Task: Find a hotel in Ratangarh, India for 8 guests from 12 Aug to 16 Aug with a price range of ₹10,000 to ₹16,000, including Wifi, Free parking, TV, Gym, Breakfast, and Self check-in.
Action: Mouse pressed left at (511, 137)
Screenshot: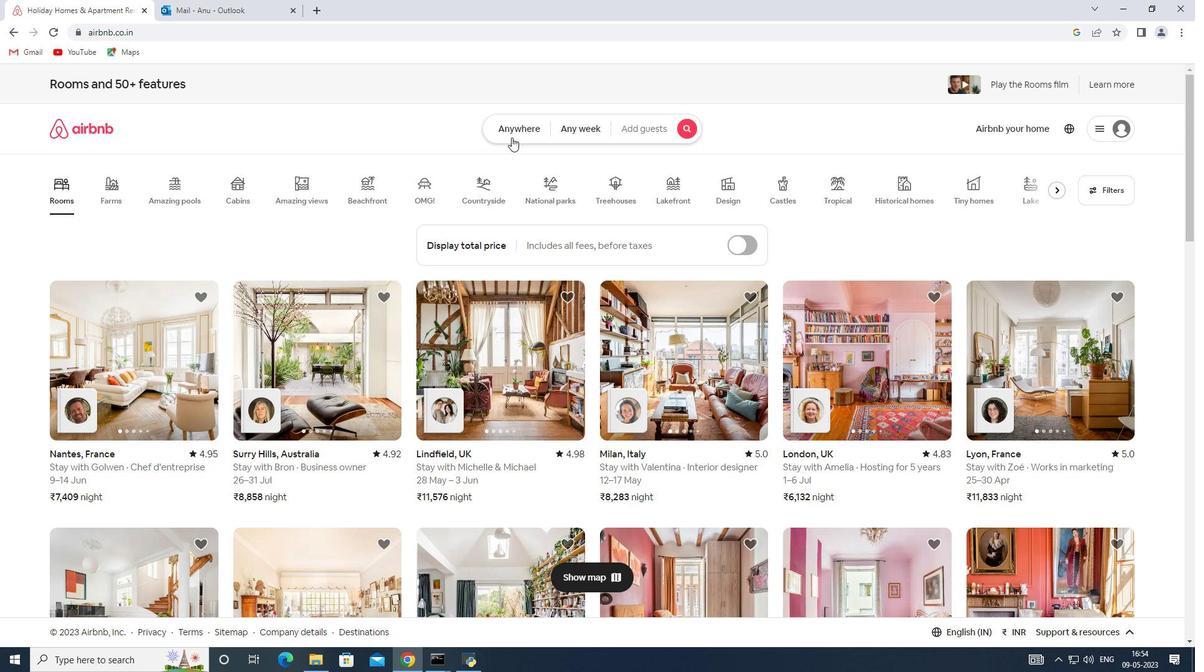 
Action: Mouse moved to (394, 187)
Screenshot: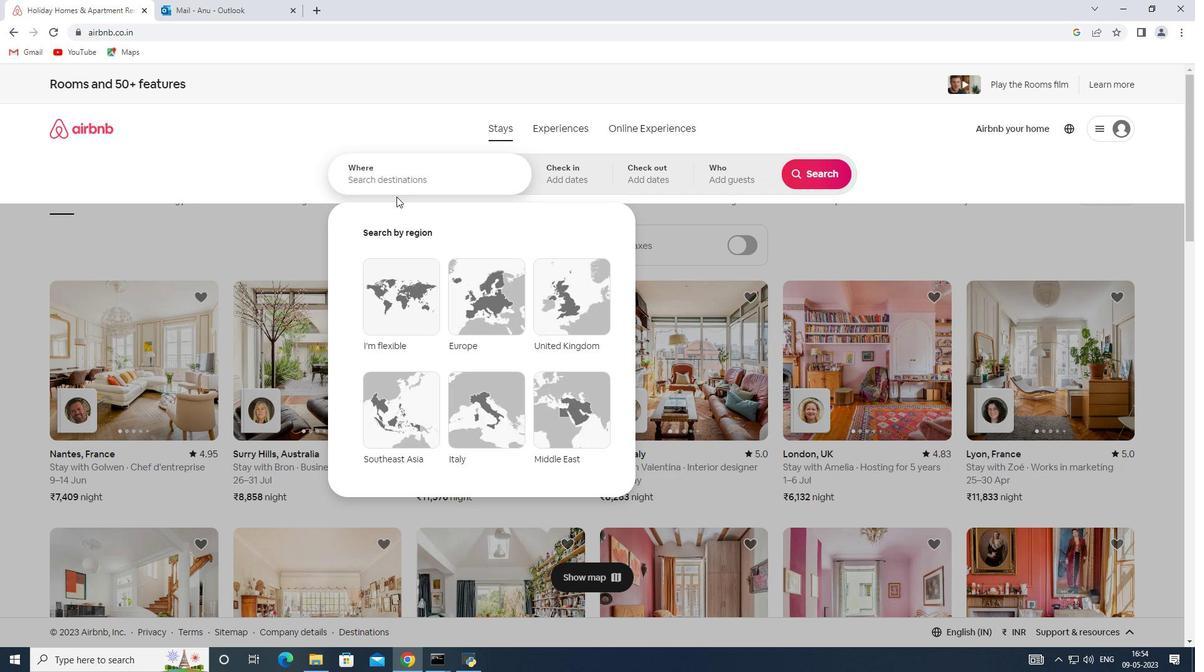 
Action: Mouse pressed left at (394, 187)
Screenshot: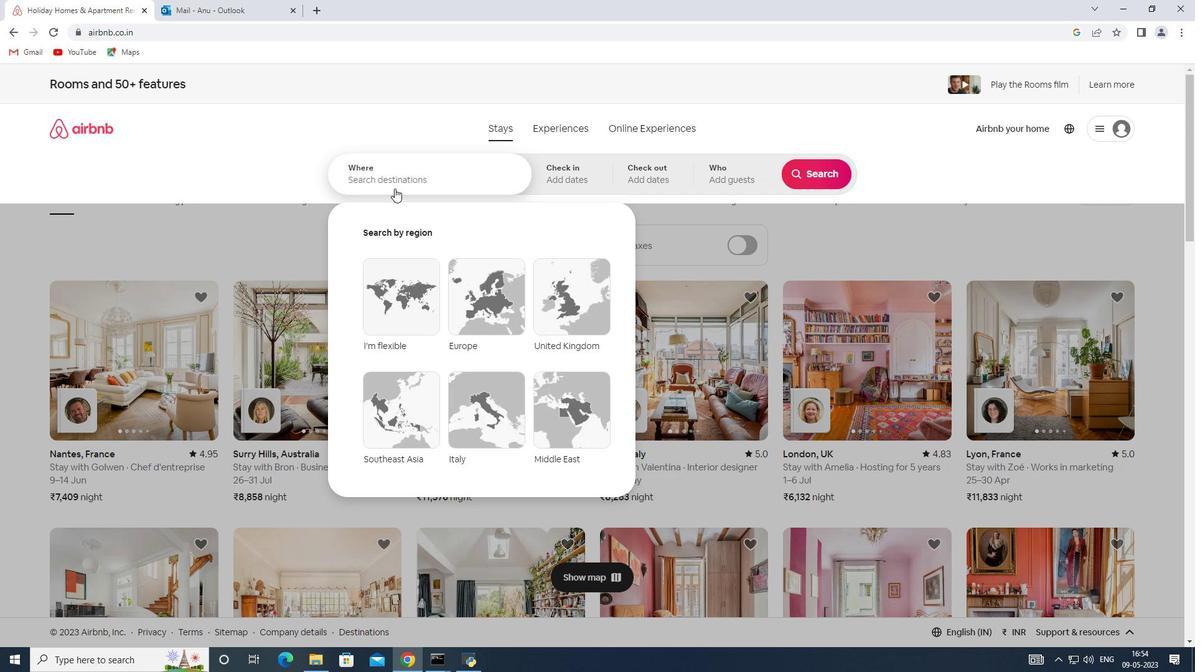 
Action: Key pressed <Key.shift><Key.shift><Key.shift><Key.shift><Key.shift><Key.shift><Key.shift><Key.shift><Key.shift><Key.shift><Key.shift><Key.shift><Key.shift><Key.shift><Key.shift><Key.shift><Key.shift><Key.shift><Key.shift><Key.shift><Key.shift>Ratangarh,<Key.shift>India
Screenshot: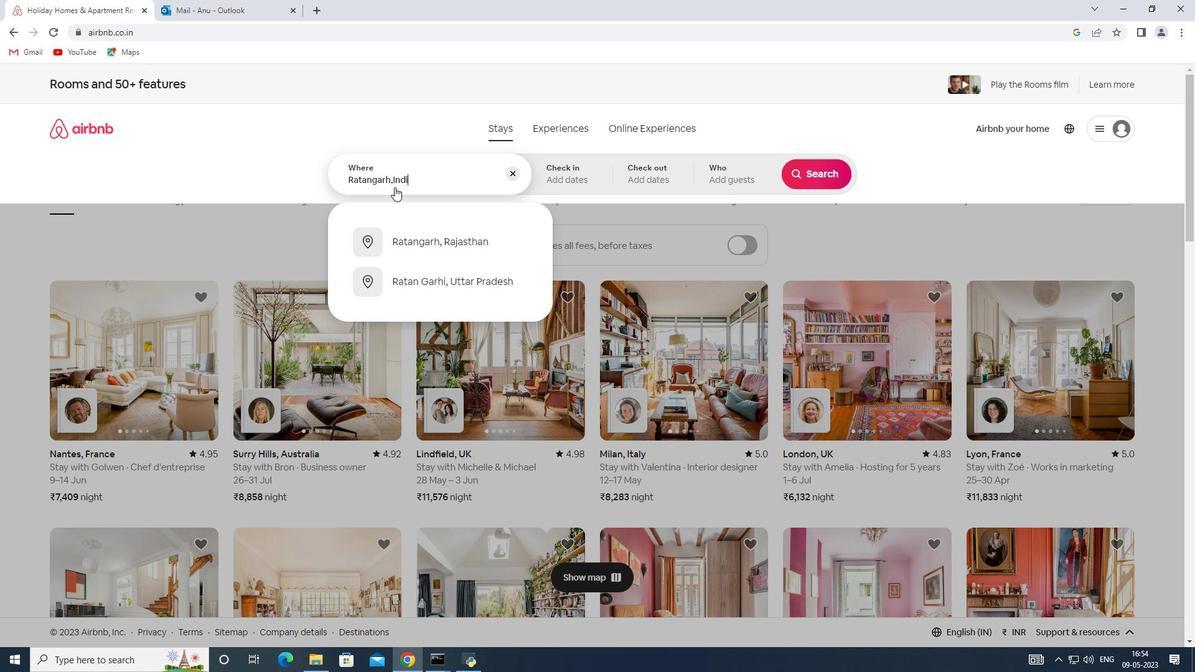 
Action: Mouse moved to (569, 171)
Screenshot: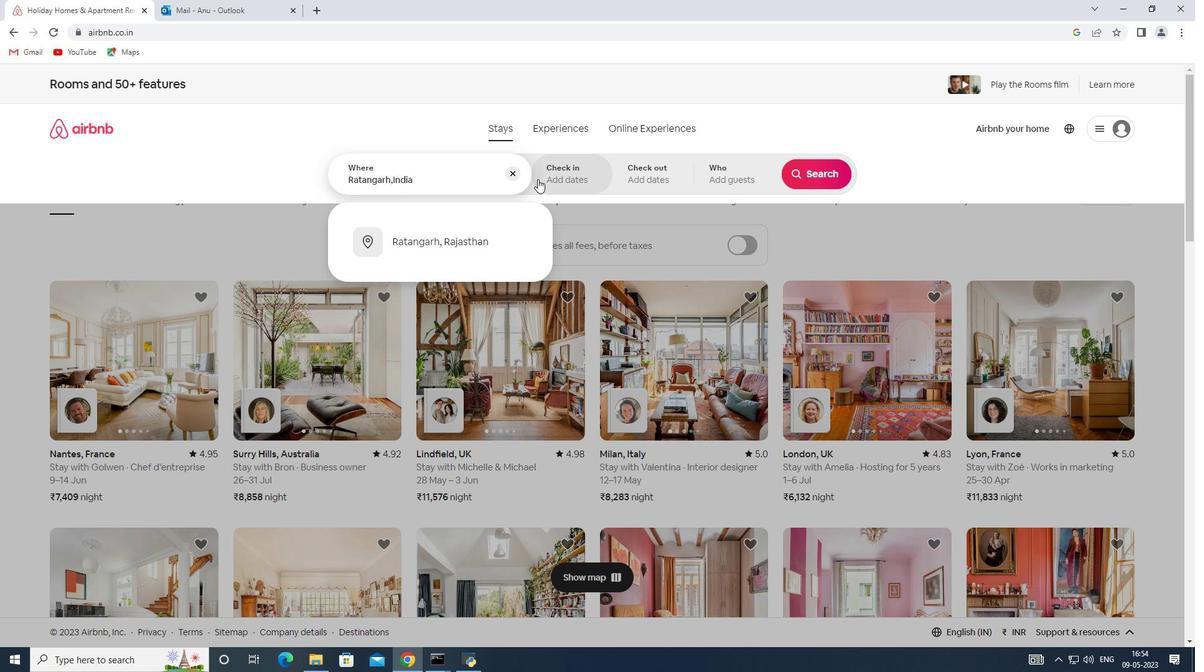 
Action: Mouse pressed left at (569, 171)
Screenshot: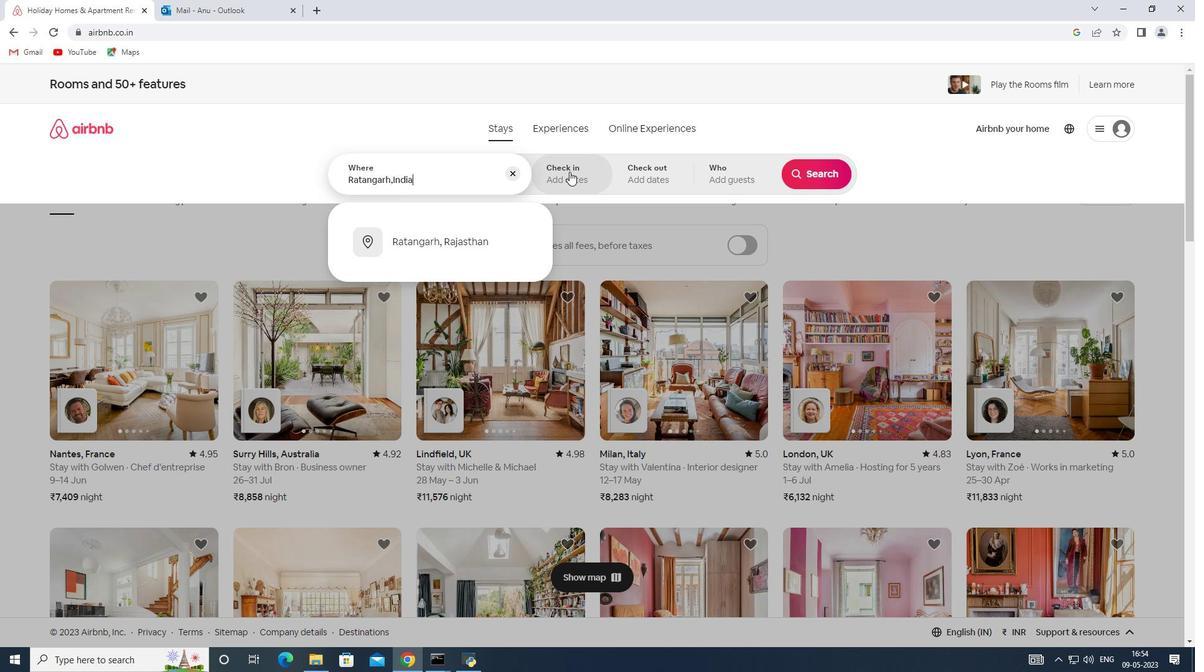
Action: Mouse moved to (805, 269)
Screenshot: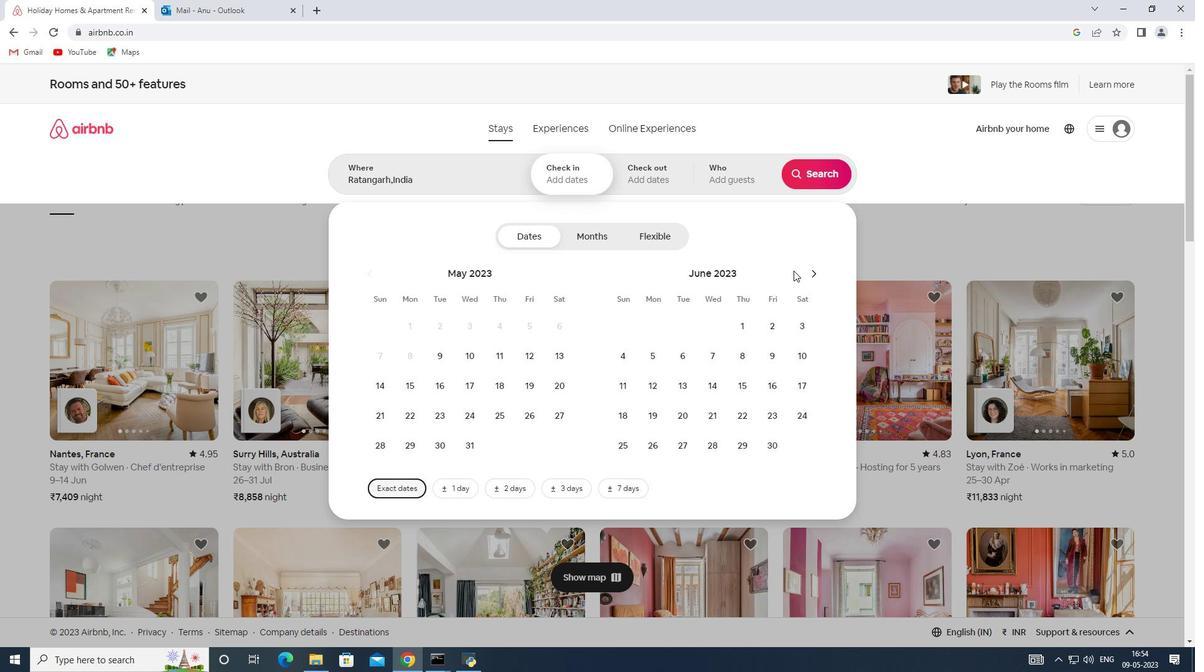 
Action: Mouse pressed left at (805, 269)
Screenshot: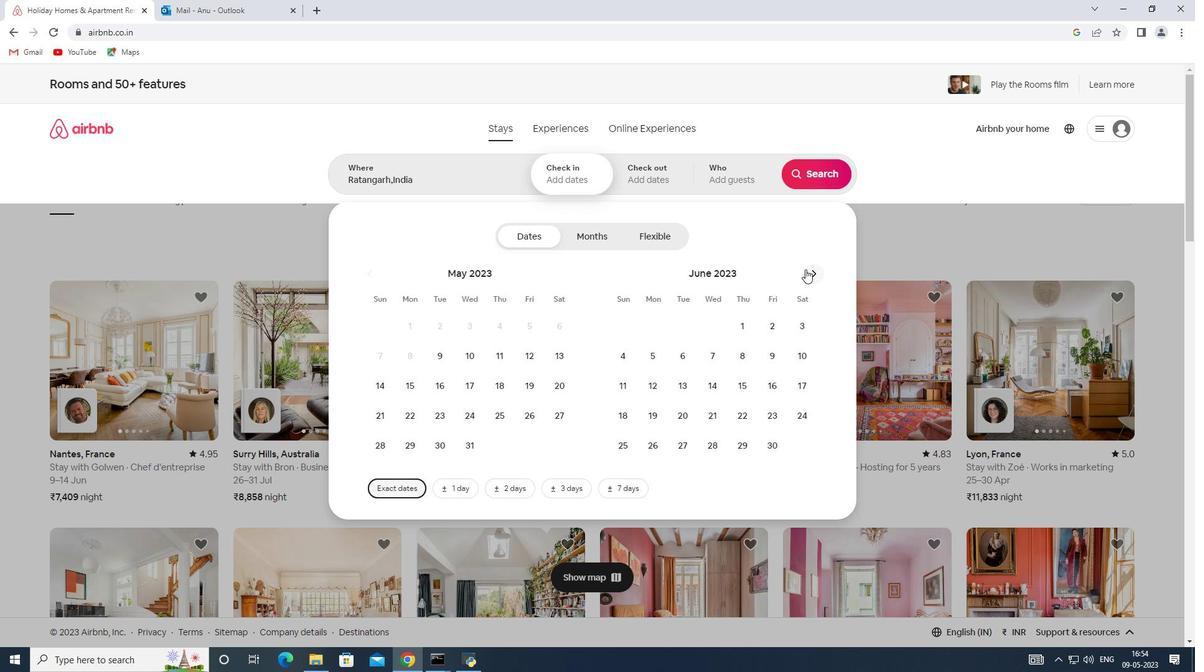 
Action: Mouse pressed left at (805, 269)
Screenshot: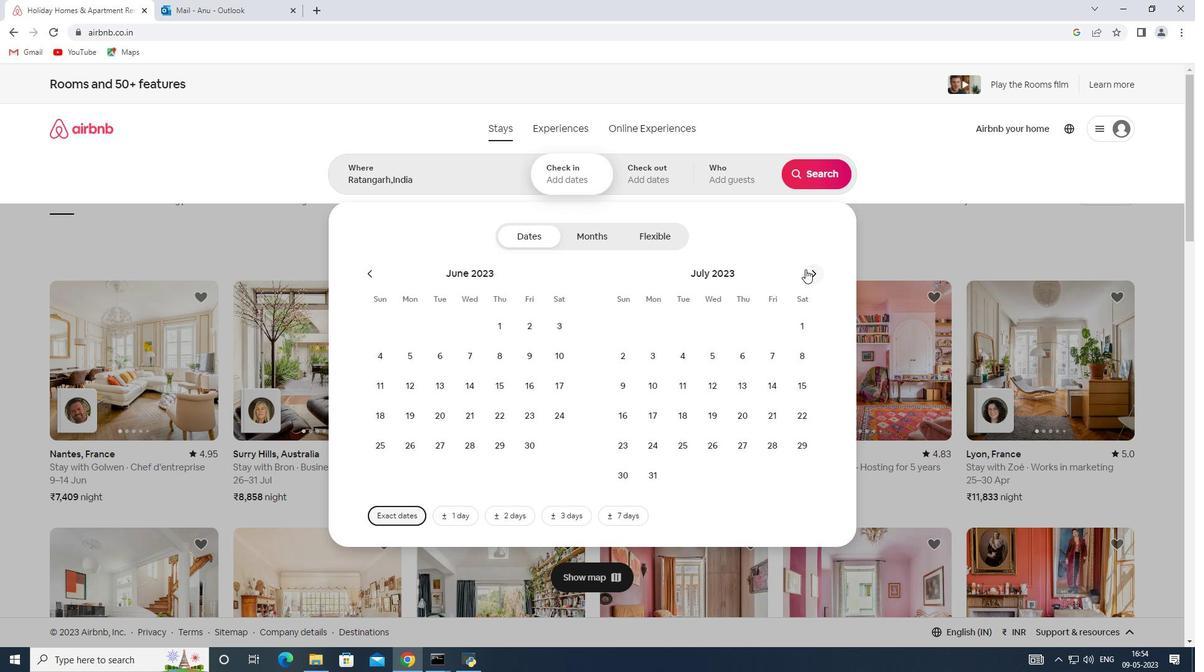 
Action: Mouse moved to (796, 347)
Screenshot: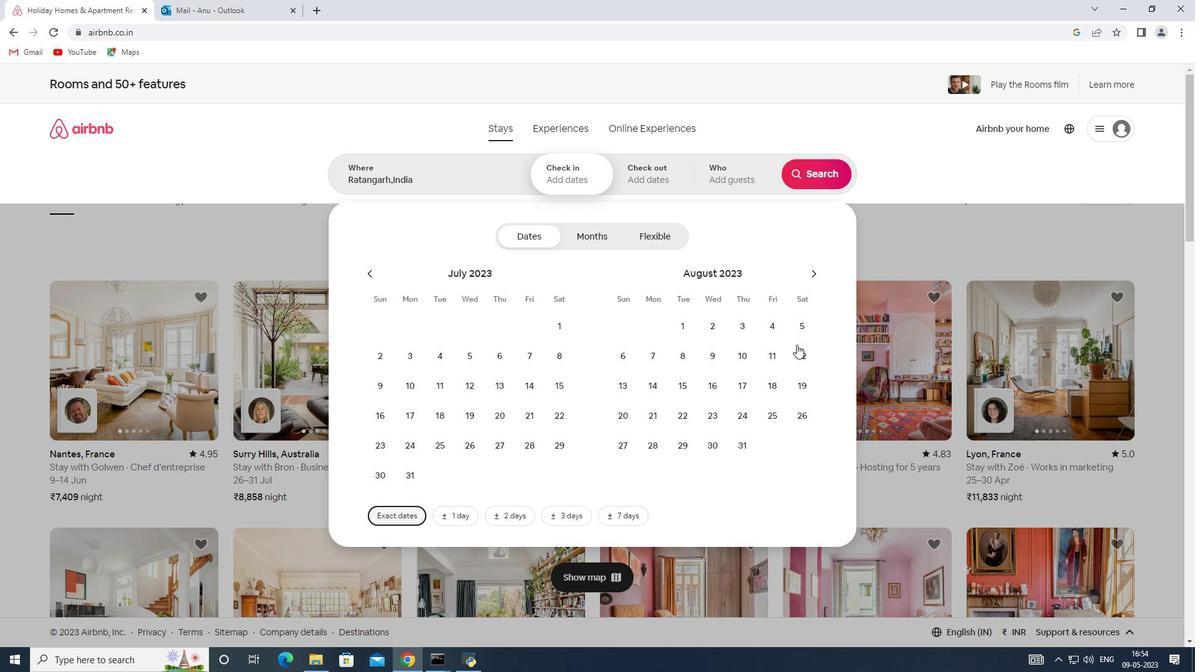 
Action: Mouse pressed left at (796, 347)
Screenshot: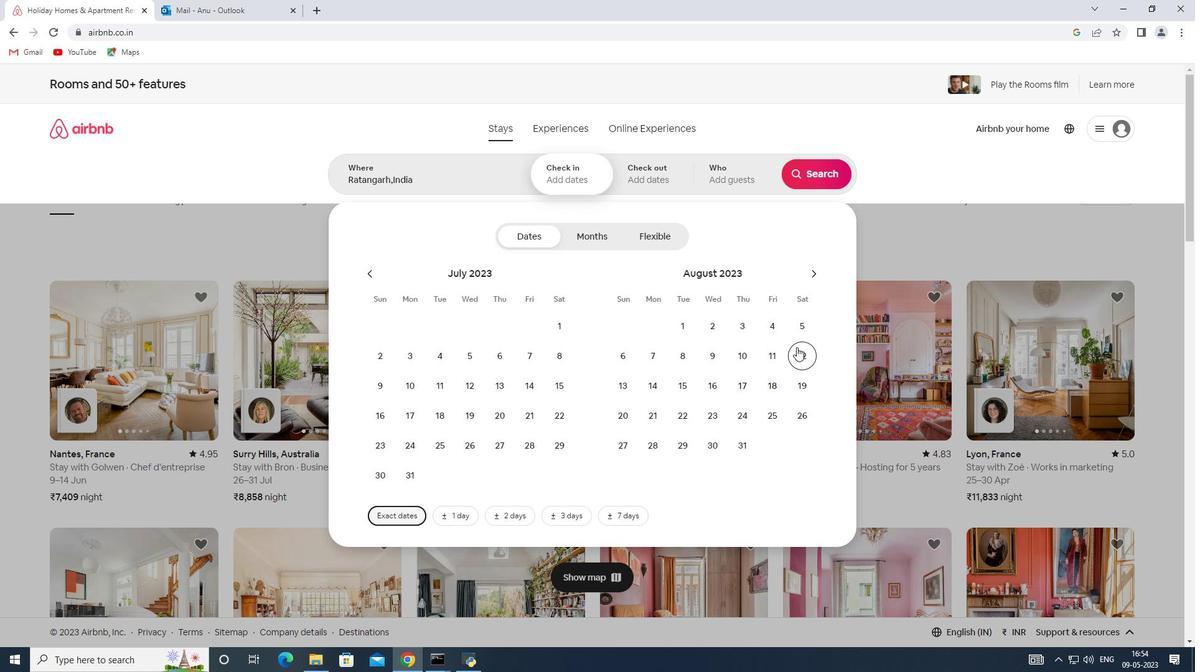 
Action: Mouse moved to (719, 380)
Screenshot: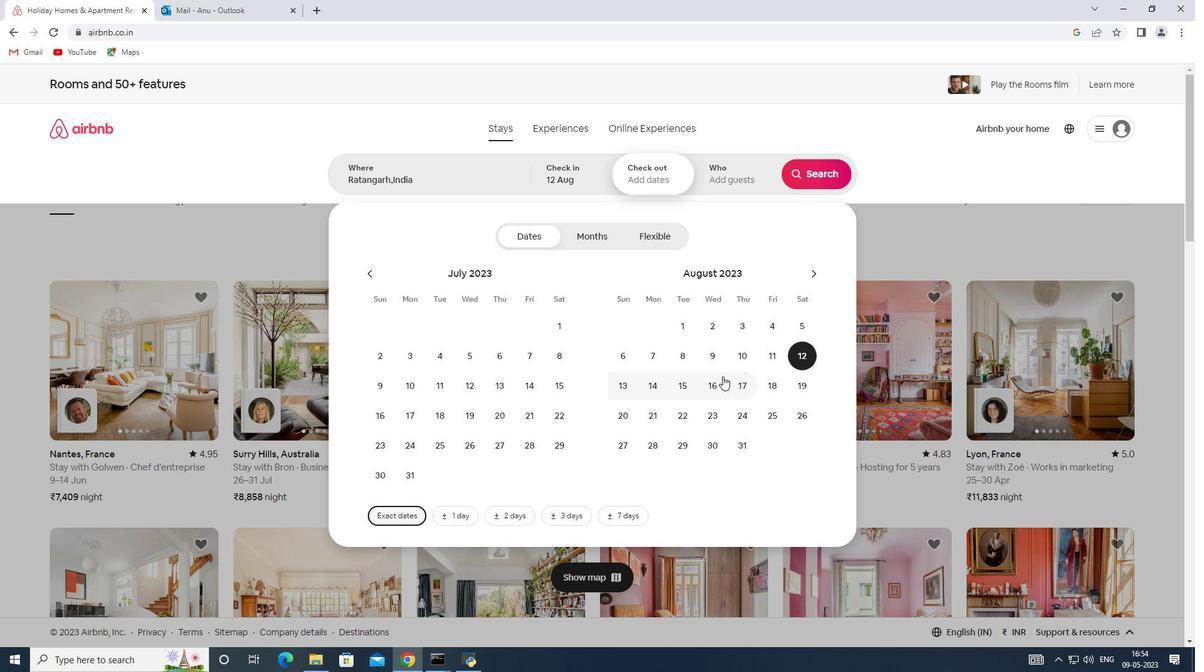 
Action: Mouse pressed left at (719, 380)
Screenshot: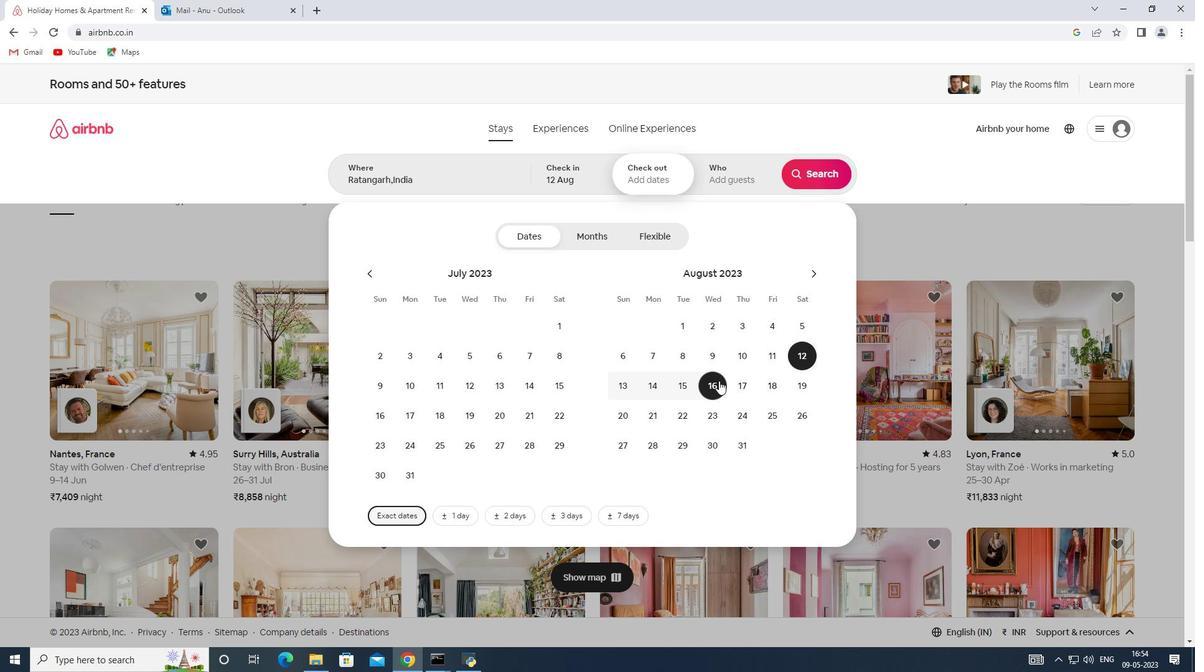 
Action: Mouse moved to (723, 169)
Screenshot: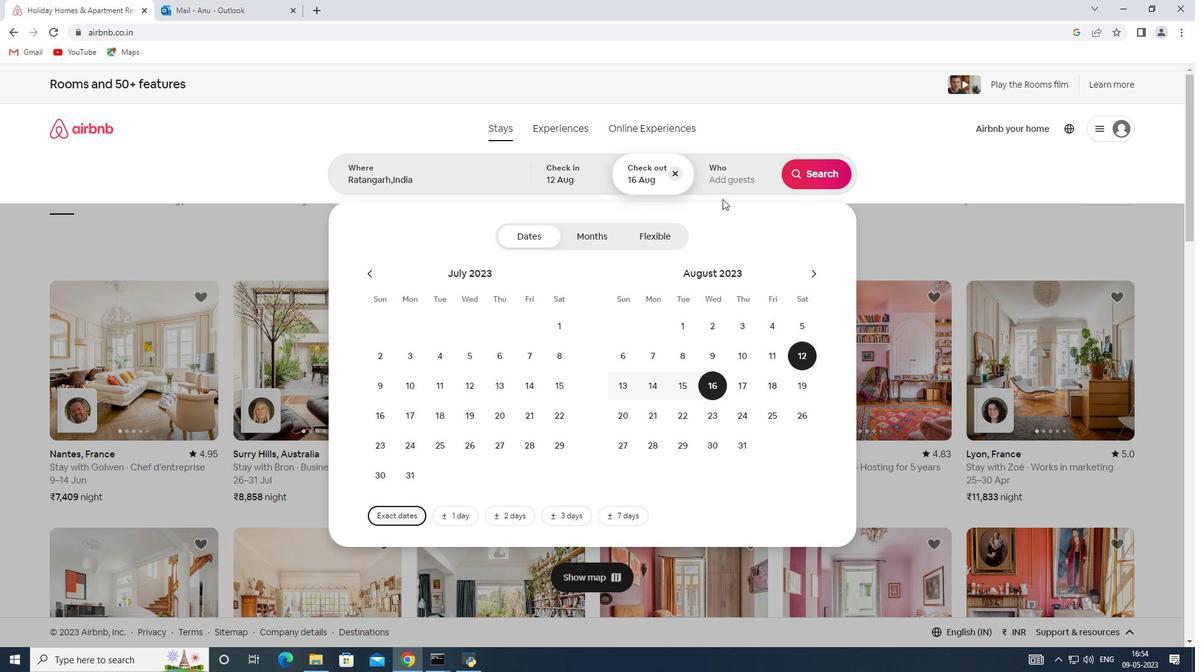 
Action: Mouse pressed left at (723, 169)
Screenshot: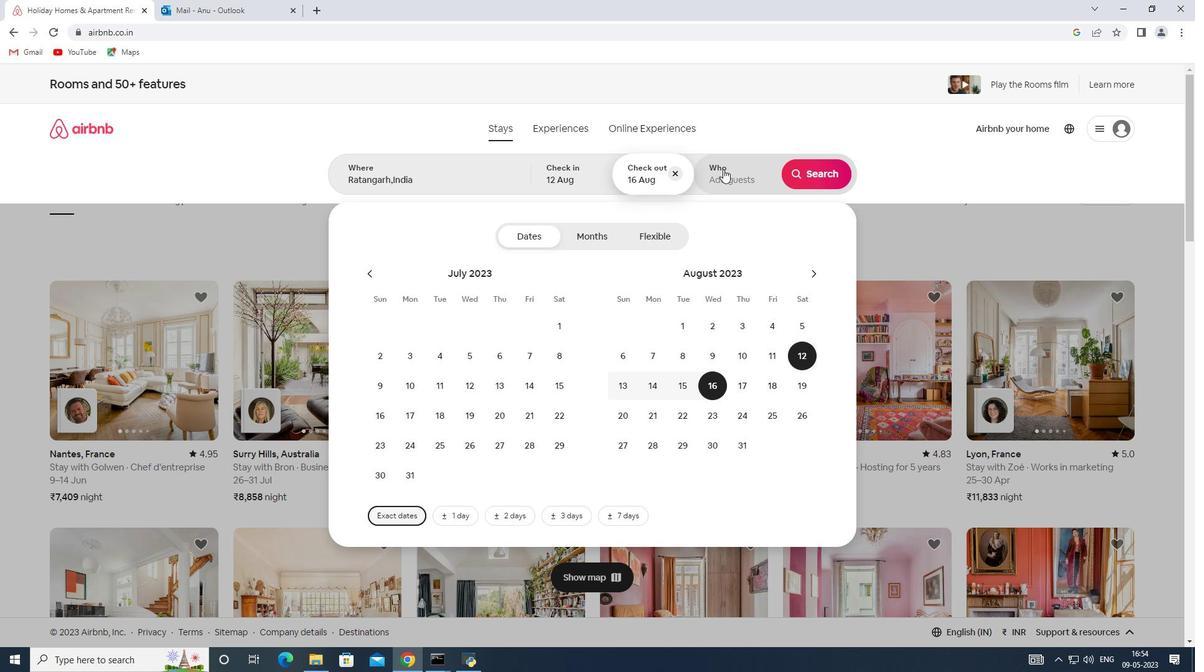 
Action: Mouse moved to (823, 237)
Screenshot: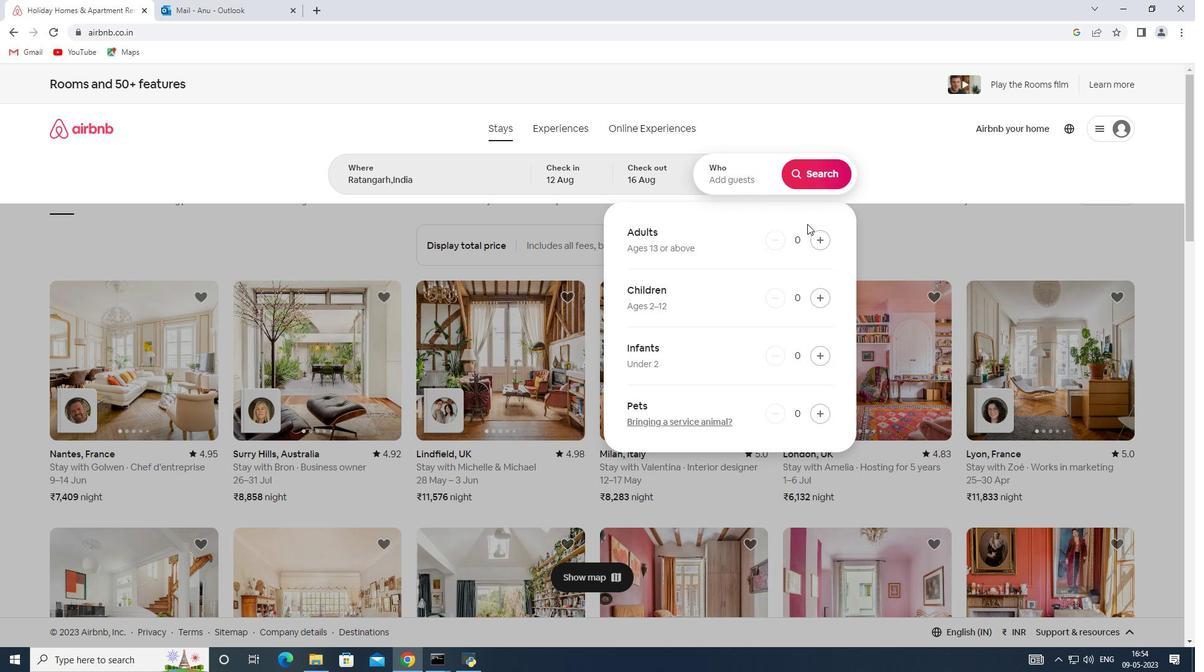 
Action: Mouse pressed left at (823, 237)
Screenshot: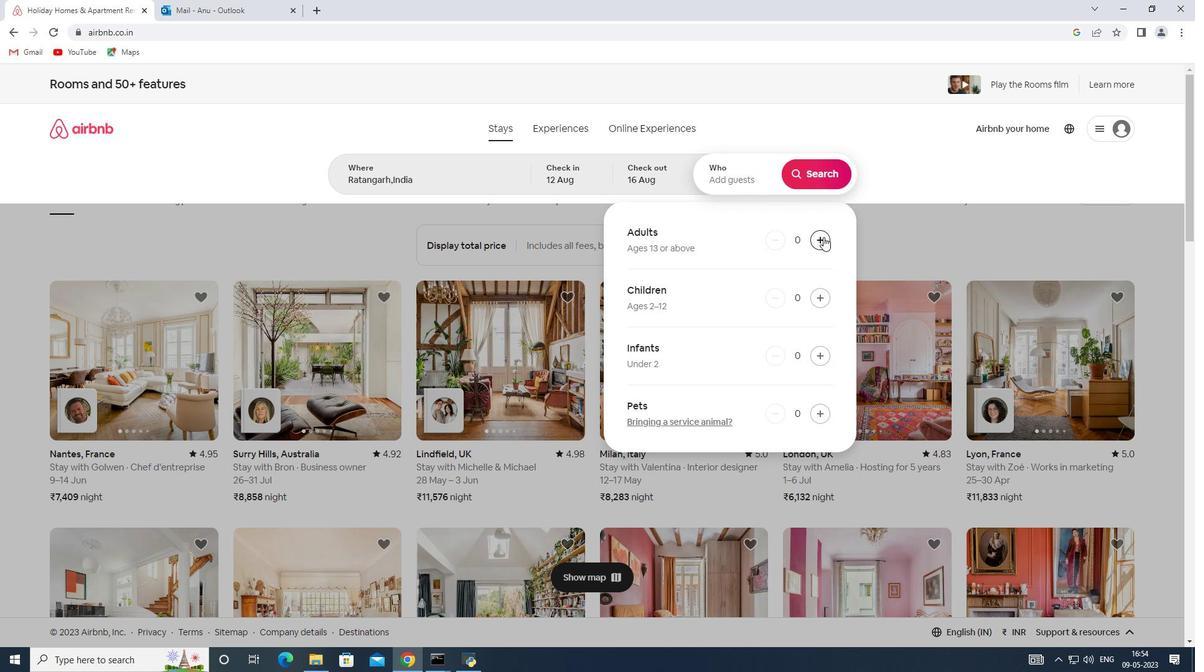 
Action: Mouse pressed left at (823, 237)
Screenshot: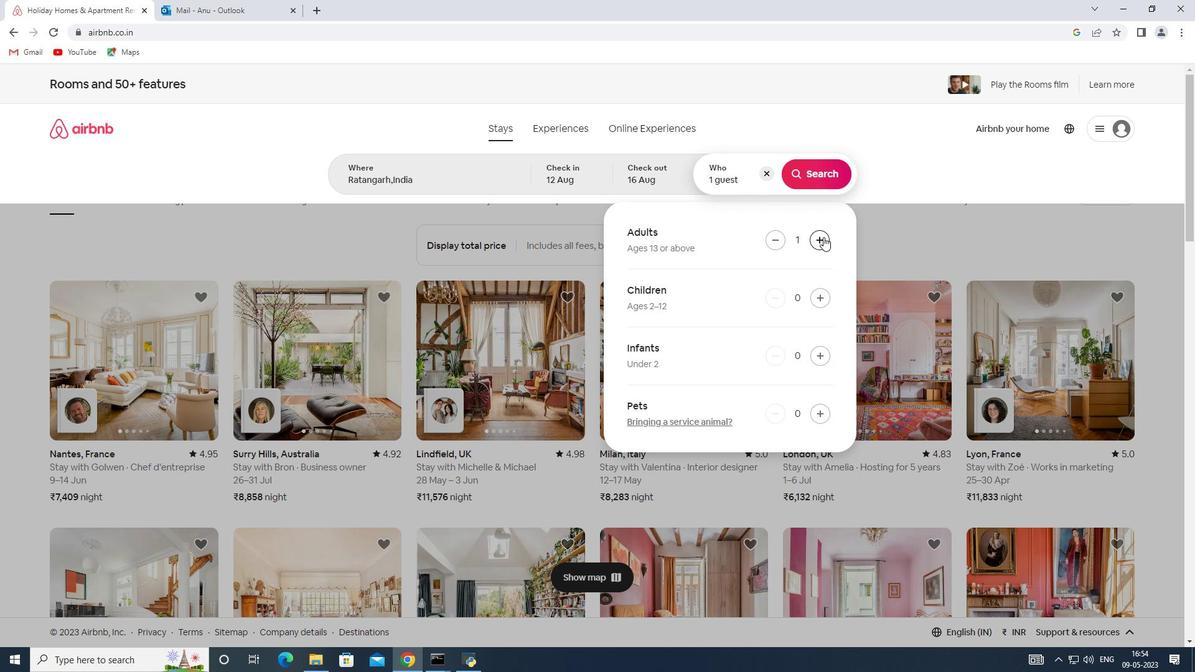 
Action: Mouse pressed left at (823, 237)
Screenshot: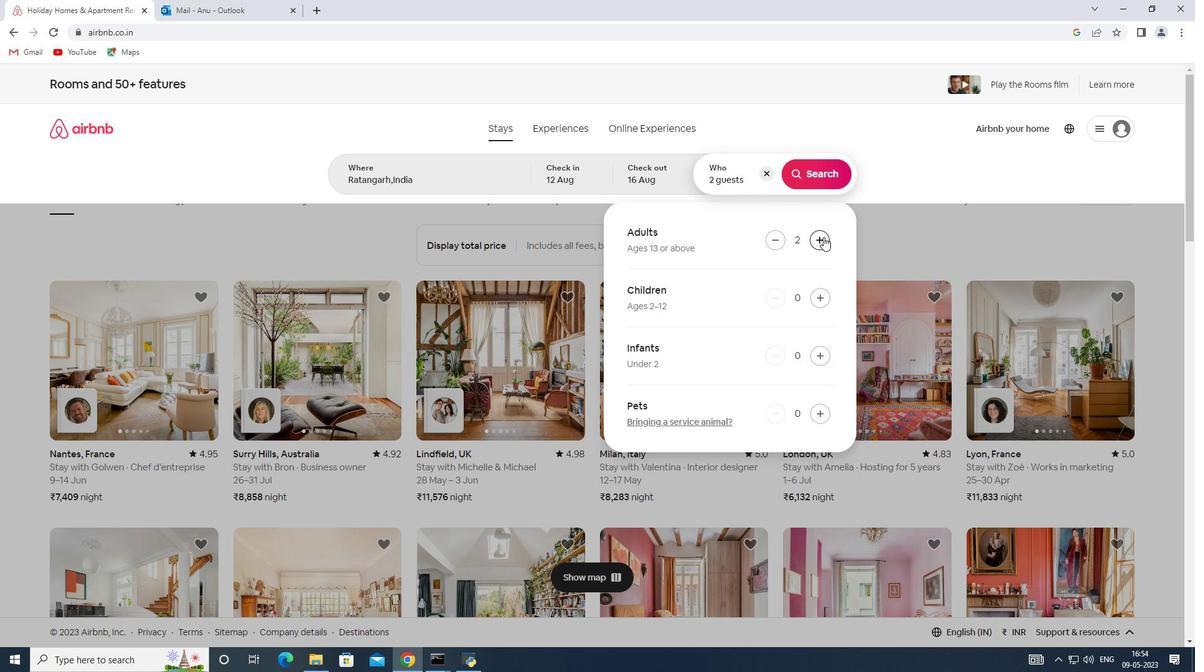 
Action: Mouse pressed left at (823, 237)
Screenshot: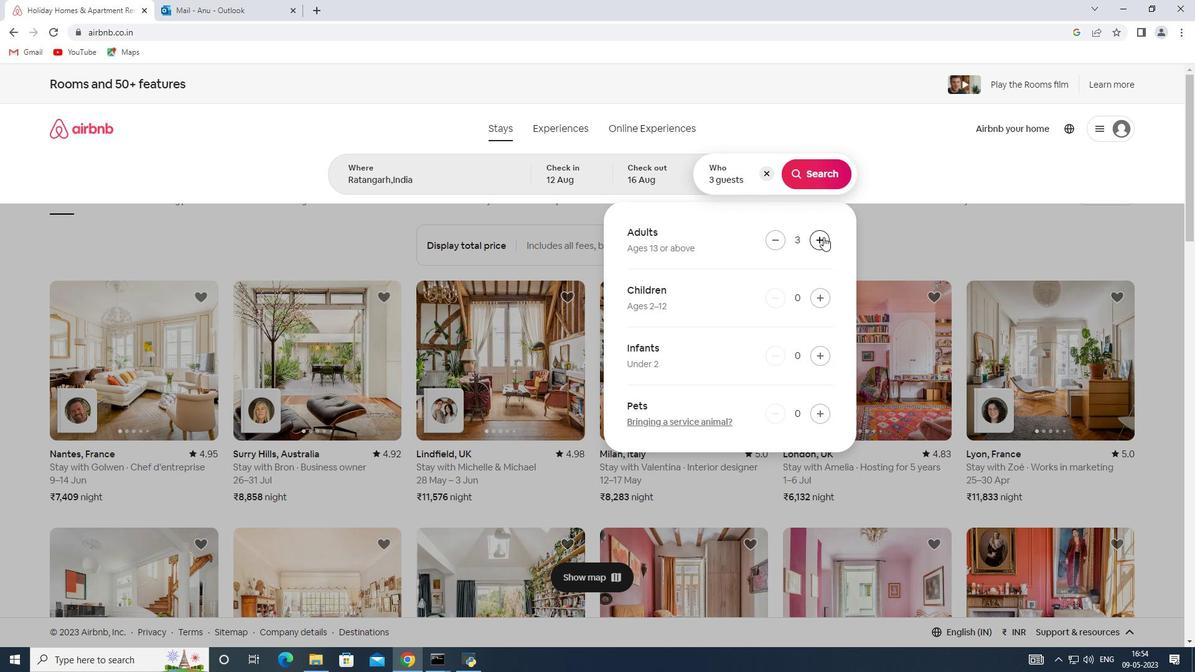 
Action: Mouse pressed left at (823, 237)
Screenshot: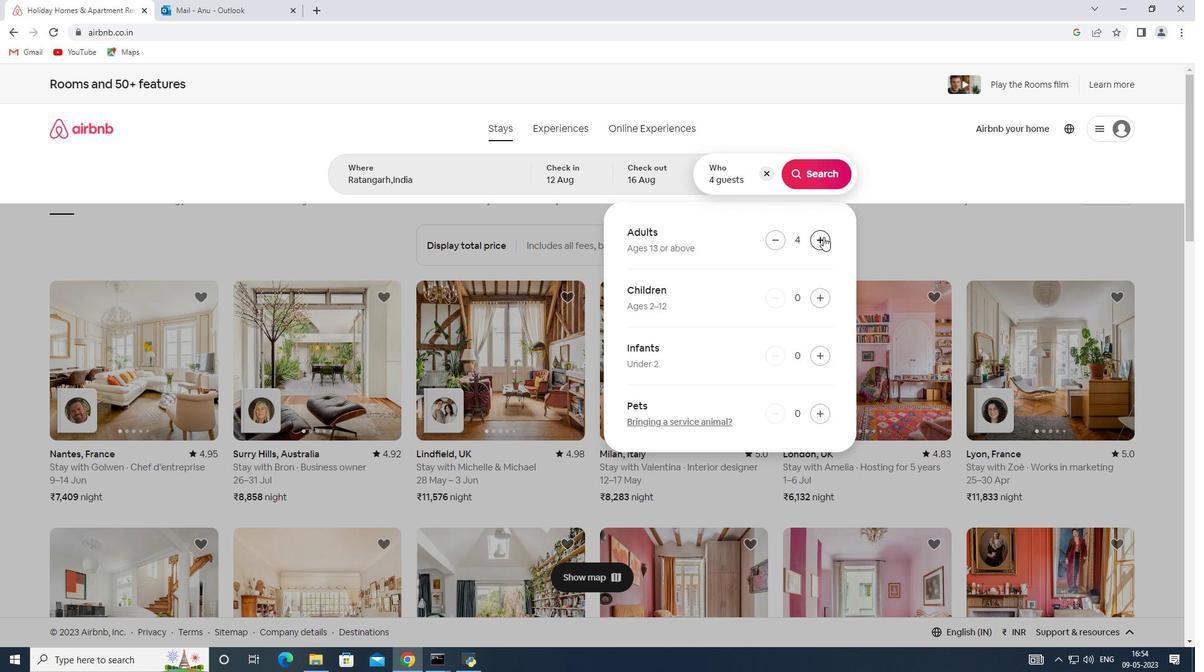 
Action: Mouse pressed left at (823, 237)
Screenshot: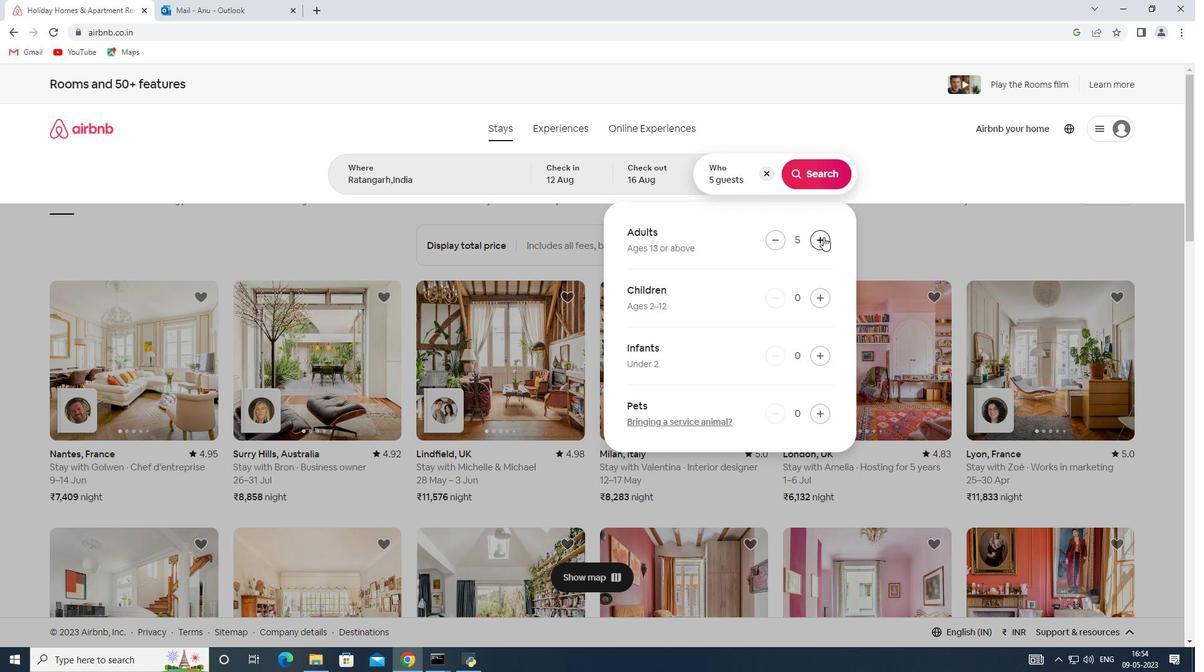 
Action: Mouse pressed left at (823, 237)
Screenshot: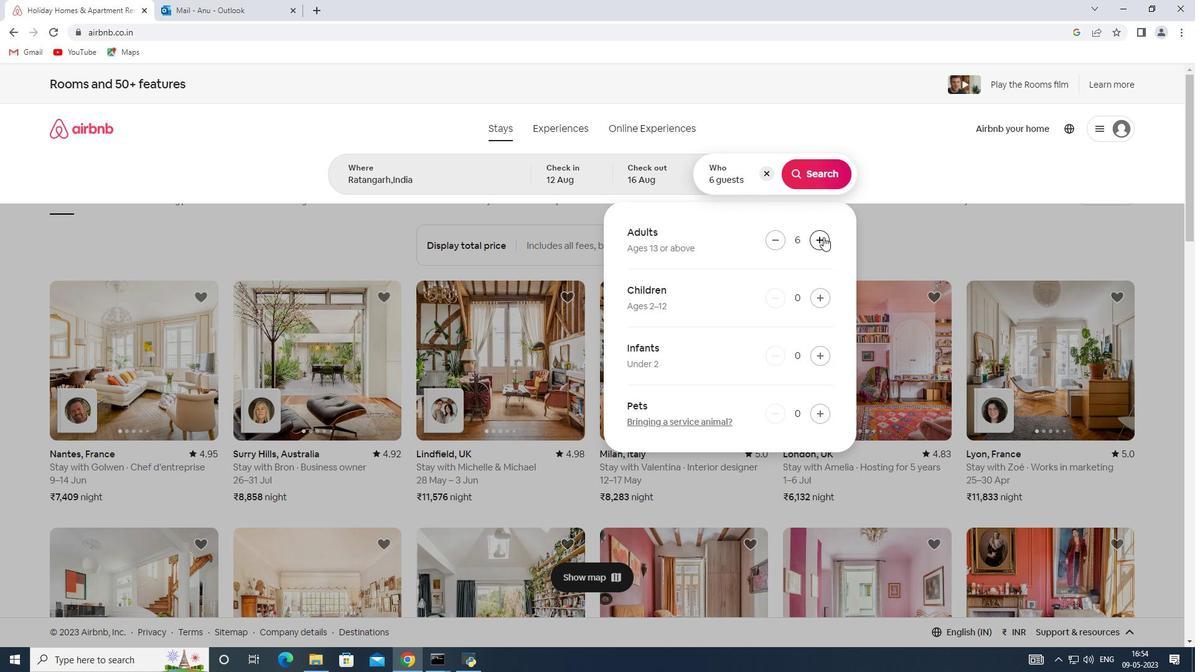 
Action: Mouse pressed left at (823, 237)
Screenshot: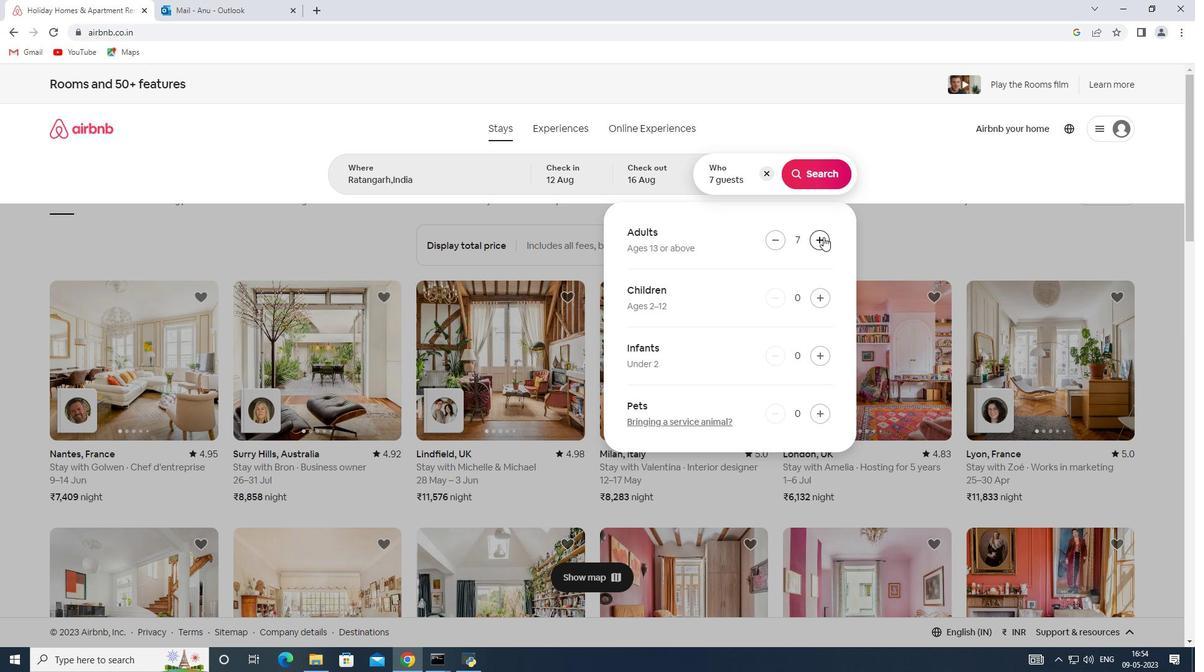 
Action: Mouse moved to (824, 169)
Screenshot: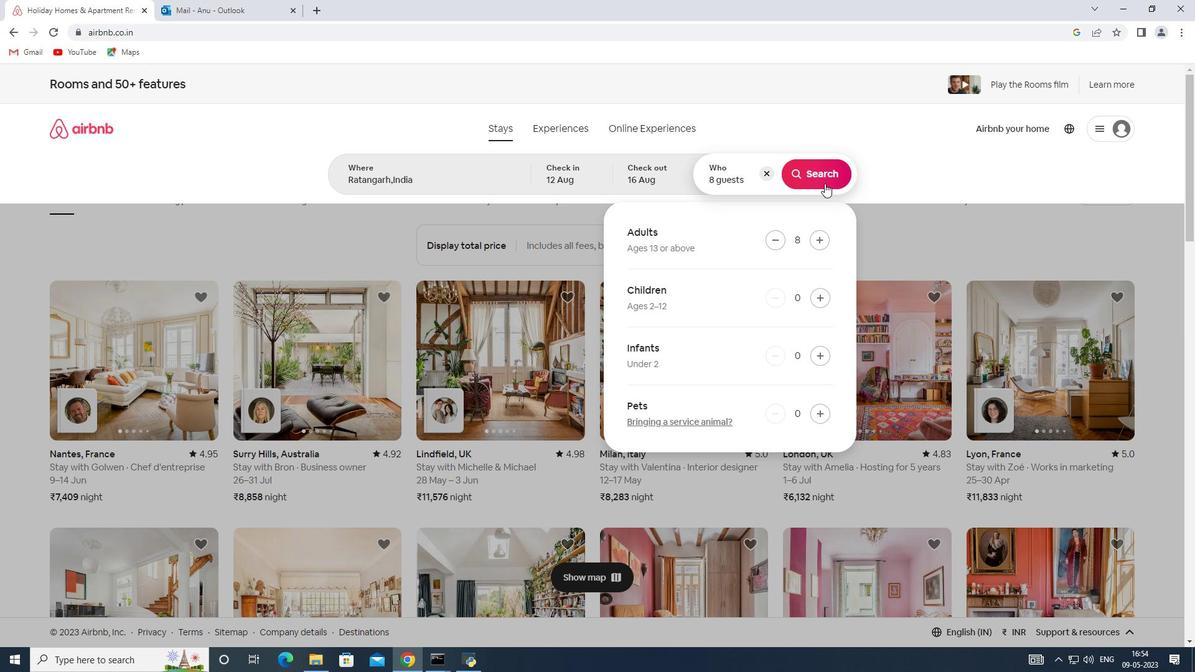 
Action: Mouse pressed left at (824, 169)
Screenshot: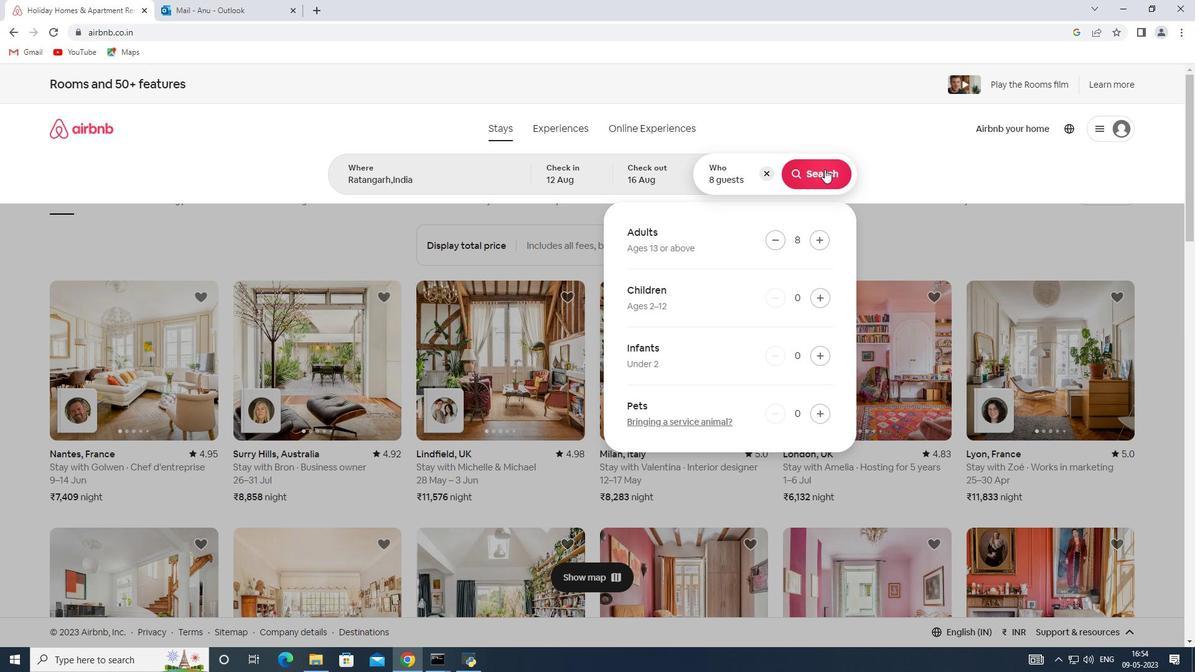 
Action: Mouse moved to (1139, 131)
Screenshot: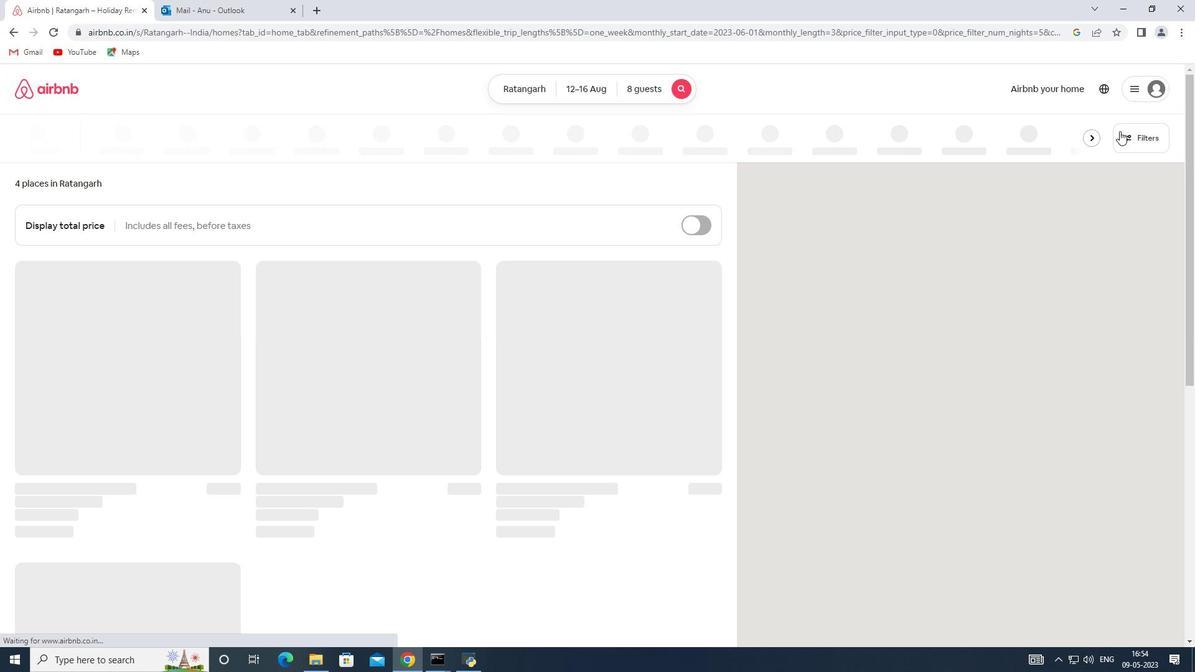 
Action: Mouse pressed left at (1139, 131)
Screenshot: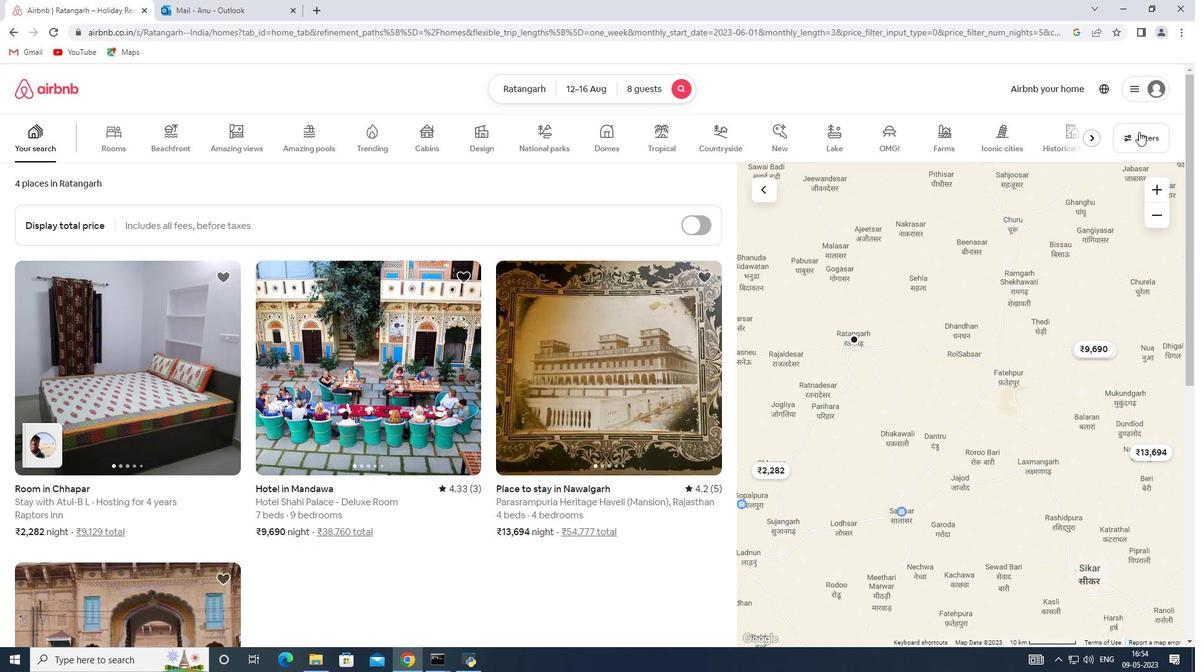 
Action: Mouse moved to (429, 440)
Screenshot: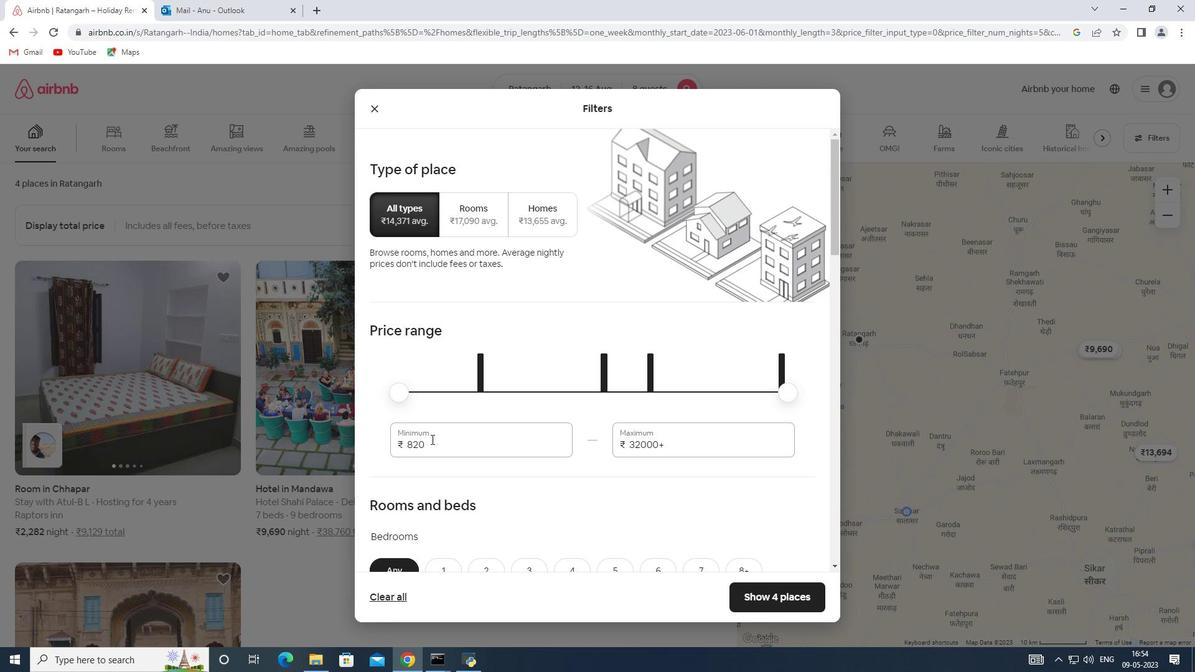 
Action: Mouse pressed left at (429, 440)
Screenshot: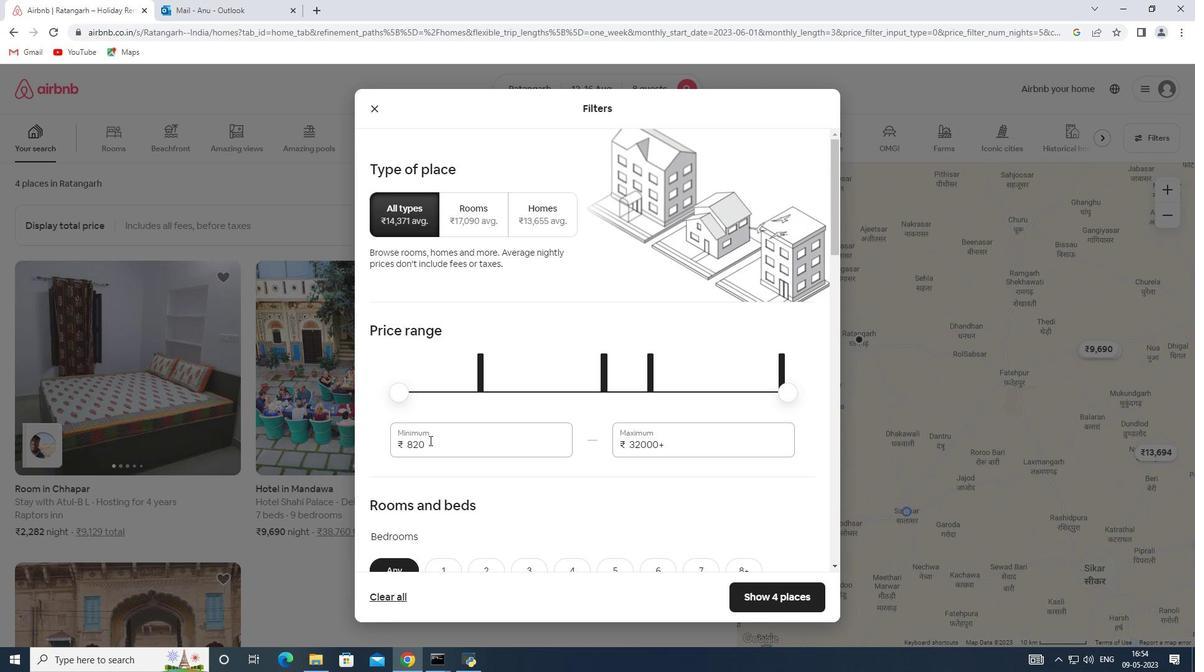 
Action: Mouse moved to (390, 440)
Screenshot: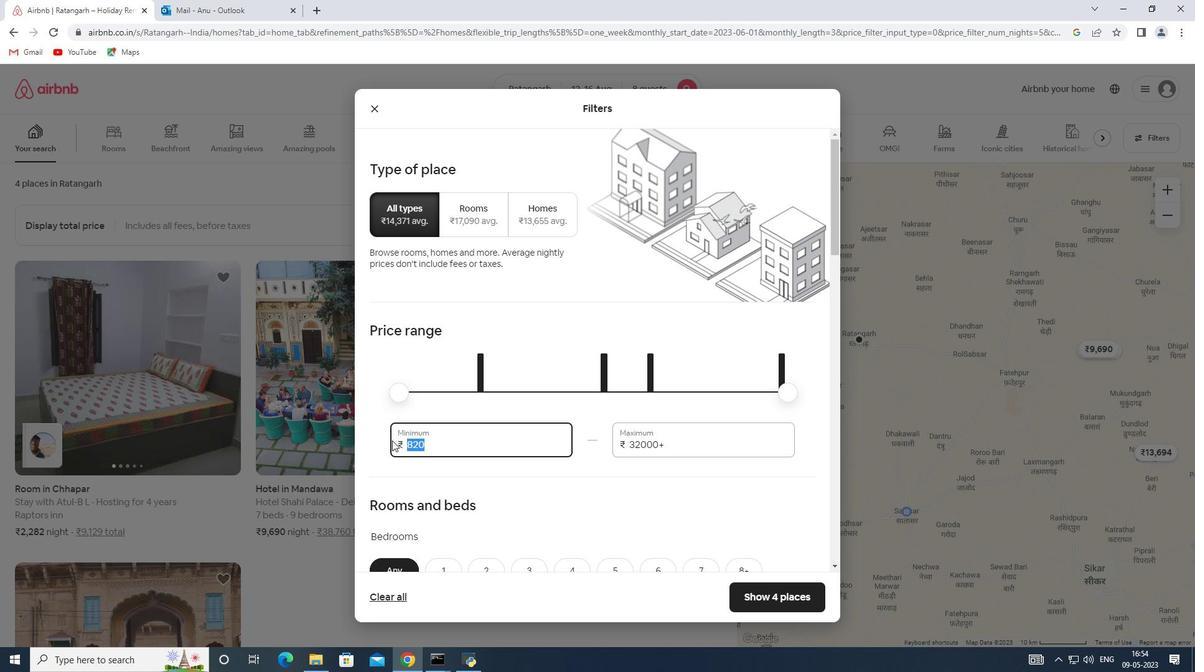 
Action: Key pressed 10000
Screenshot: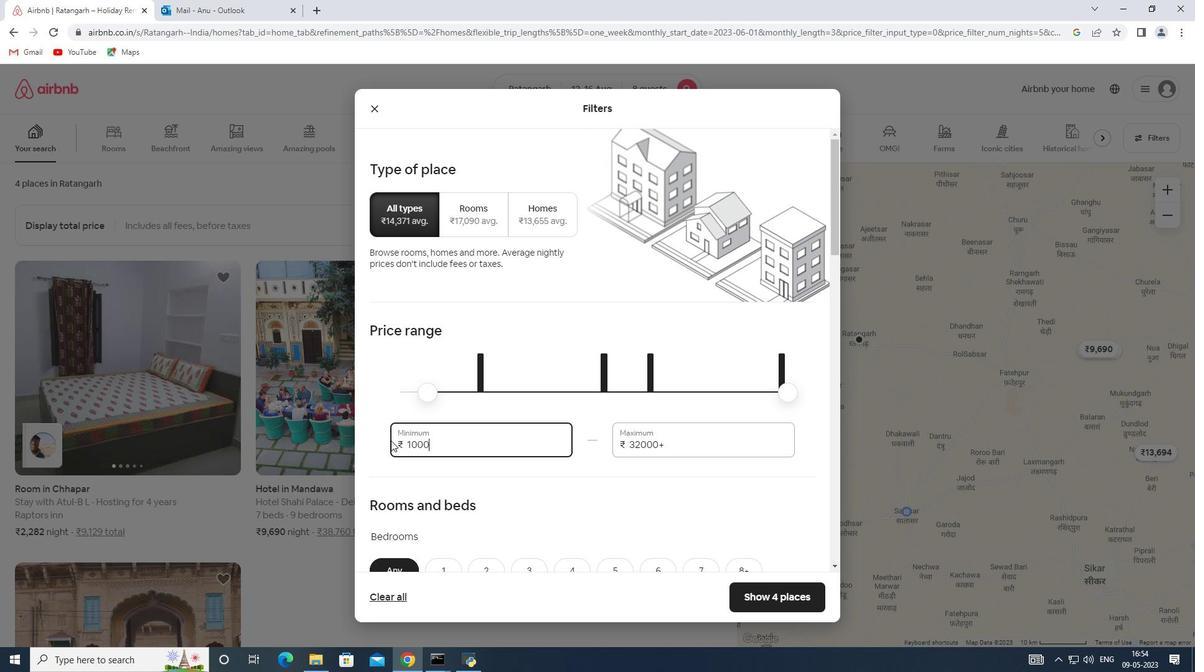 
Action: Mouse moved to (669, 444)
Screenshot: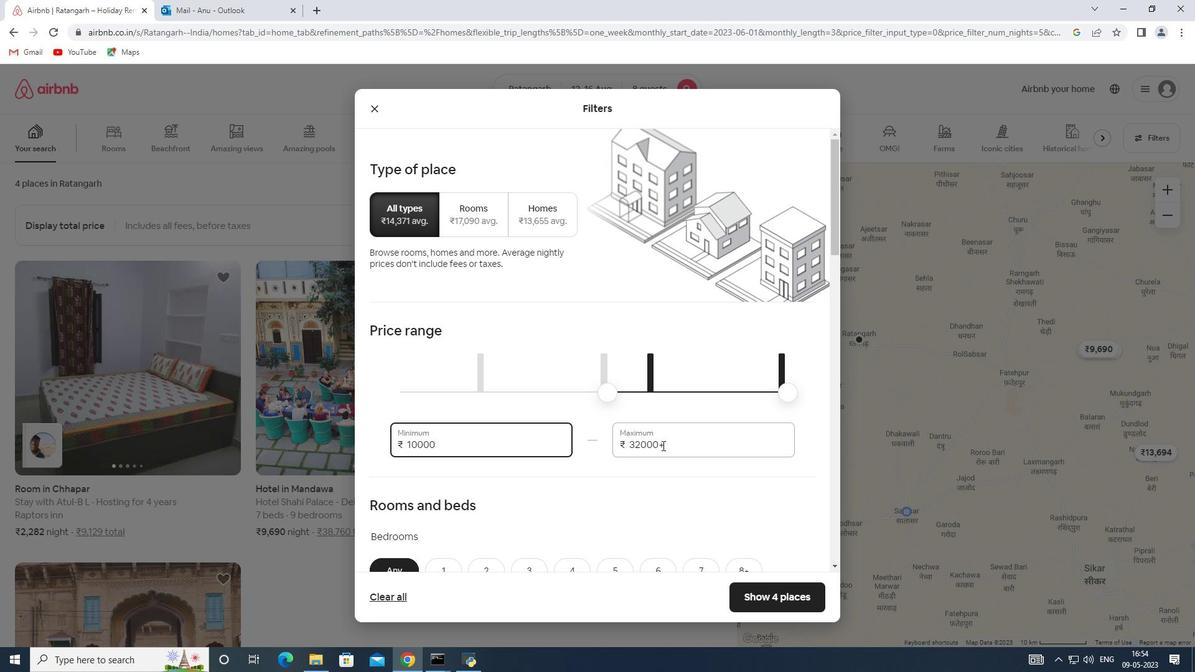 
Action: Mouse pressed left at (669, 444)
Screenshot: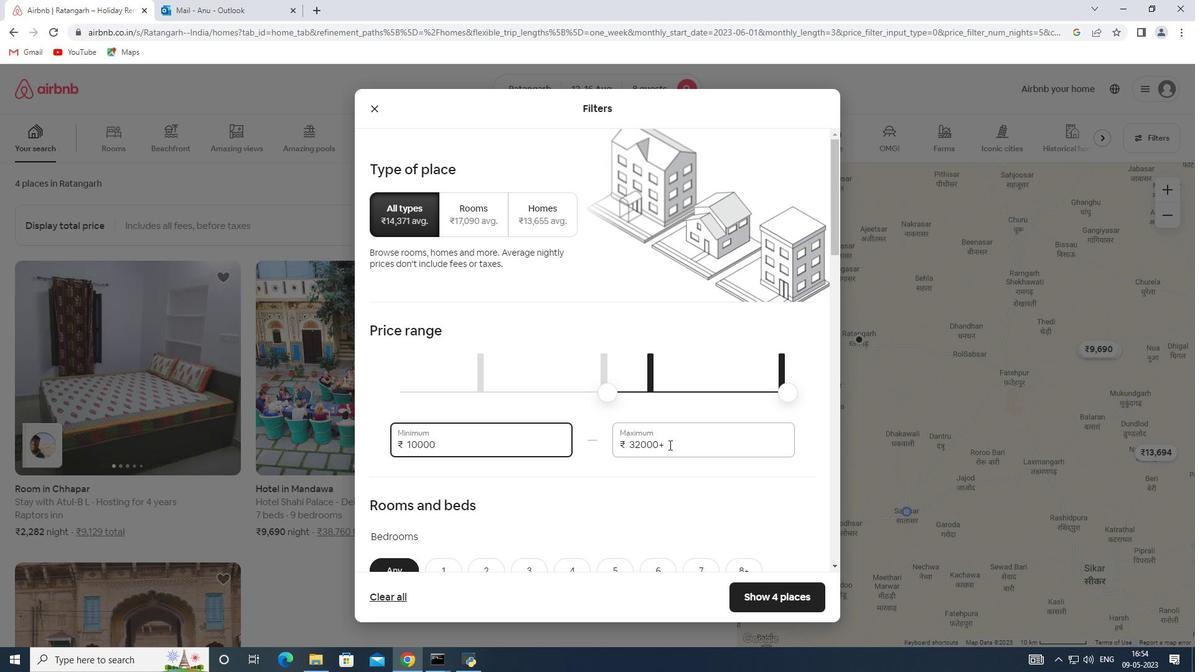 
Action: Mouse moved to (601, 441)
Screenshot: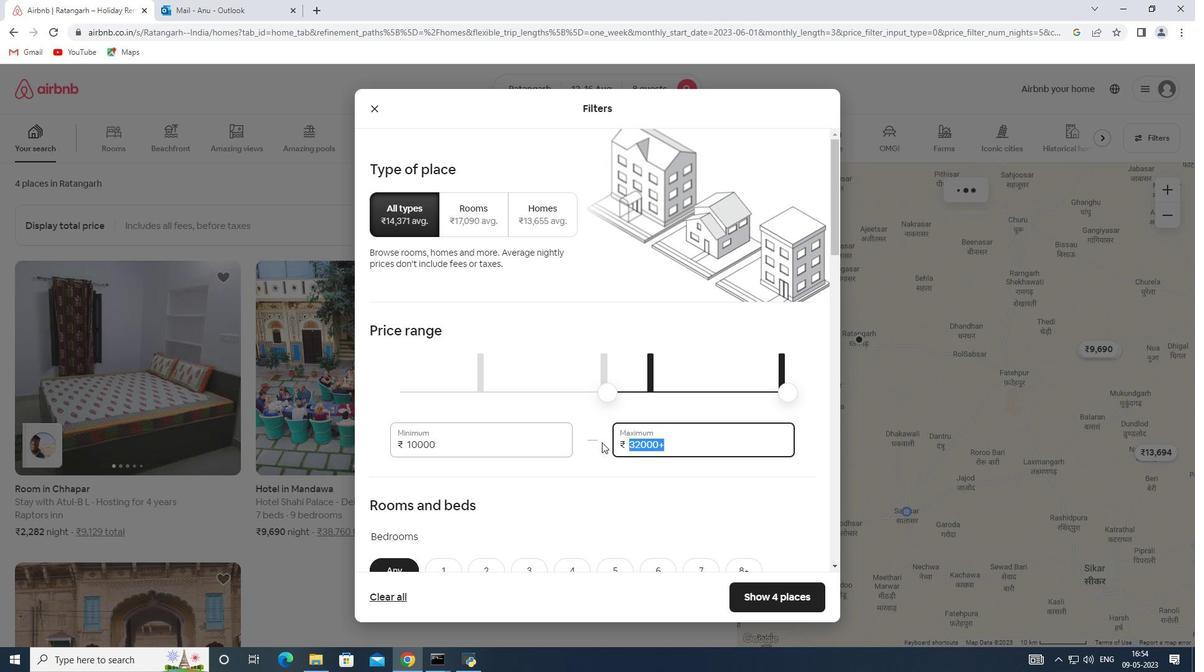 
Action: Key pressed 16000
Screenshot: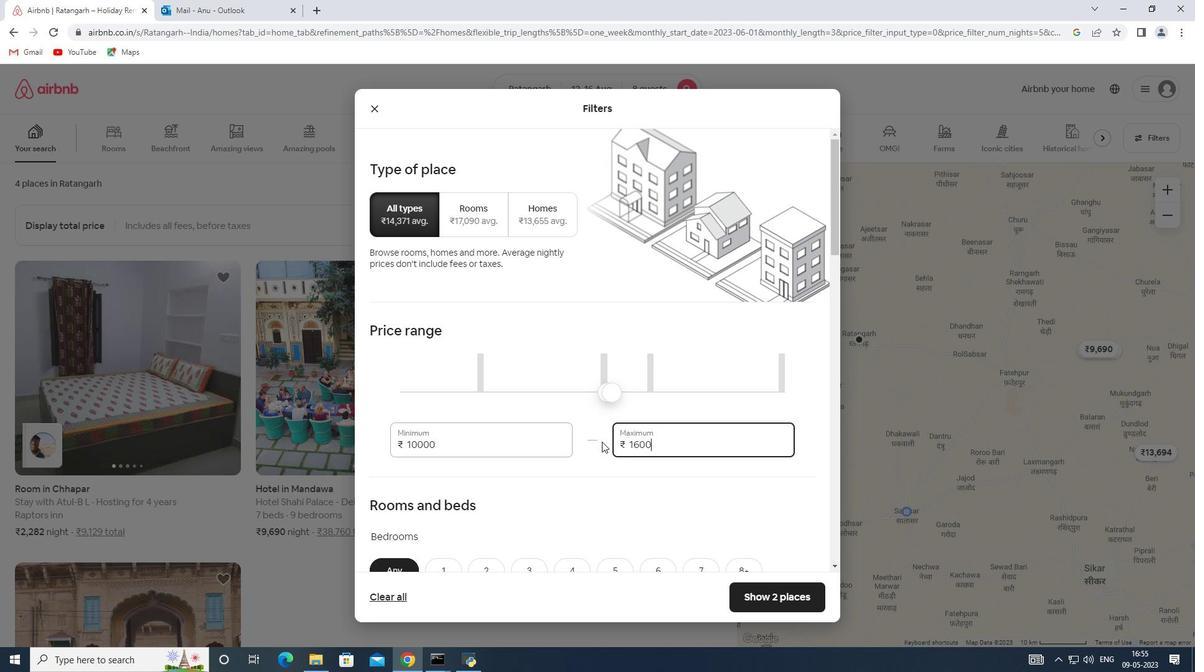 
Action: Mouse scrolled (601, 441) with delta (0, 0)
Screenshot: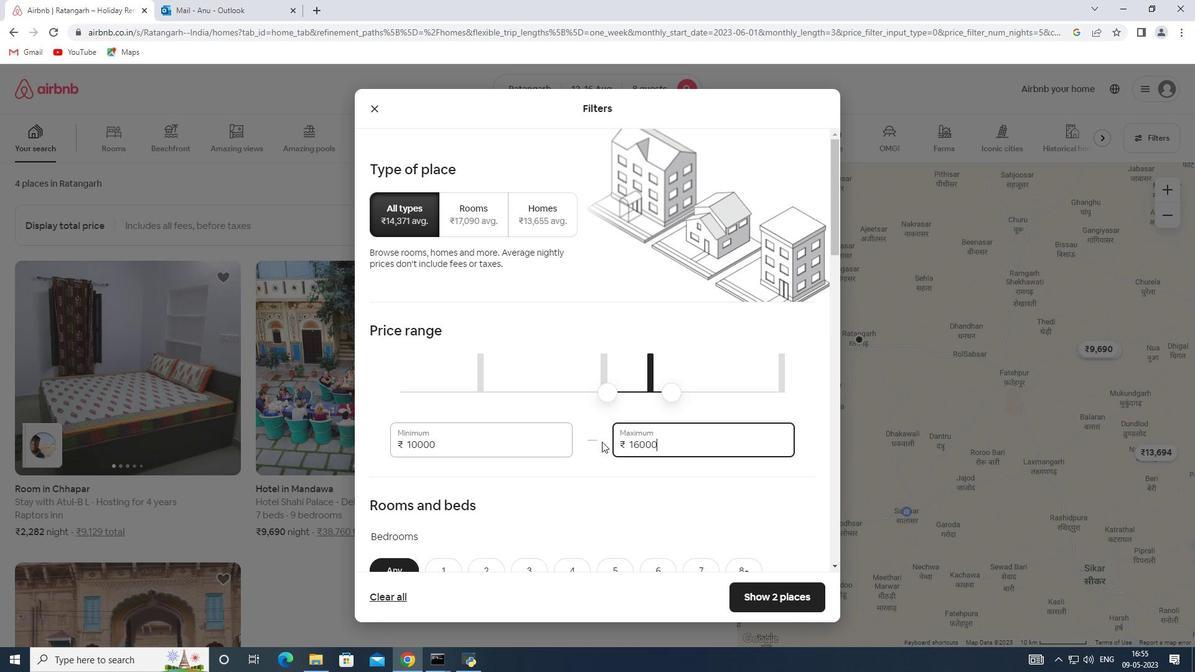 
Action: Mouse moved to (601, 441)
Screenshot: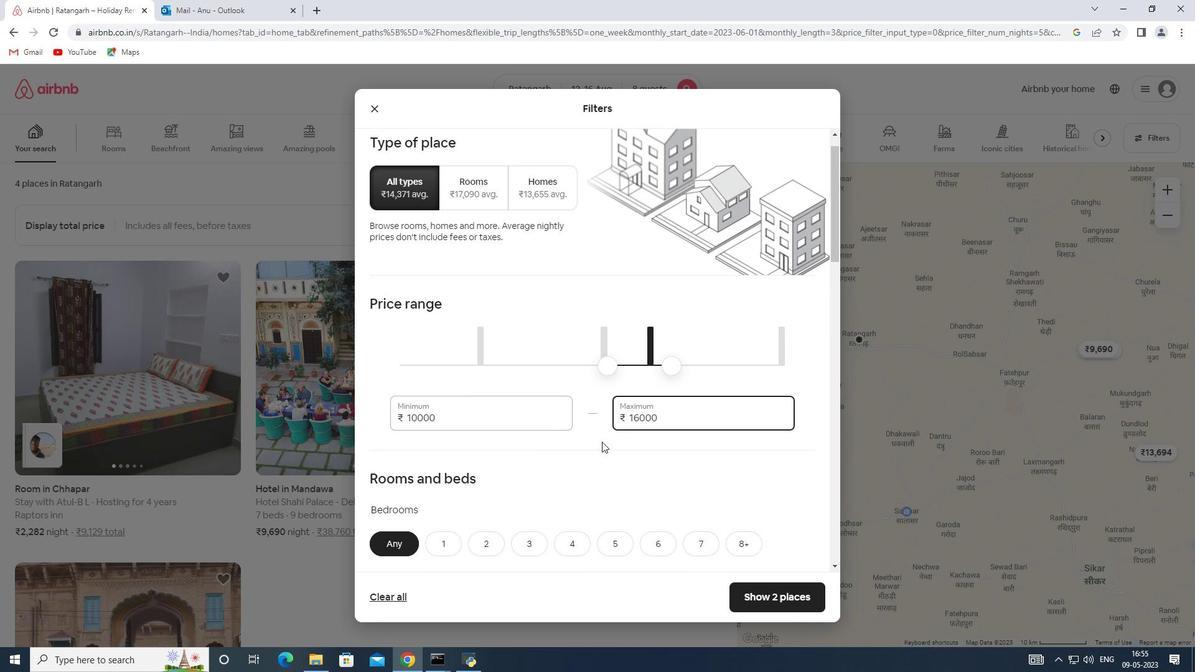 
Action: Mouse scrolled (601, 440) with delta (0, 0)
Screenshot: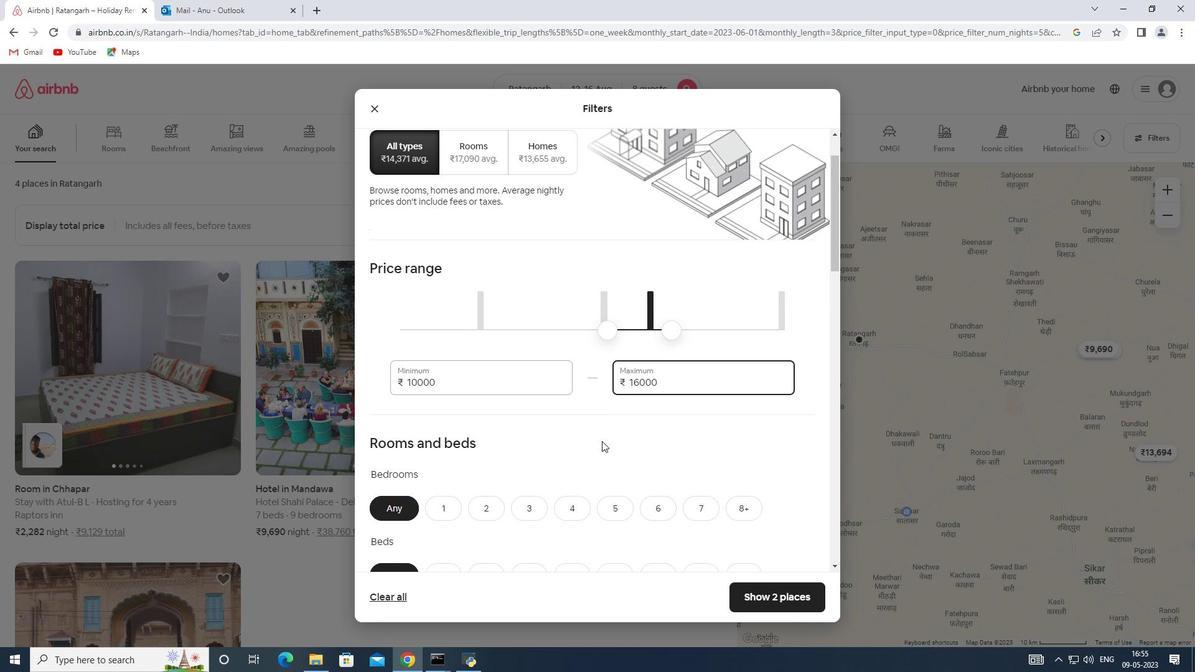 
Action: Mouse scrolled (601, 440) with delta (0, 0)
Screenshot: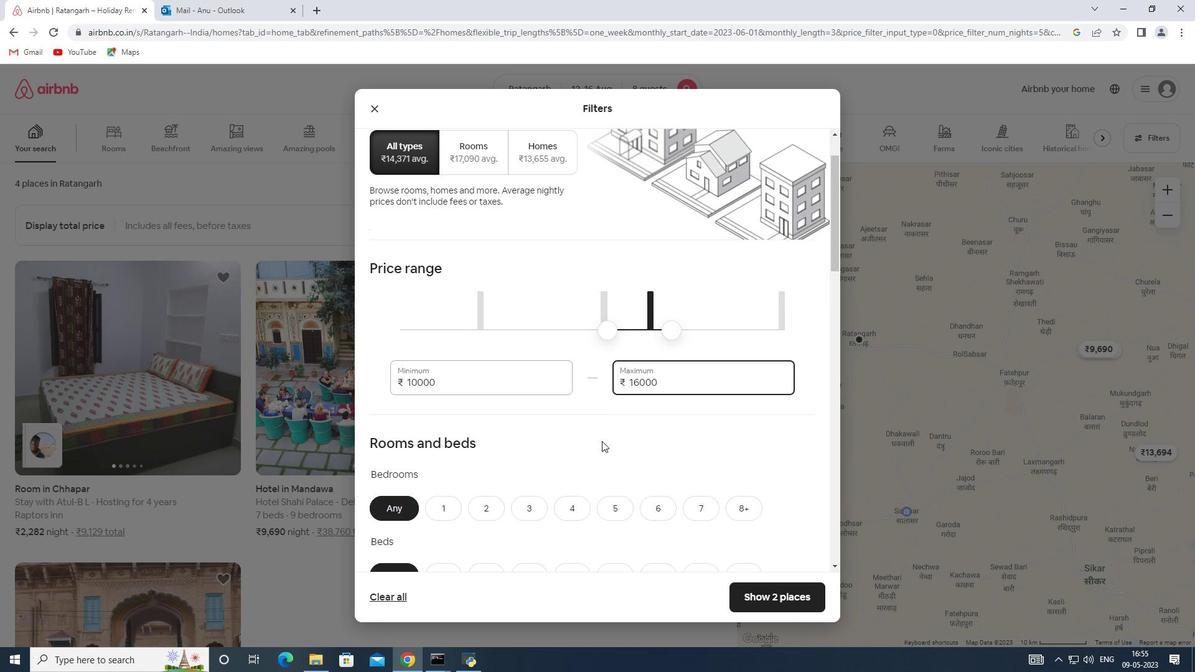 
Action: Mouse moved to (604, 440)
Screenshot: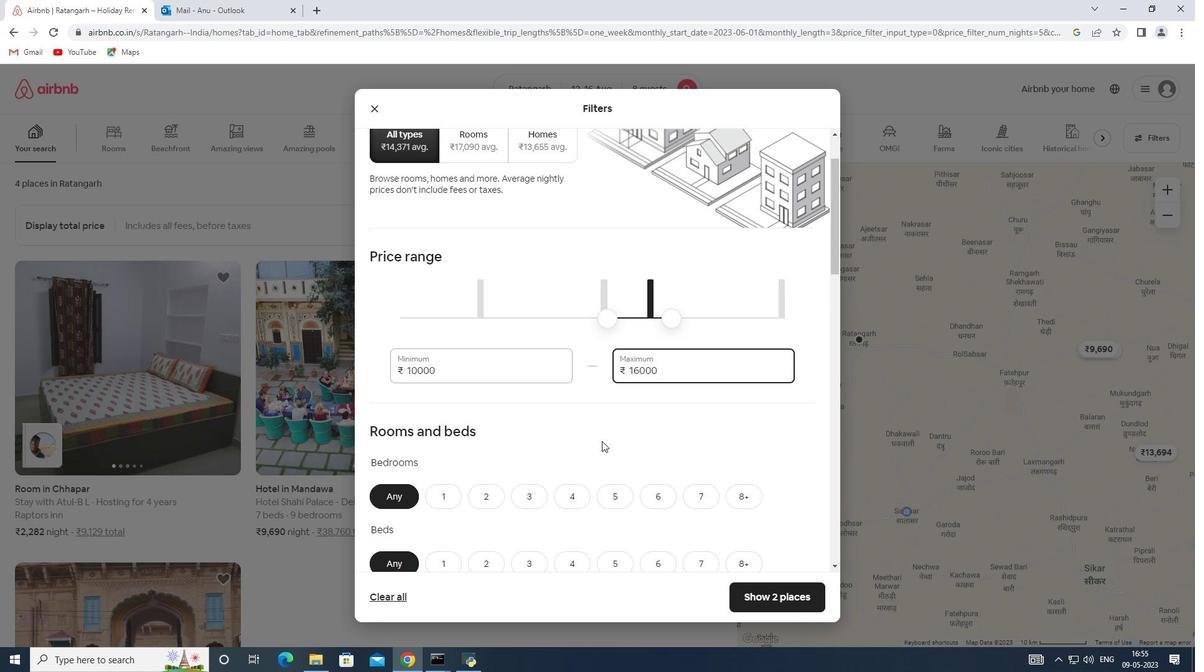 
Action: Mouse scrolled (604, 439) with delta (0, 0)
Screenshot: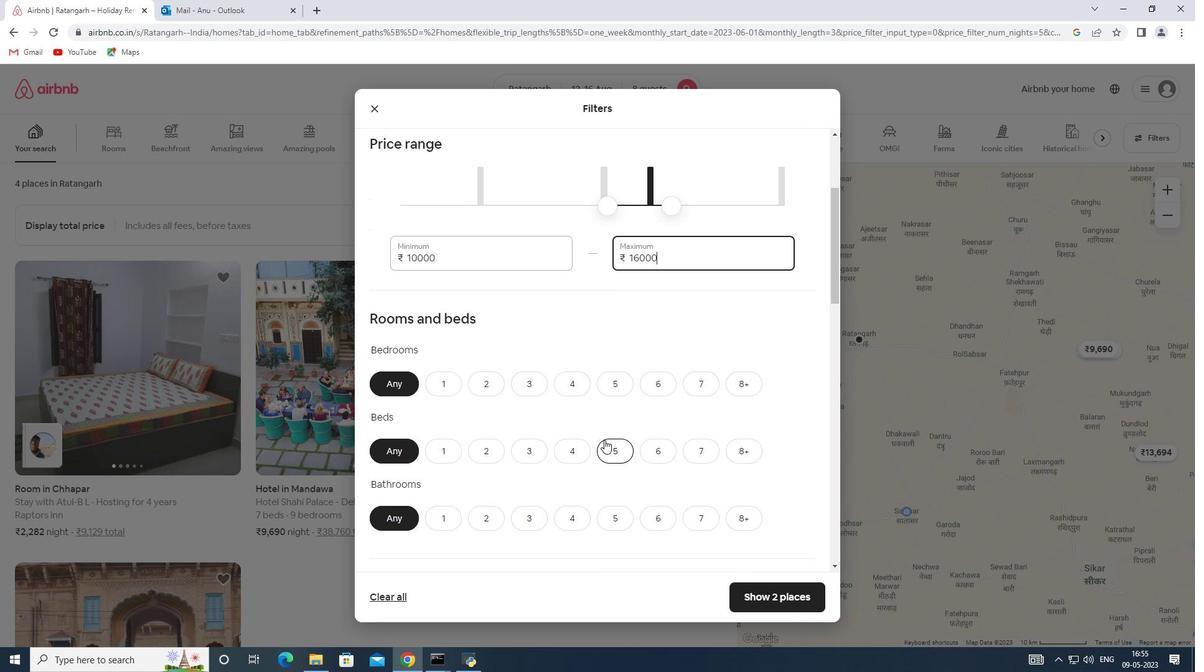 
Action: Mouse moved to (736, 326)
Screenshot: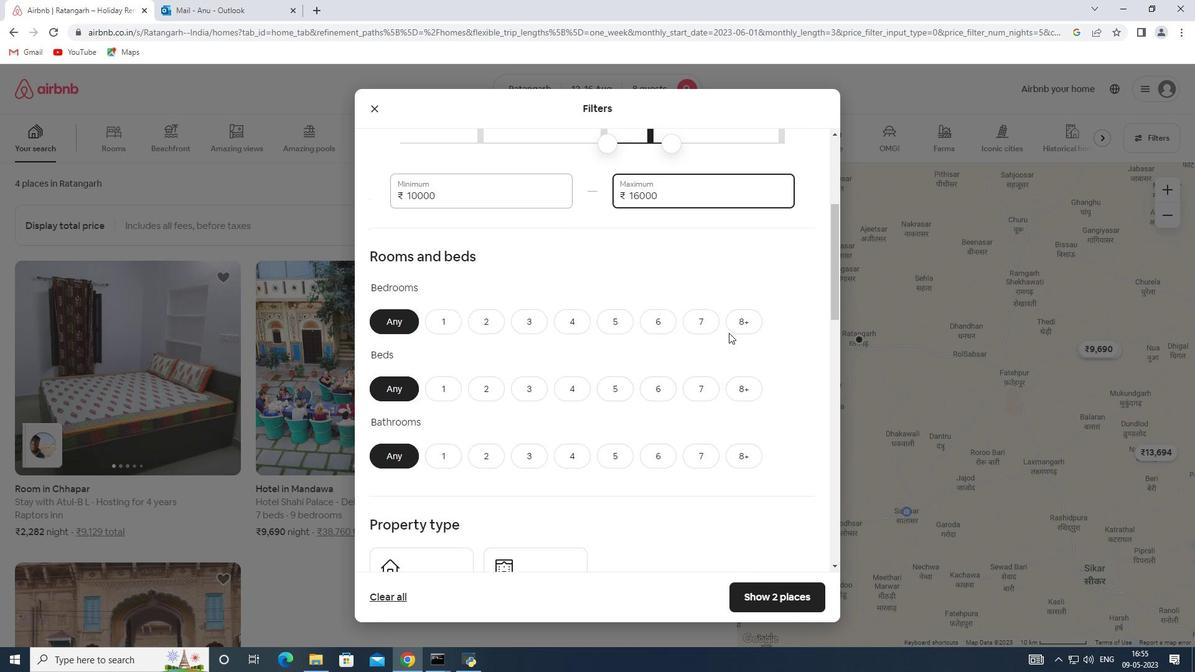 
Action: Mouse pressed left at (736, 326)
Screenshot: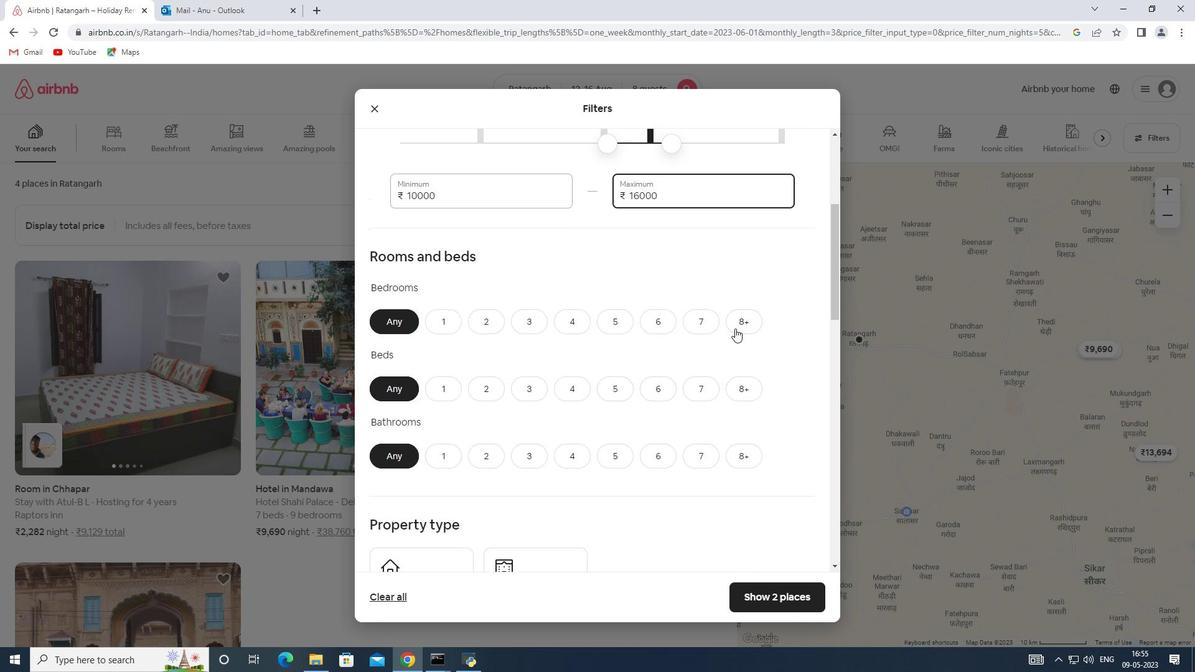 
Action: Mouse moved to (735, 383)
Screenshot: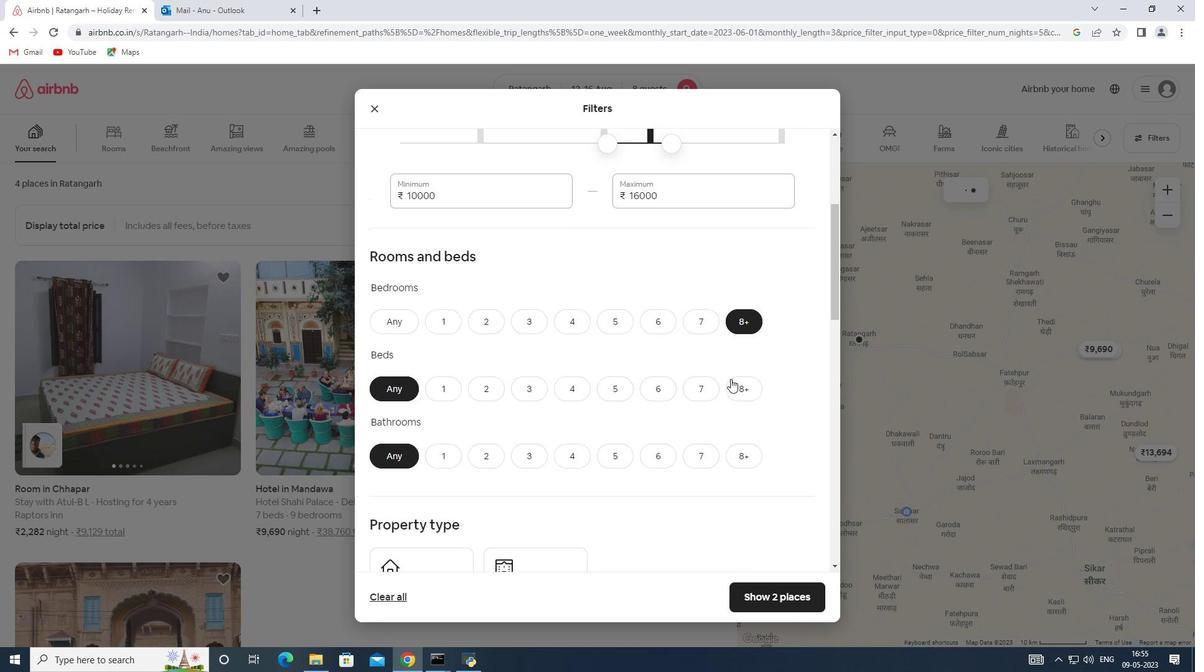 
Action: Mouse pressed left at (735, 383)
Screenshot: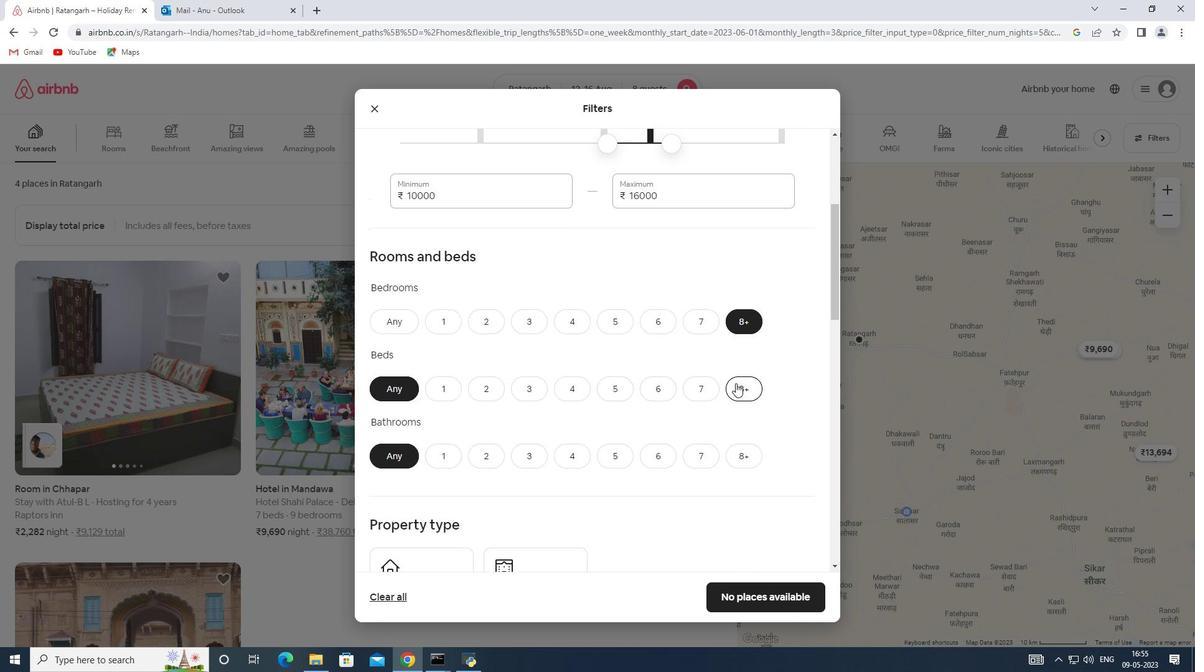 
Action: Mouse moved to (750, 448)
Screenshot: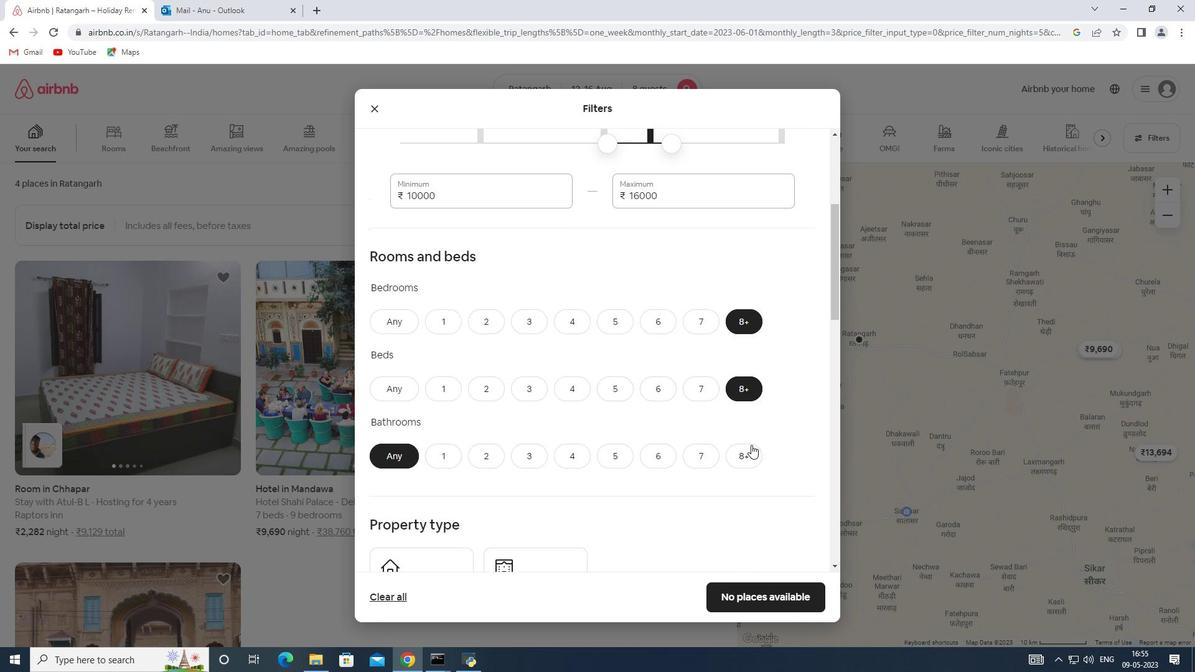 
Action: Mouse pressed left at (750, 448)
Screenshot: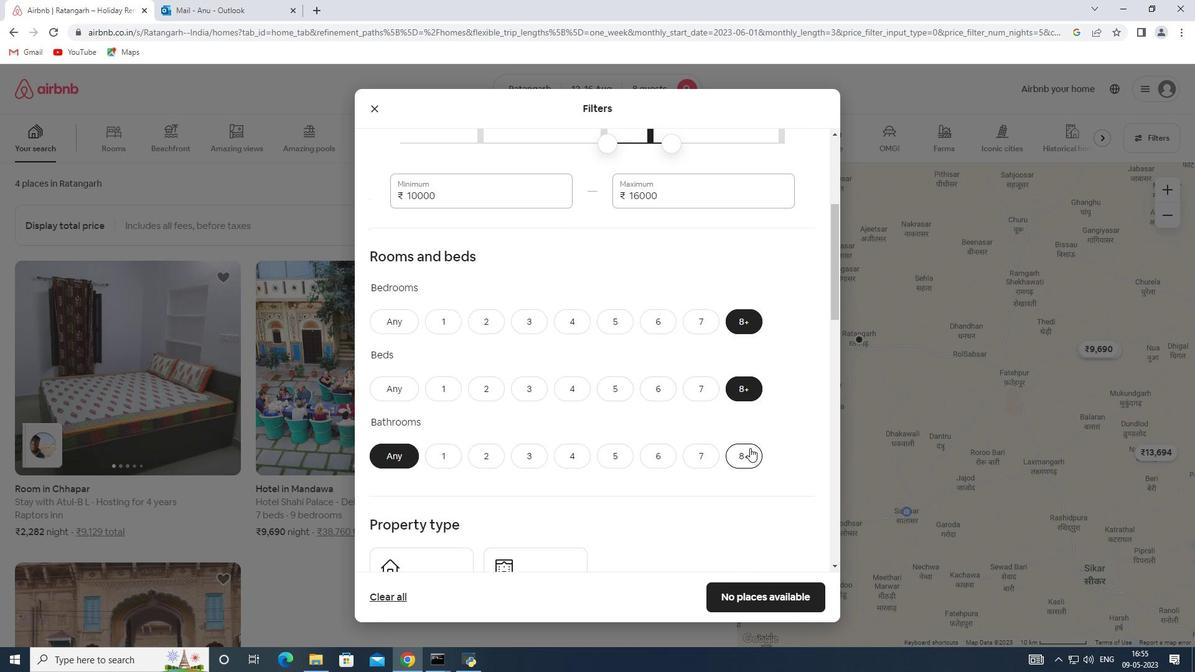
Action: Mouse moved to (707, 441)
Screenshot: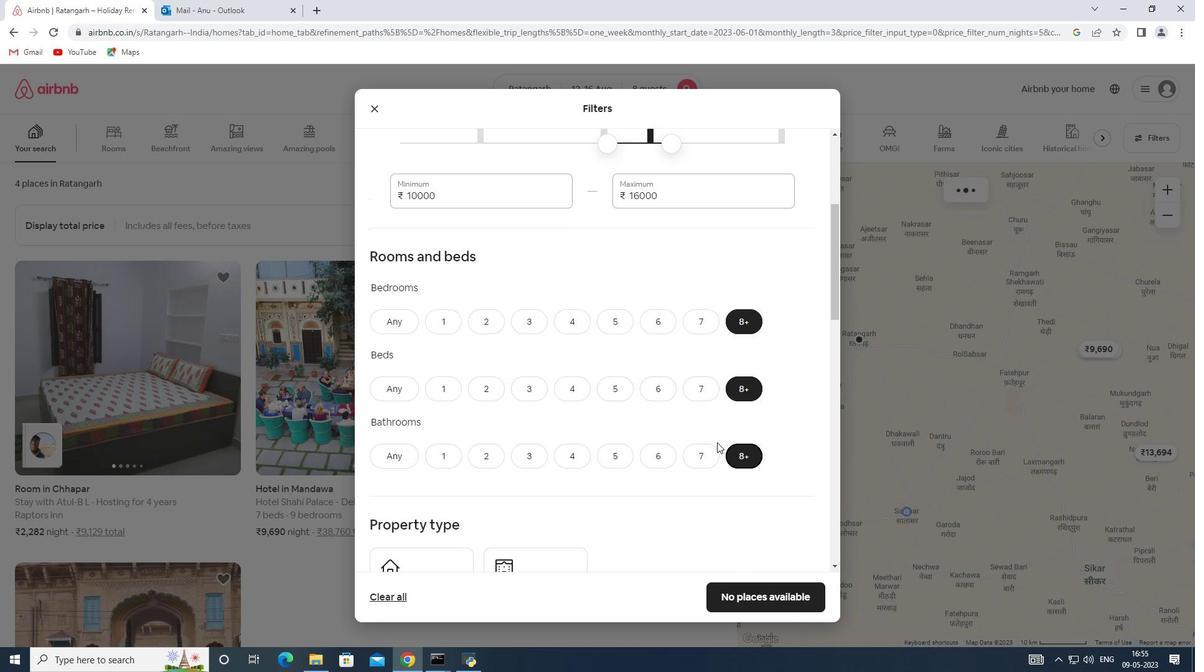 
Action: Mouse scrolled (707, 441) with delta (0, 0)
Screenshot: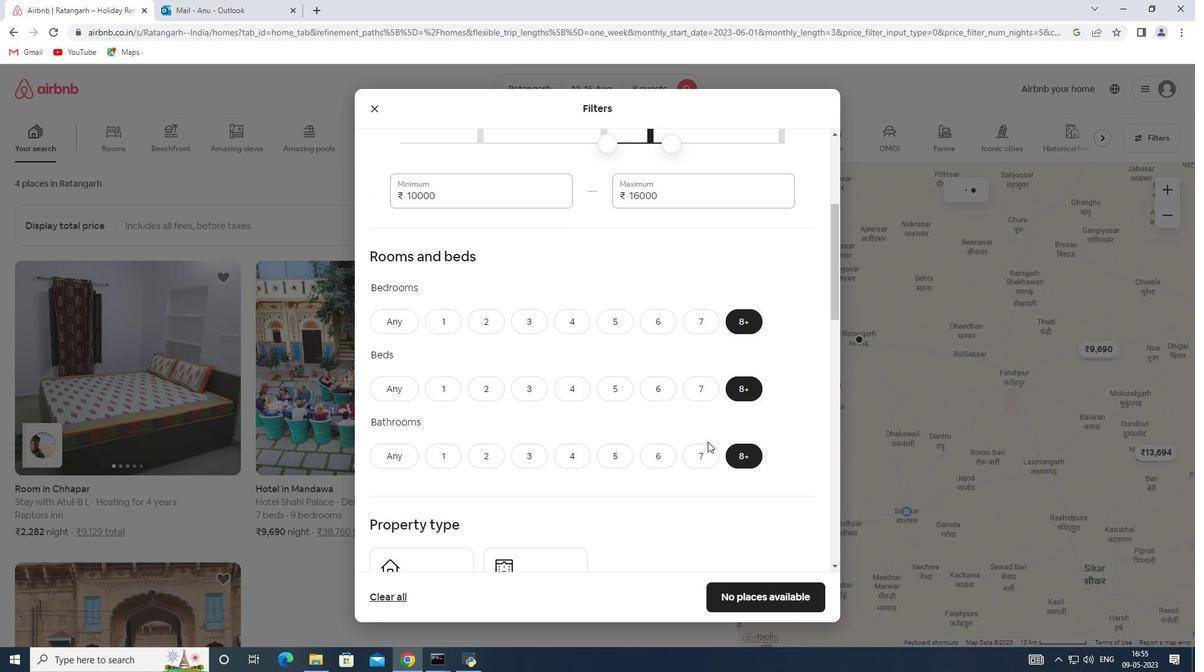 
Action: Mouse scrolled (707, 441) with delta (0, 0)
Screenshot: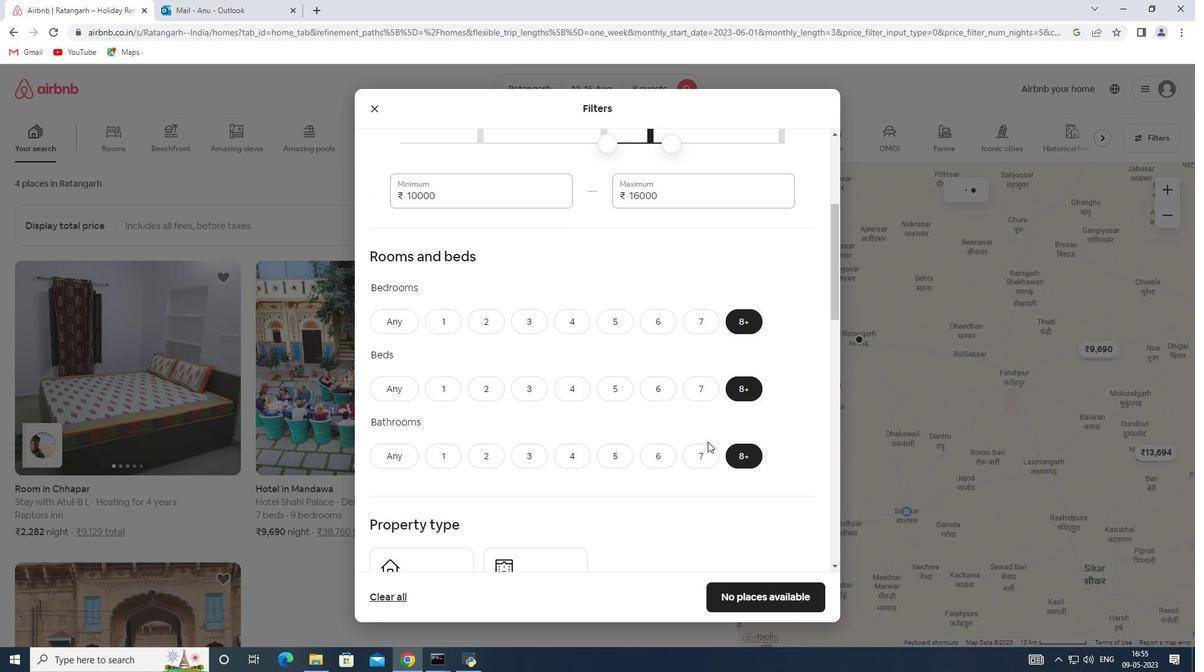 
Action: Mouse moved to (701, 433)
Screenshot: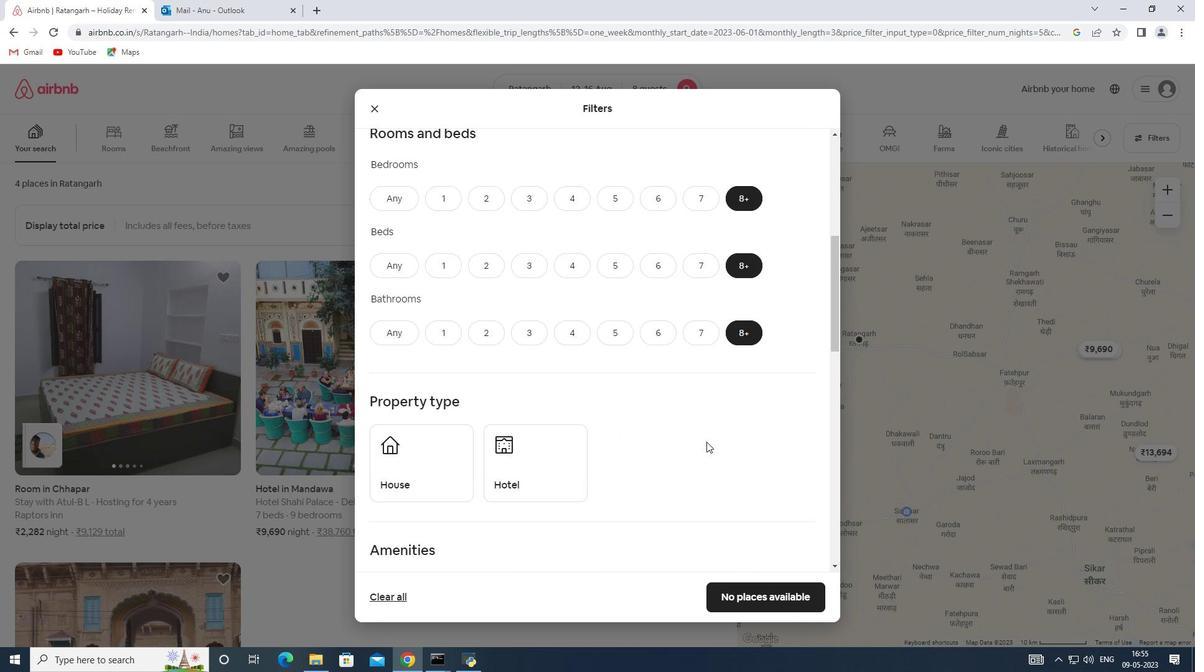 
Action: Mouse scrolled (701, 433) with delta (0, 0)
Screenshot: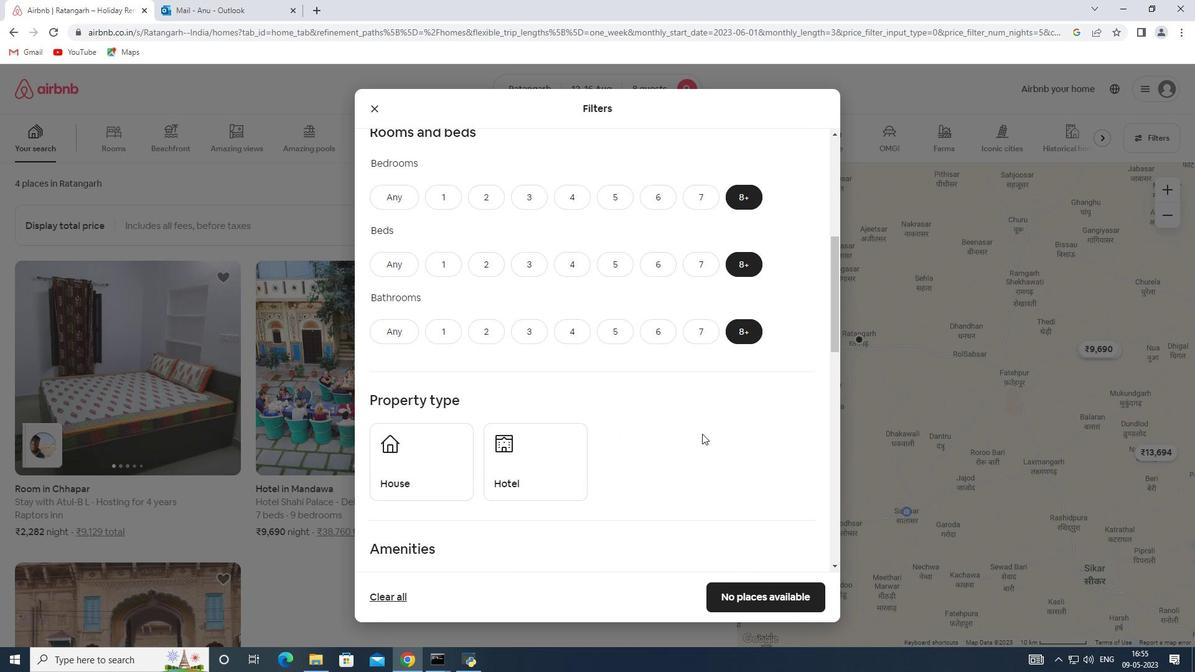 
Action: Mouse scrolled (701, 433) with delta (0, 0)
Screenshot: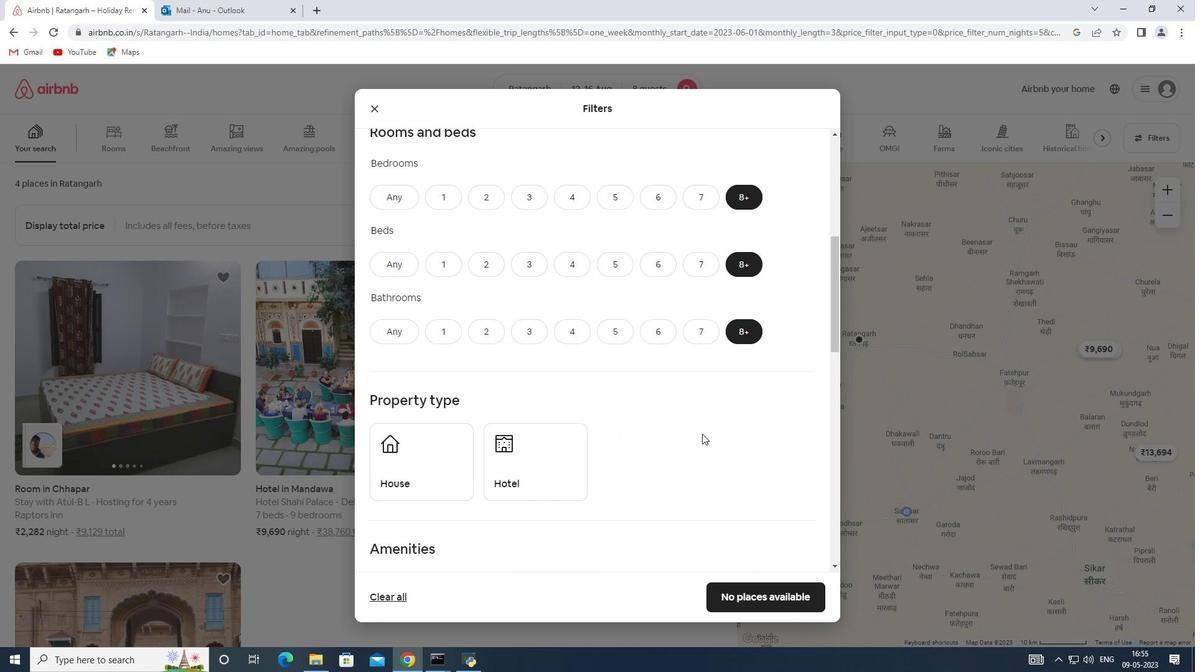 
Action: Mouse moved to (452, 330)
Screenshot: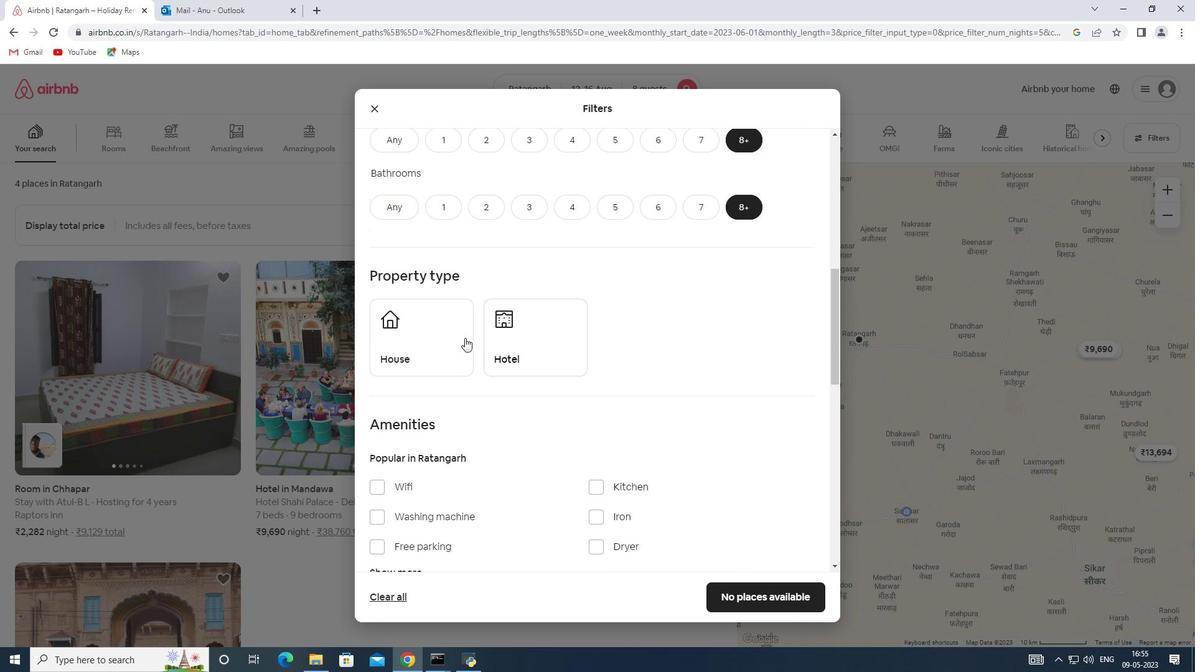 
Action: Mouse pressed left at (452, 330)
Screenshot: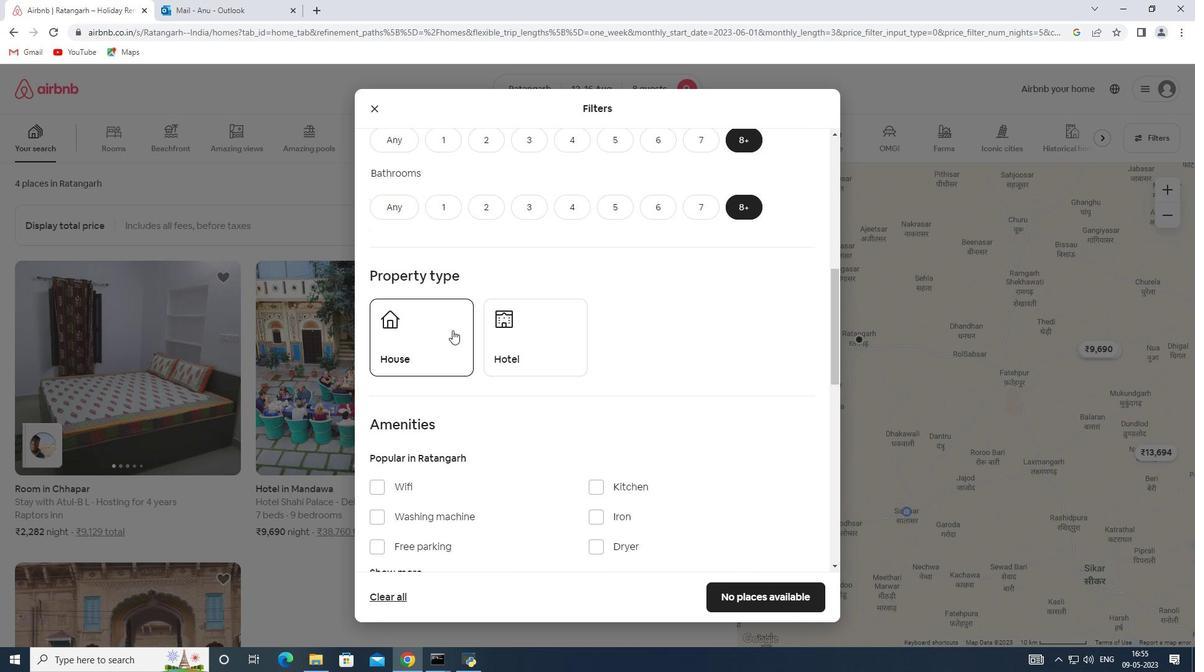 
Action: Mouse moved to (531, 354)
Screenshot: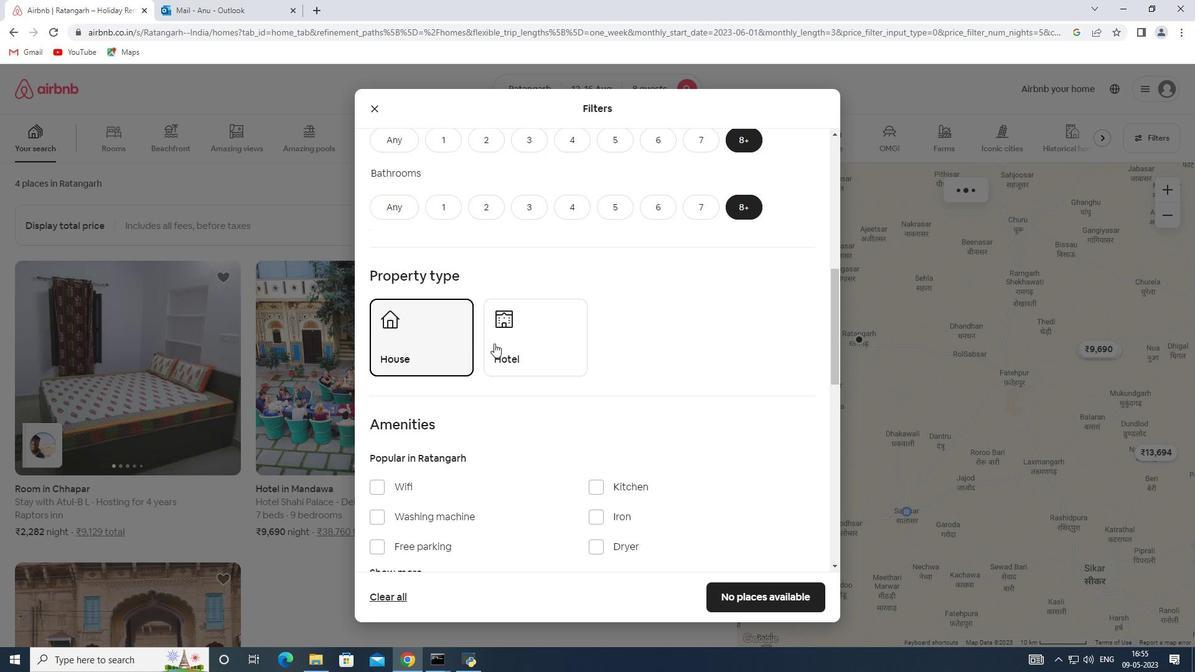 
Action: Mouse pressed left at (531, 354)
Screenshot: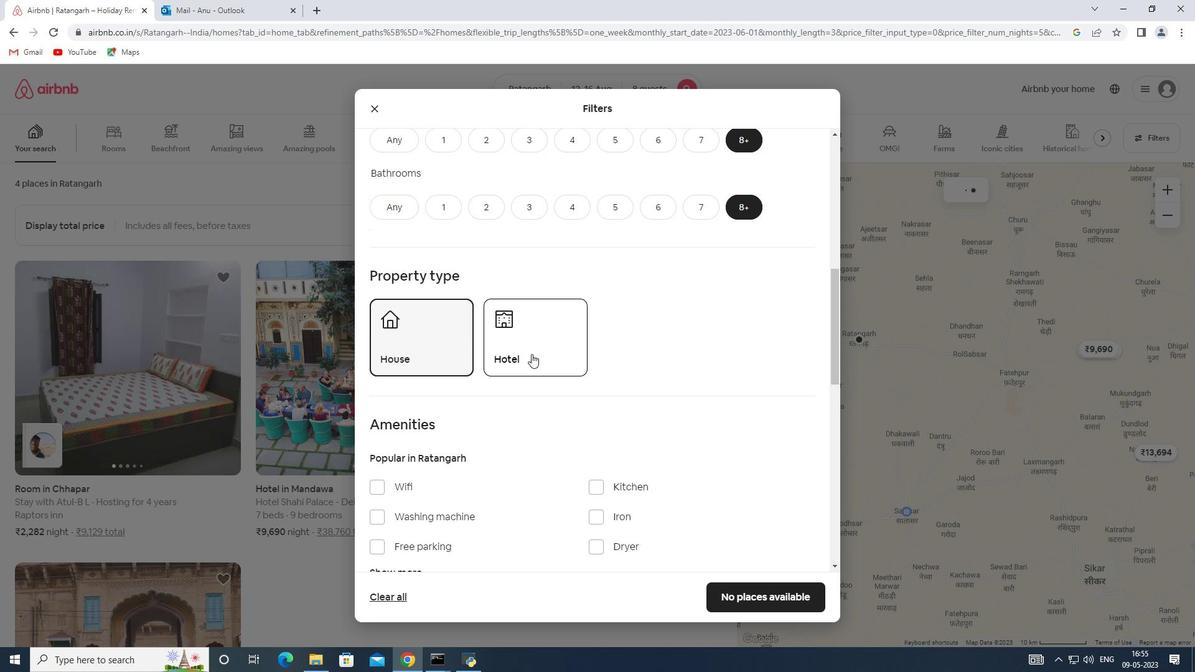 
Action: Mouse moved to (519, 359)
Screenshot: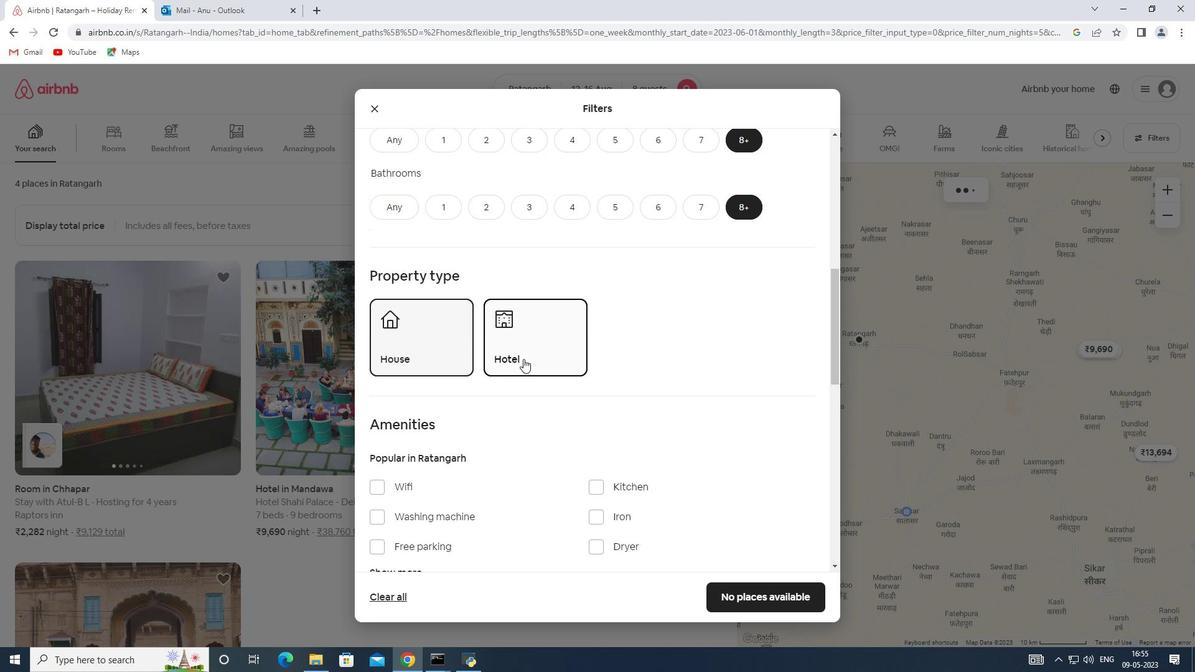 
Action: Mouse scrolled (519, 359) with delta (0, 0)
Screenshot: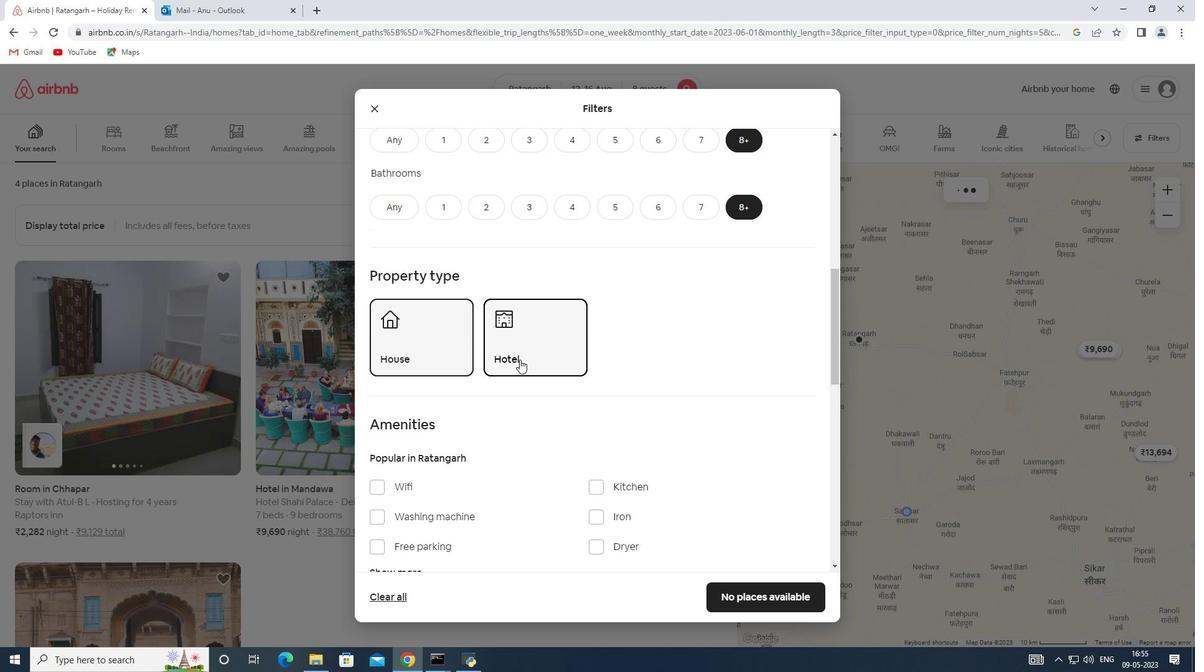 
Action: Mouse scrolled (519, 359) with delta (0, 0)
Screenshot: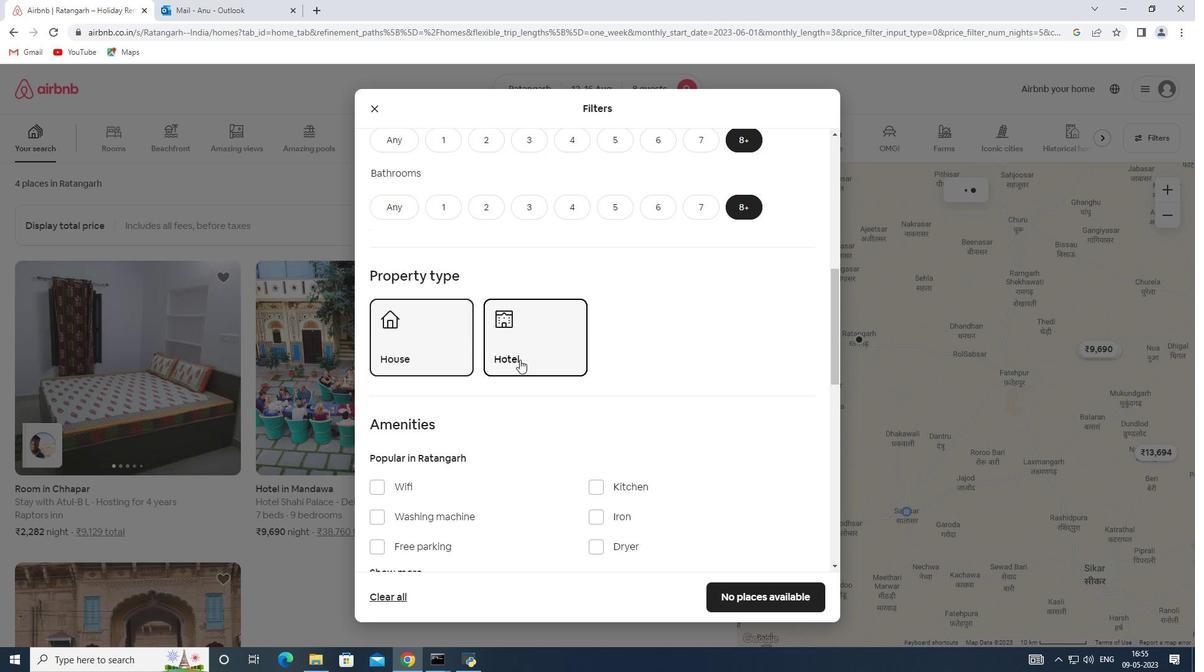 
Action: Mouse scrolled (519, 359) with delta (0, 0)
Screenshot: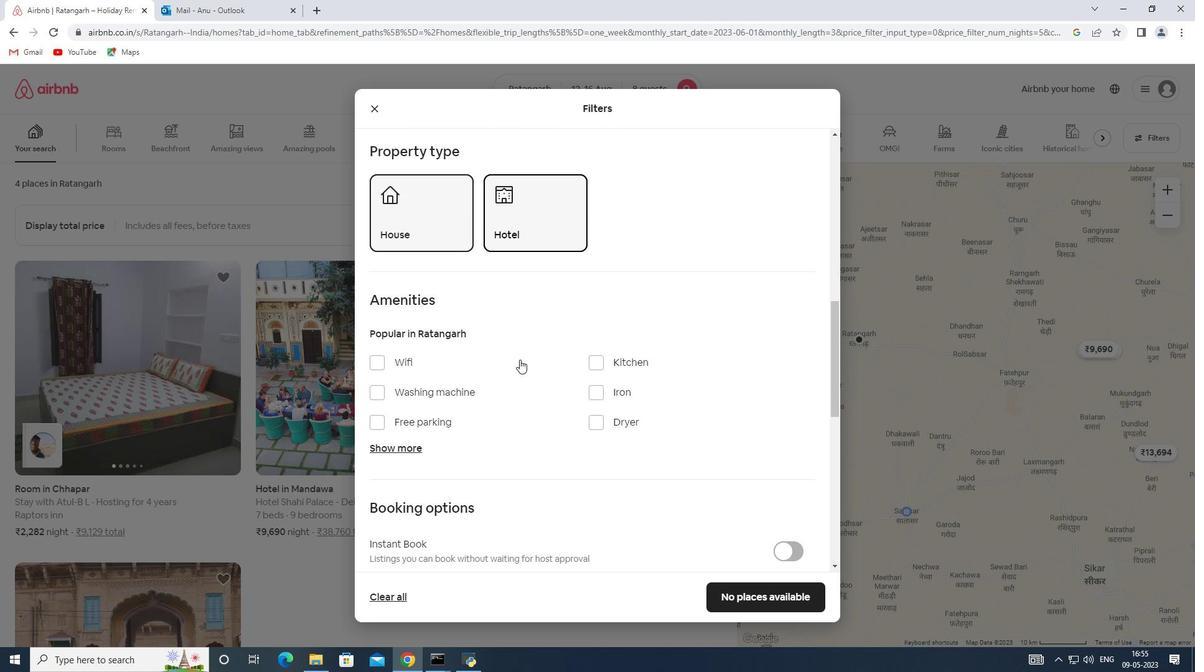 
Action: Mouse moved to (402, 294)
Screenshot: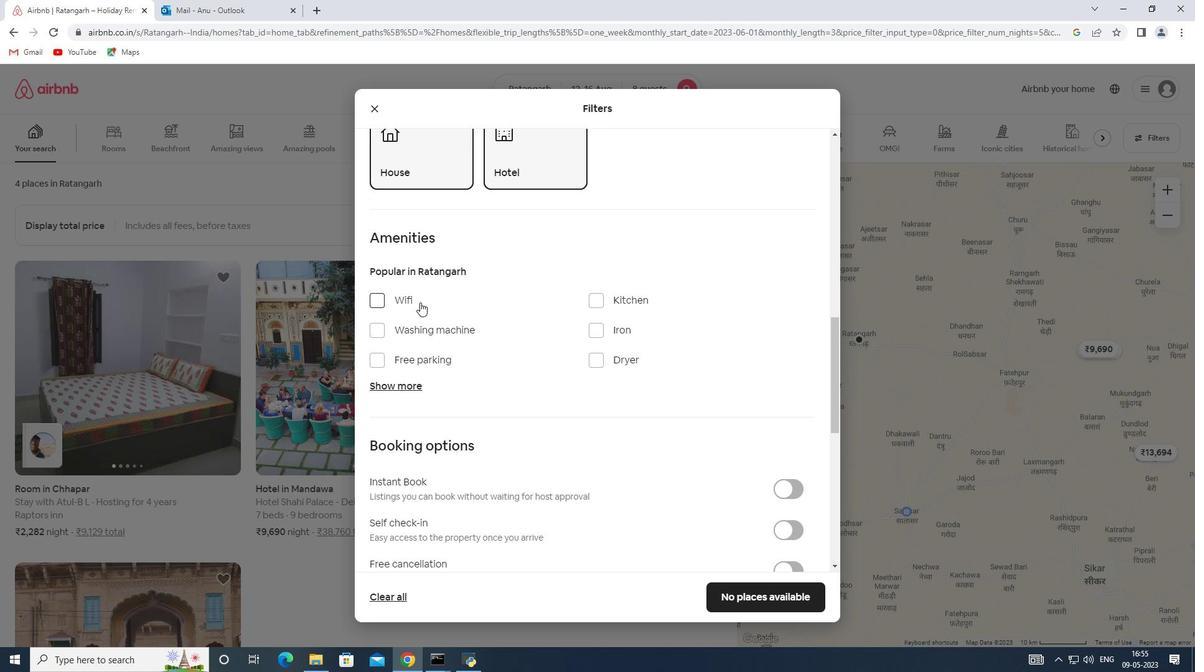 
Action: Mouse pressed left at (402, 294)
Screenshot: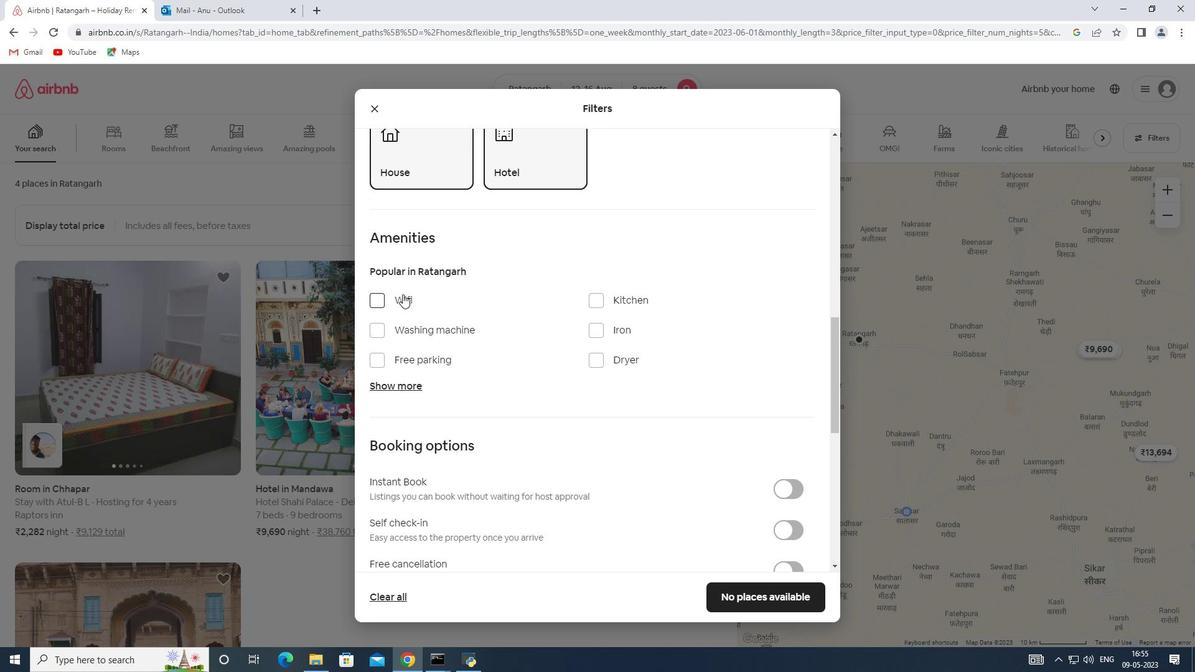 
Action: Mouse moved to (383, 384)
Screenshot: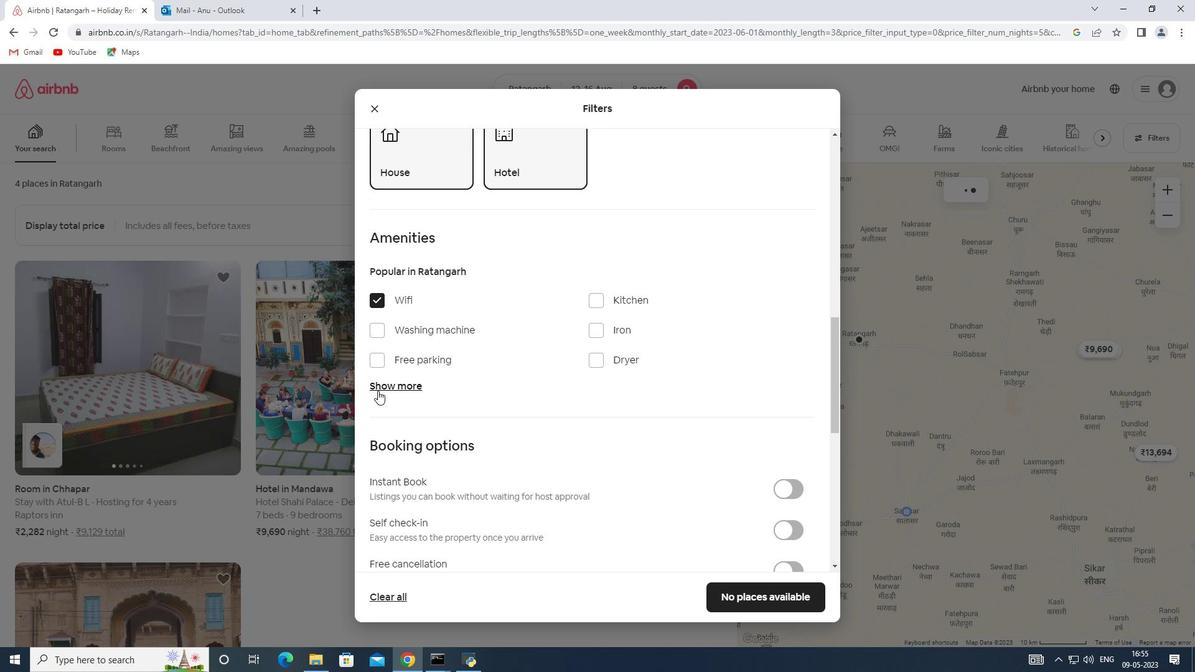 
Action: Mouse pressed left at (383, 384)
Screenshot: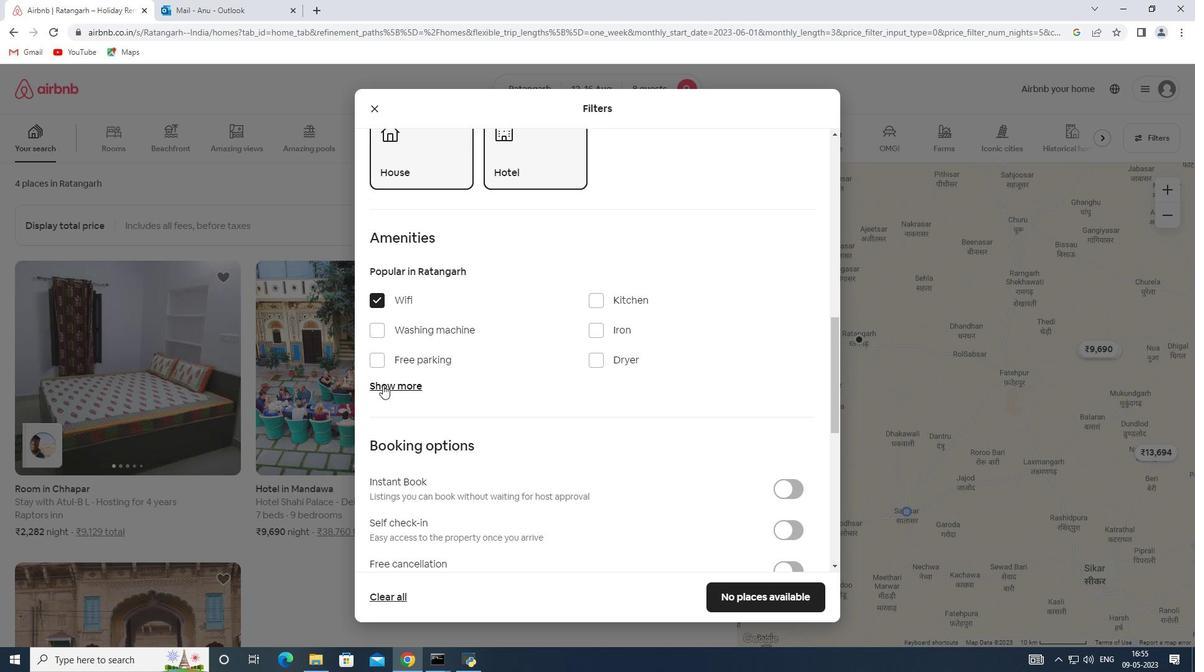 
Action: Mouse moved to (597, 455)
Screenshot: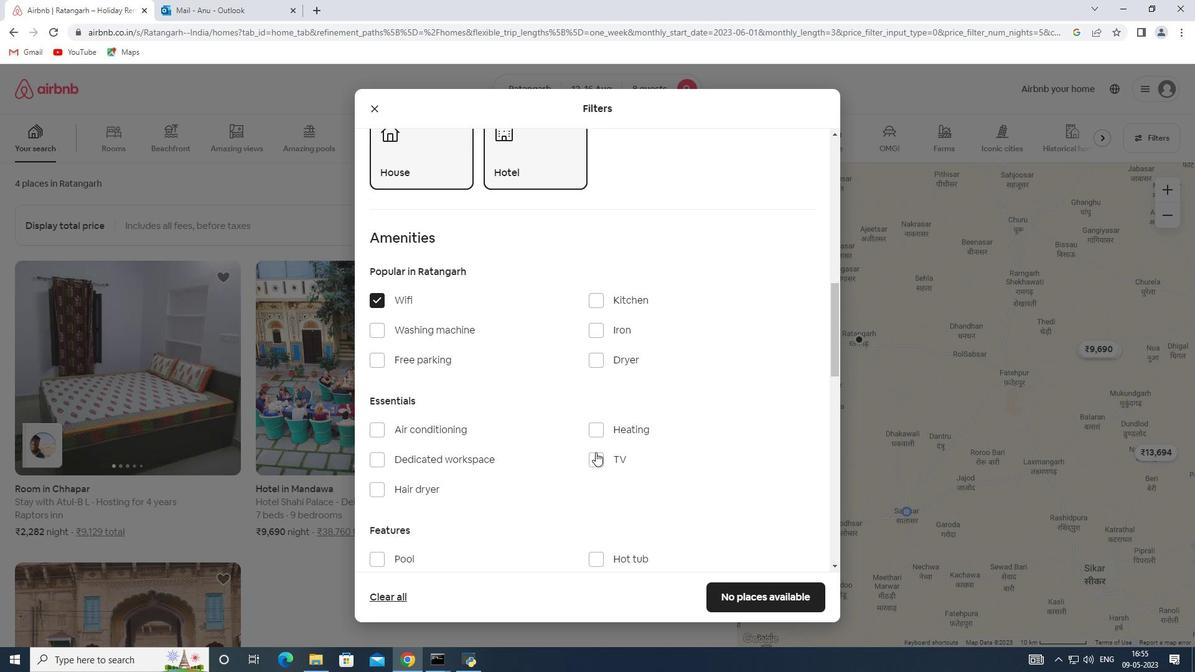 
Action: Mouse pressed left at (597, 455)
Screenshot: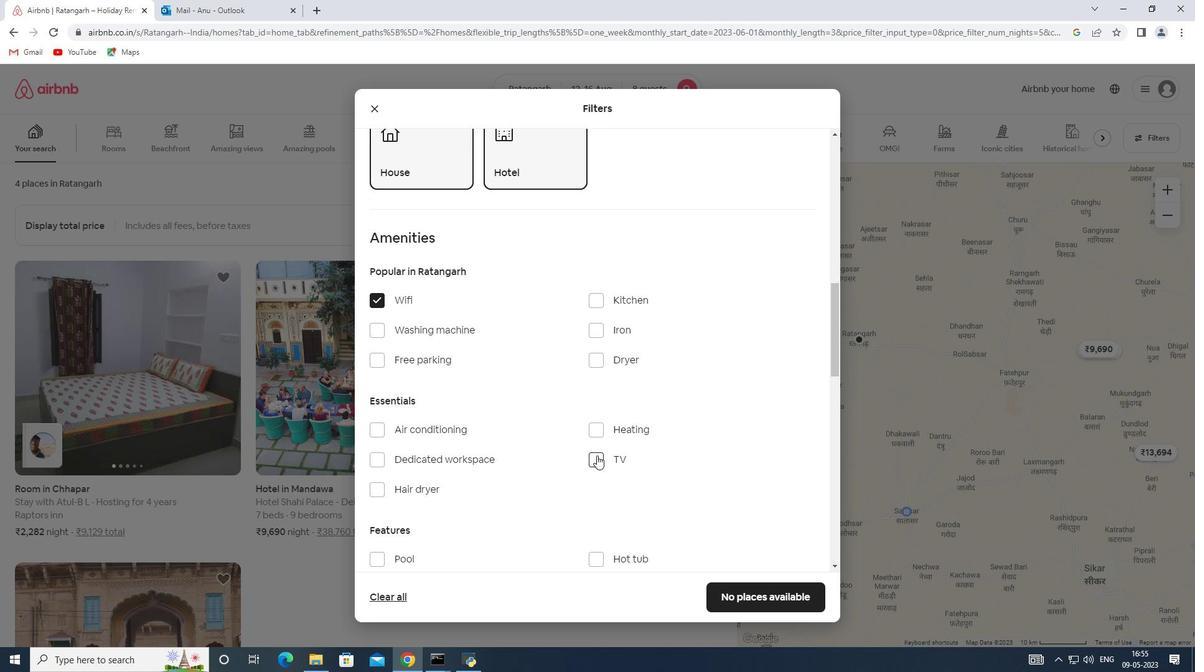 
Action: Mouse moved to (378, 356)
Screenshot: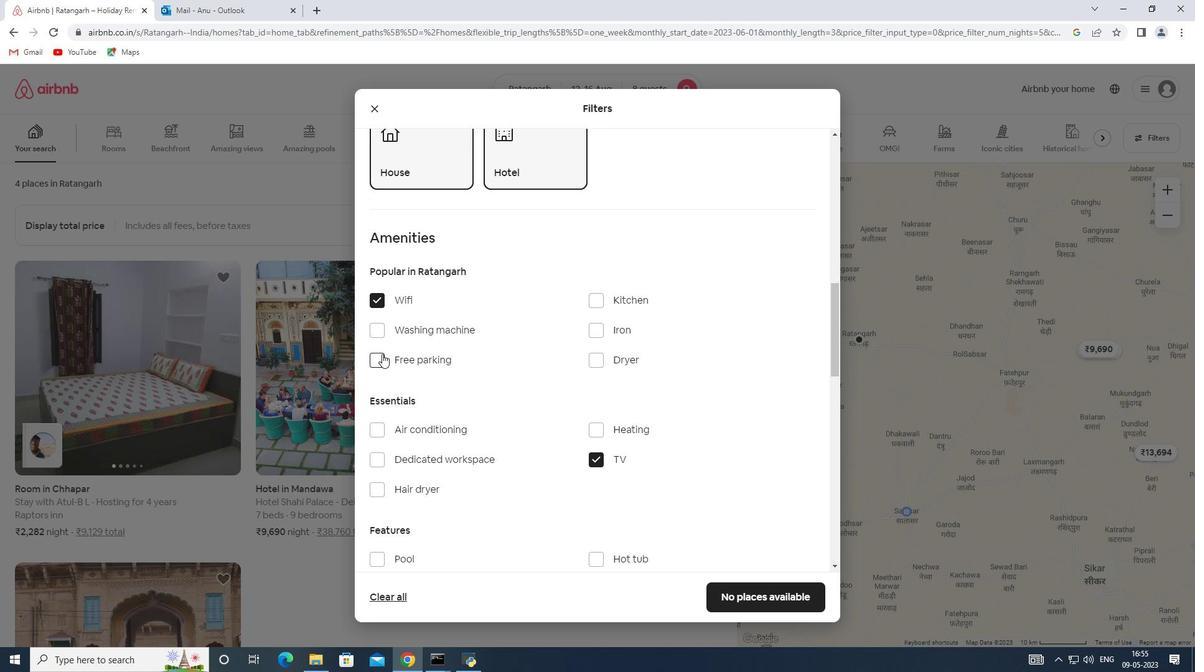 
Action: Mouse pressed left at (378, 356)
Screenshot: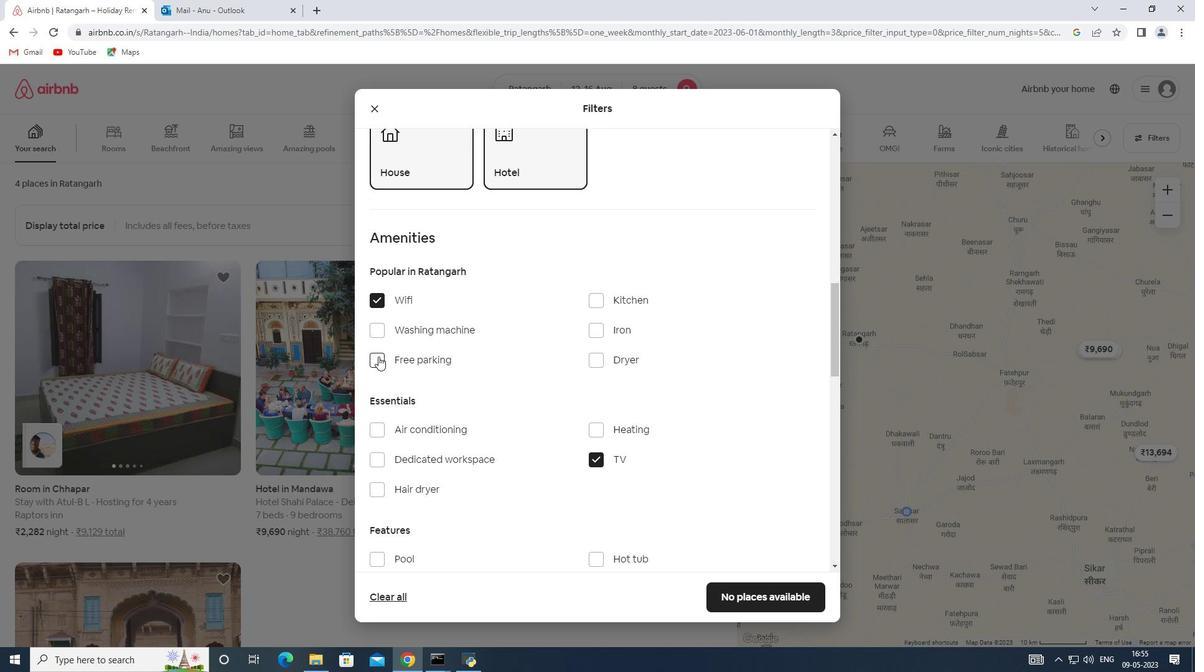 
Action: Mouse moved to (473, 341)
Screenshot: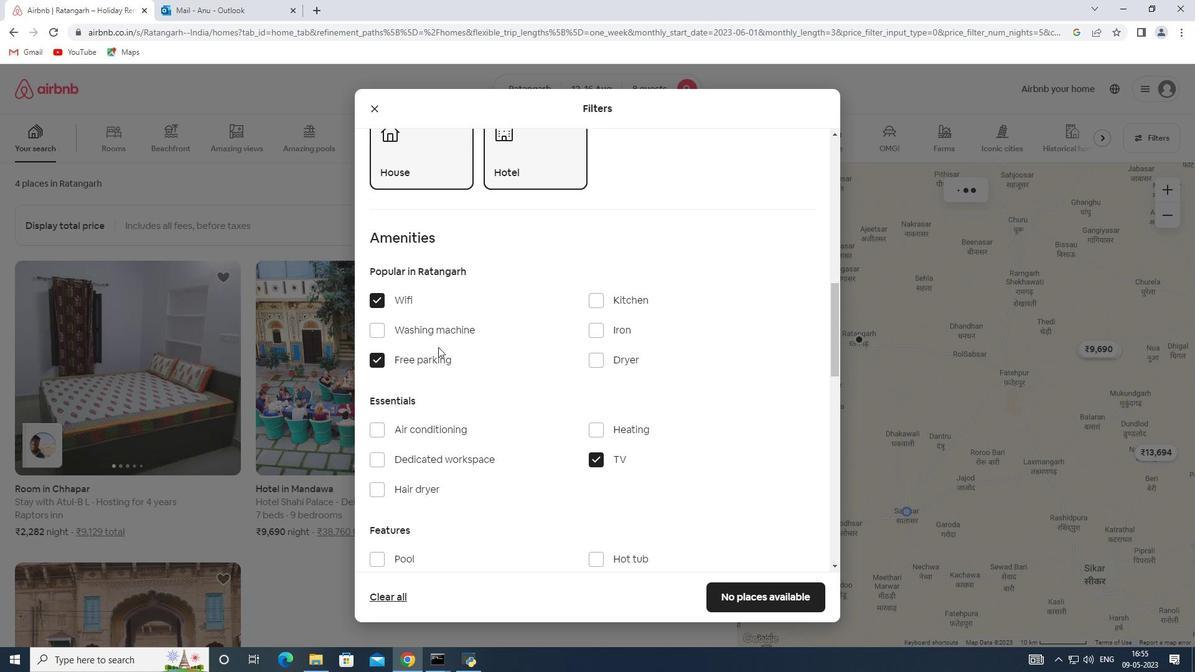 
Action: Mouse scrolled (473, 341) with delta (0, 0)
Screenshot: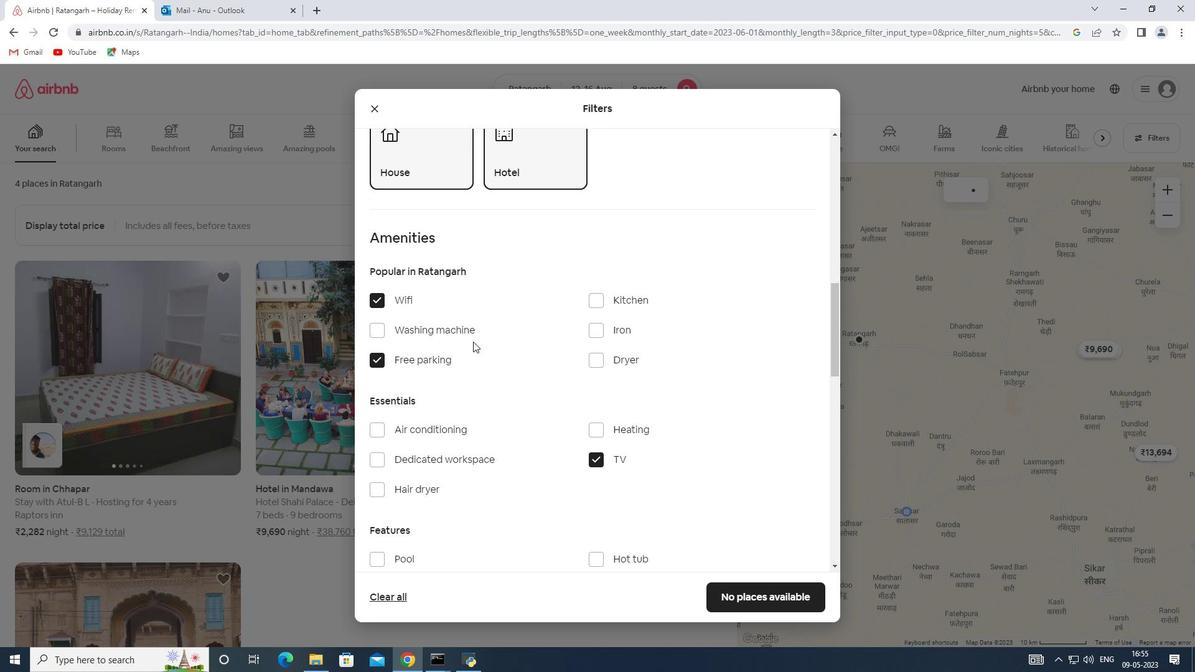 
Action: Mouse scrolled (473, 341) with delta (0, 0)
Screenshot: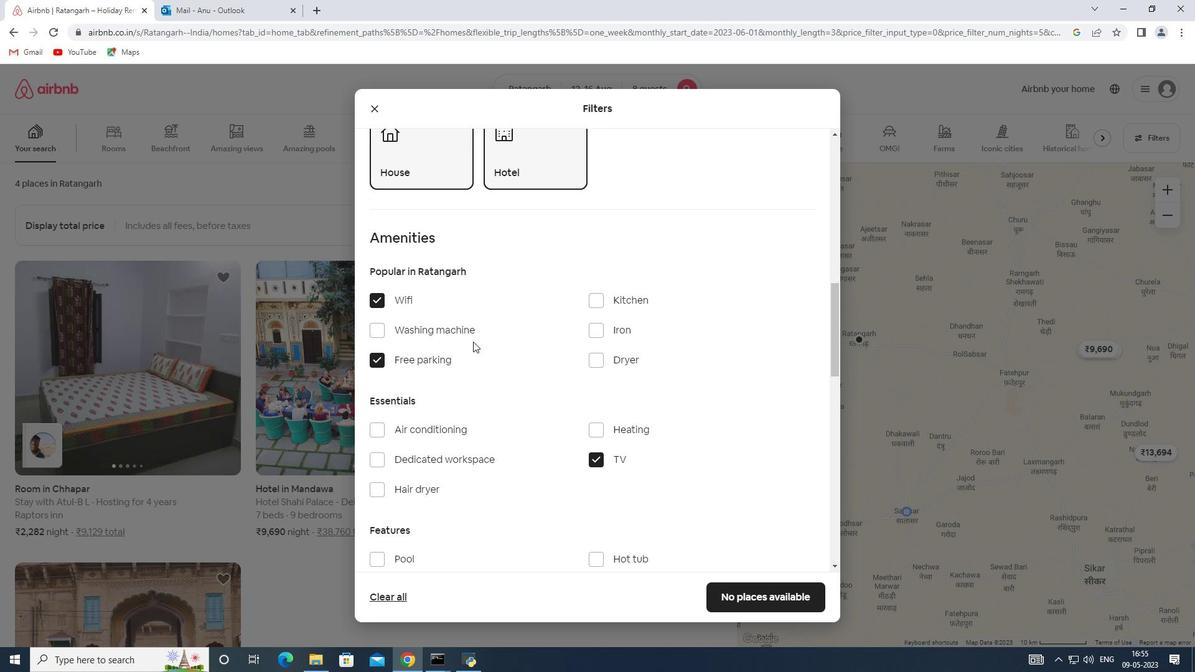 
Action: Mouse scrolled (473, 341) with delta (0, 0)
Screenshot: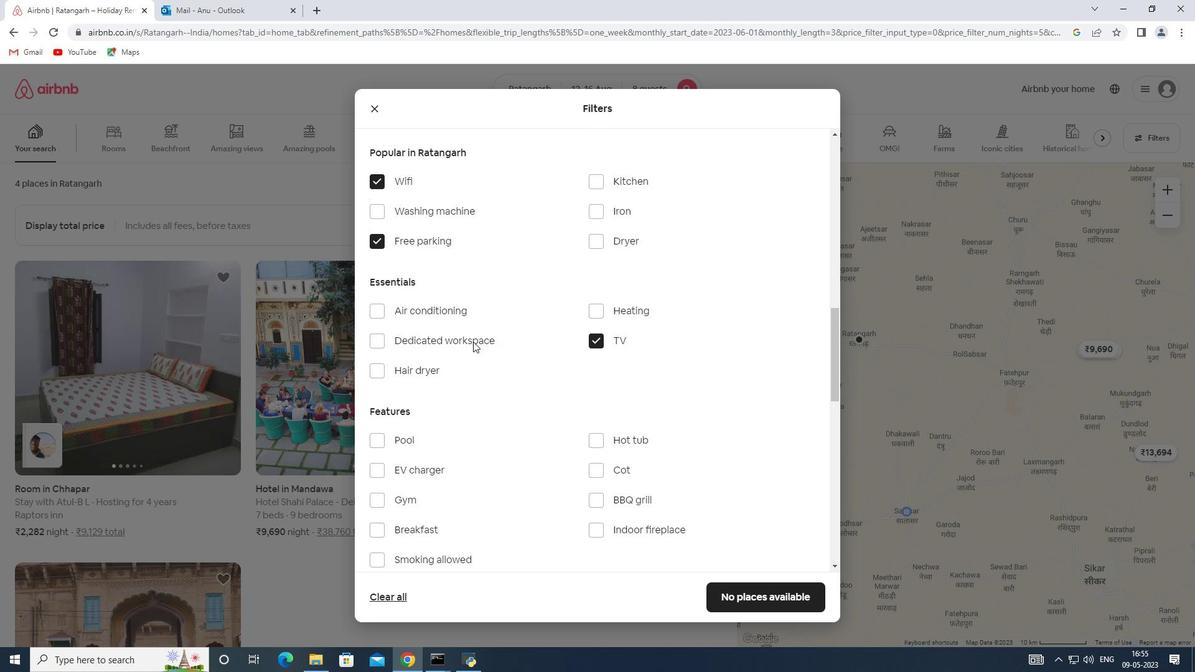 
Action: Mouse moved to (412, 430)
Screenshot: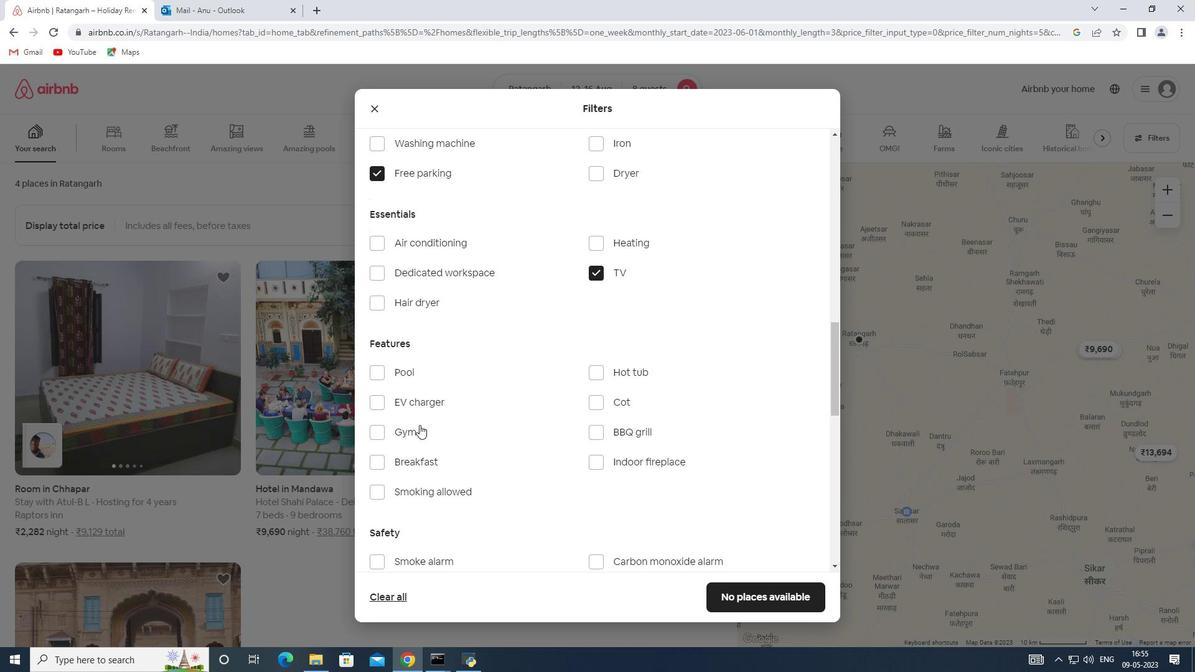 
Action: Mouse pressed left at (412, 430)
Screenshot: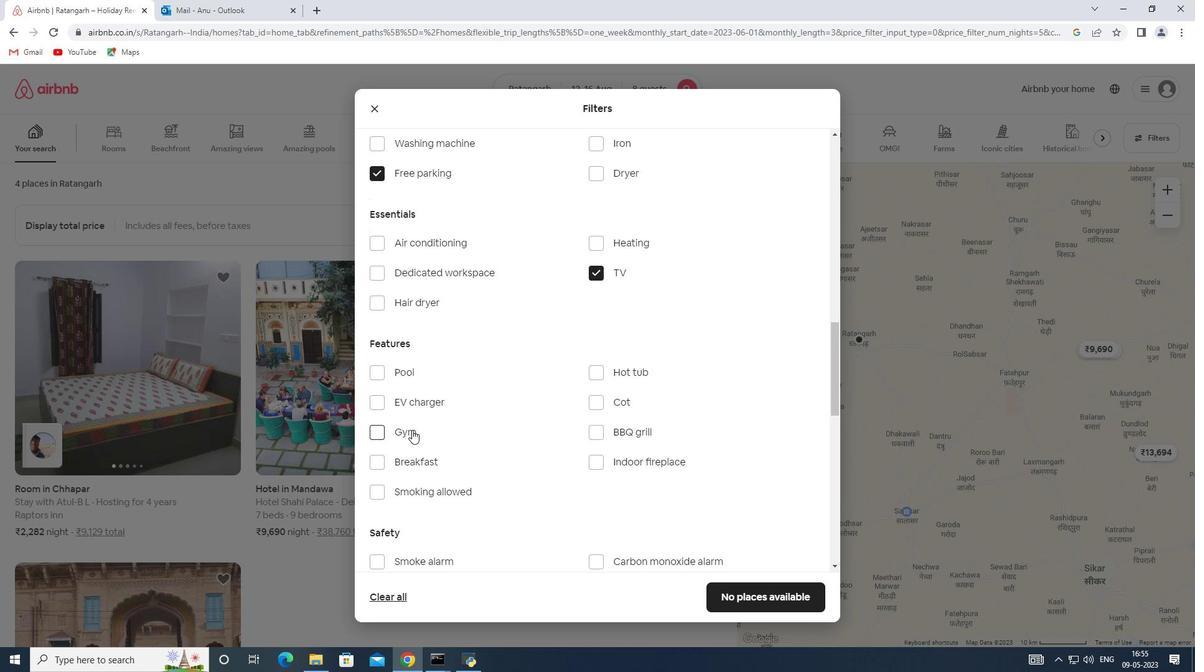 
Action: Mouse moved to (419, 463)
Screenshot: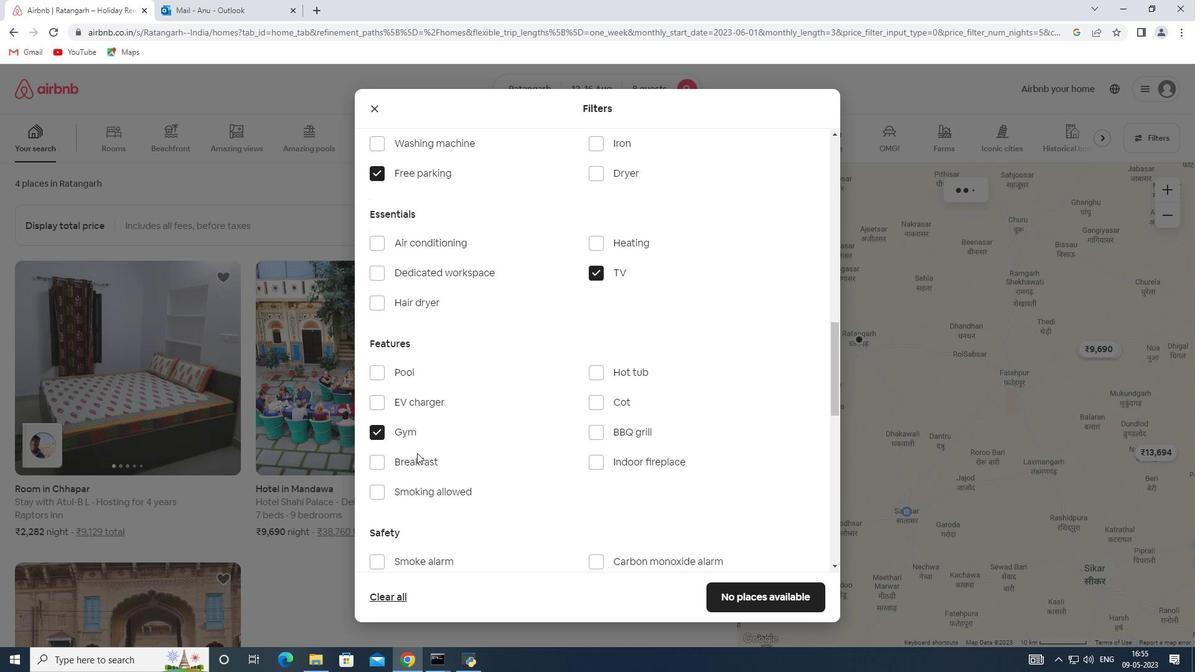 
Action: Mouse pressed left at (419, 463)
Screenshot: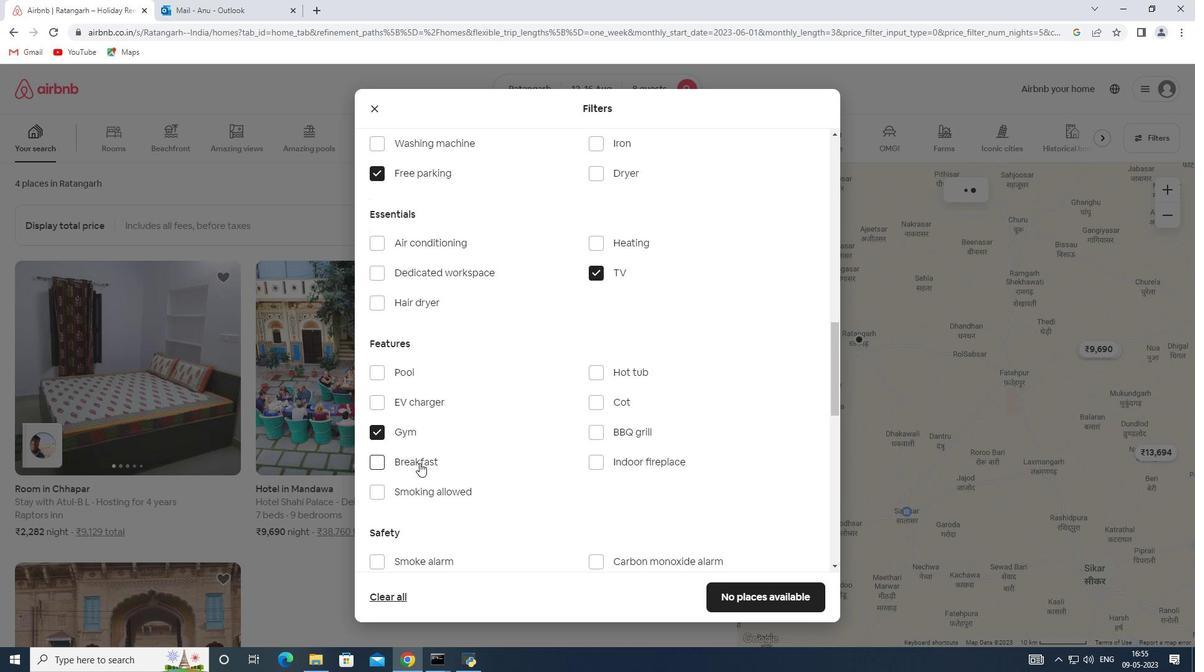 
Action: Mouse moved to (521, 407)
Screenshot: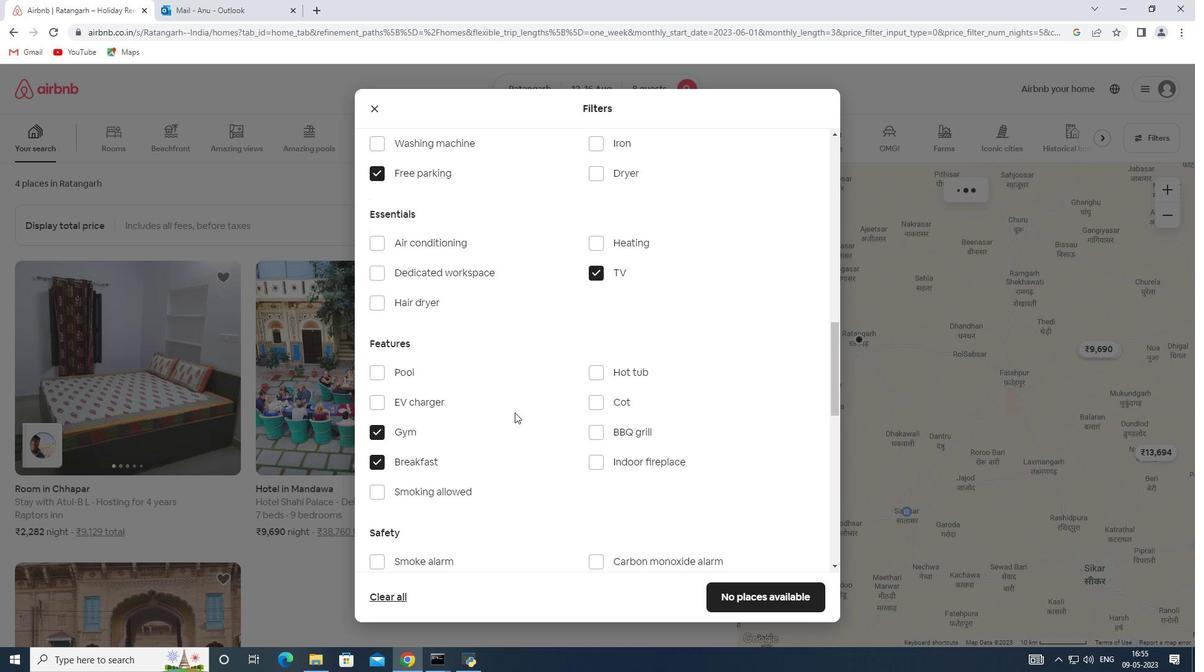 
Action: Mouse scrolled (521, 406) with delta (0, 0)
Screenshot: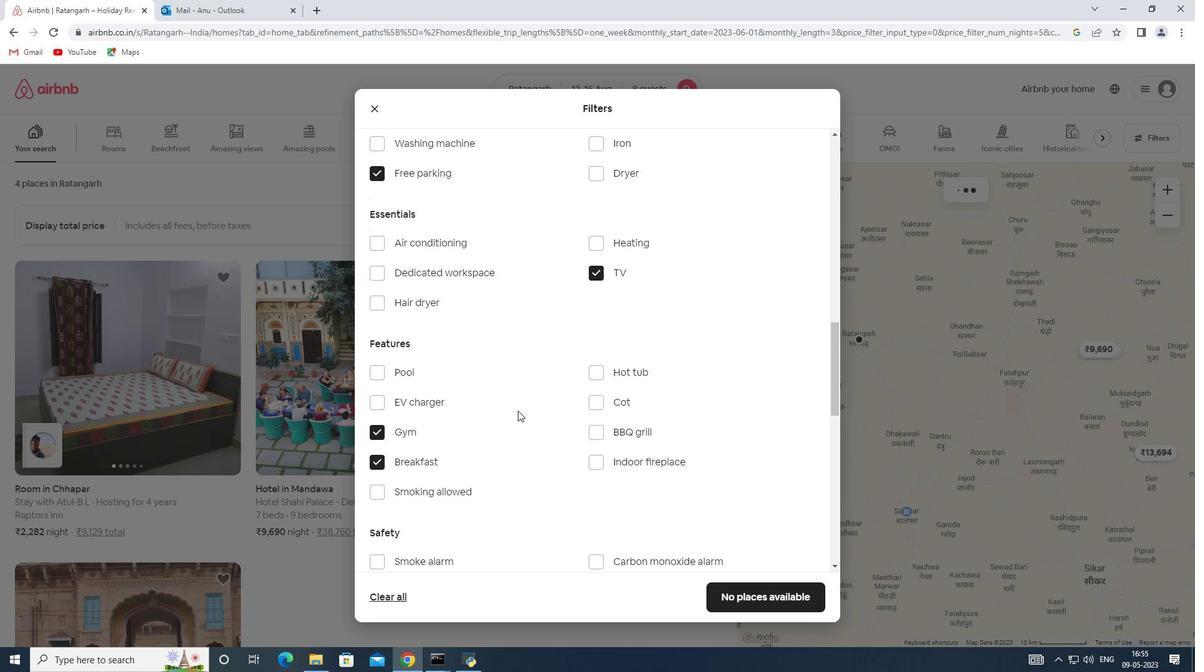 
Action: Mouse scrolled (521, 406) with delta (0, 0)
Screenshot: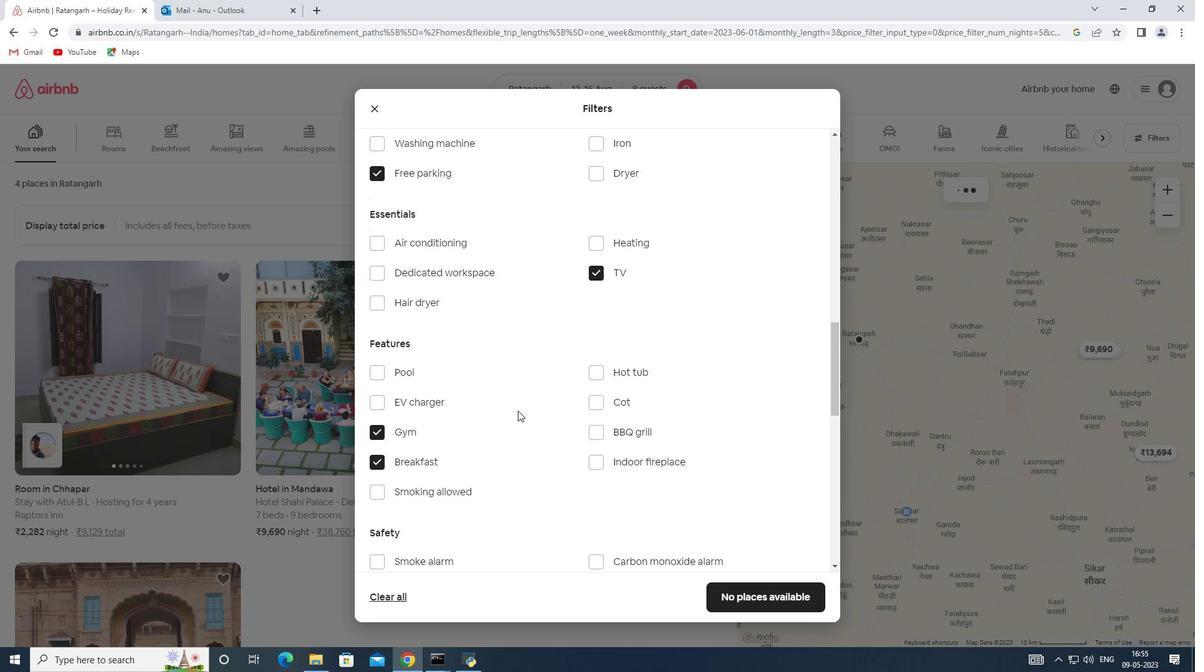 
Action: Mouse scrolled (521, 406) with delta (0, 0)
Screenshot: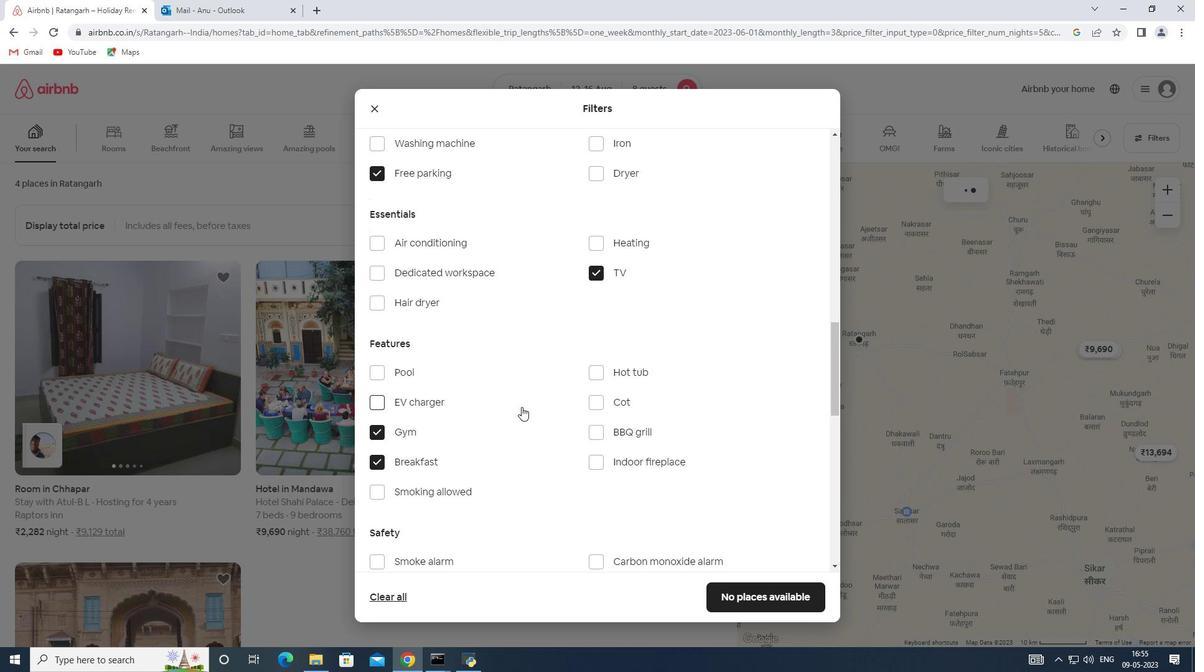 
Action: Mouse scrolled (521, 406) with delta (0, 0)
Screenshot: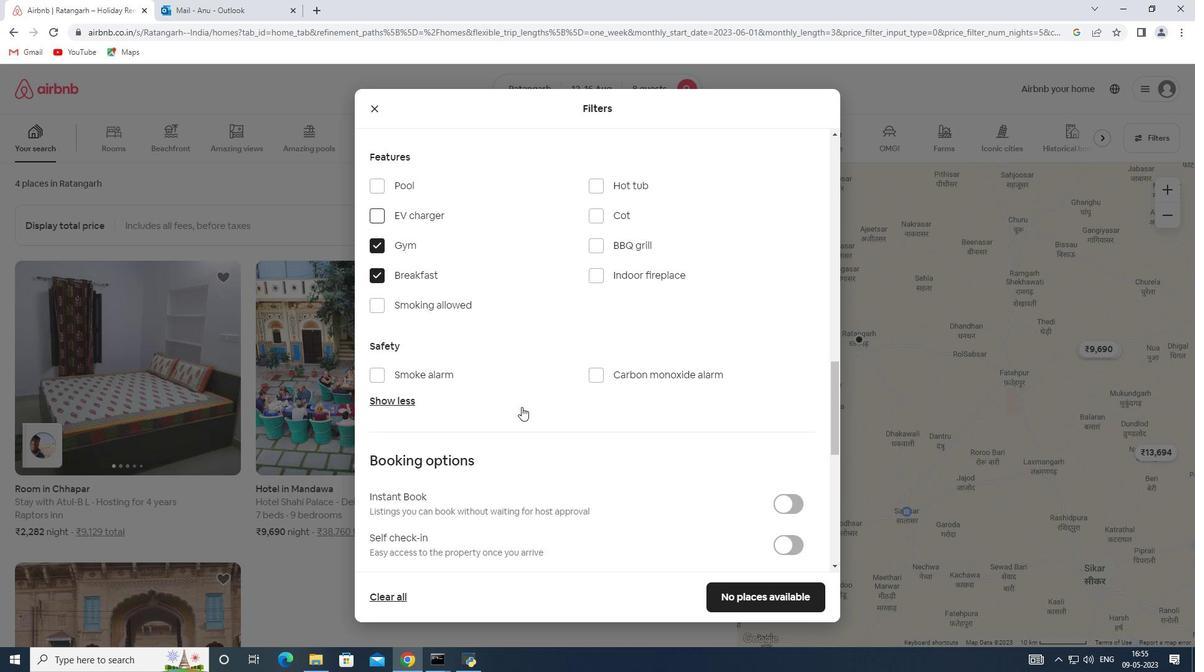 
Action: Mouse moved to (791, 479)
Screenshot: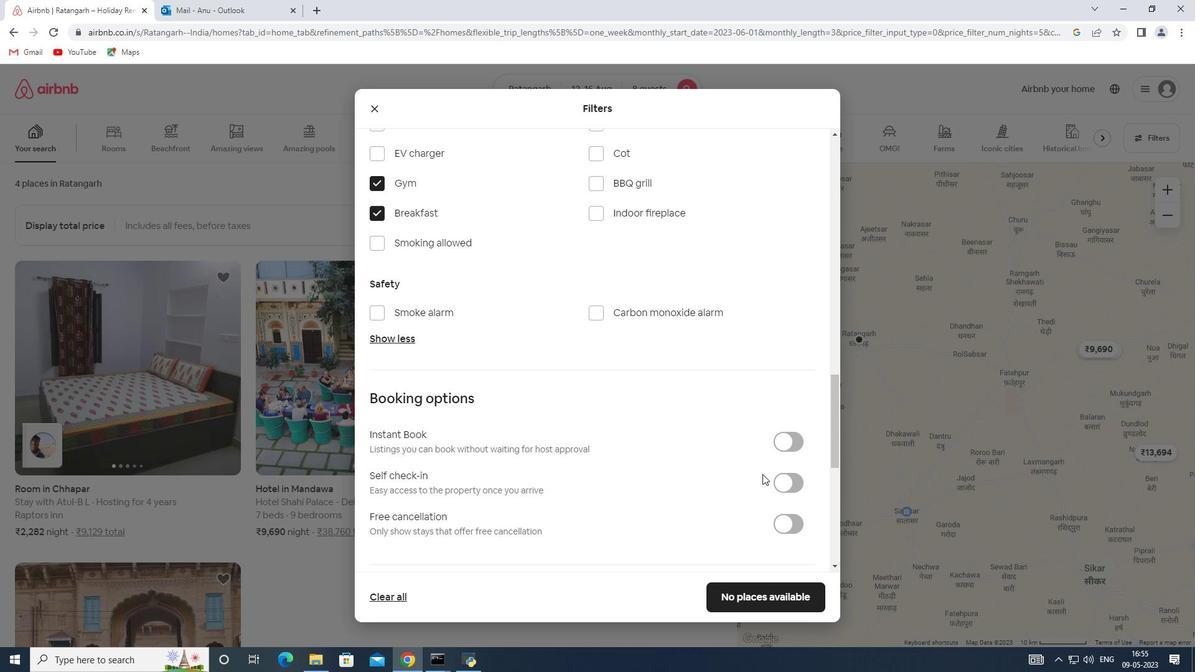 
Action: Mouse pressed left at (791, 479)
Screenshot: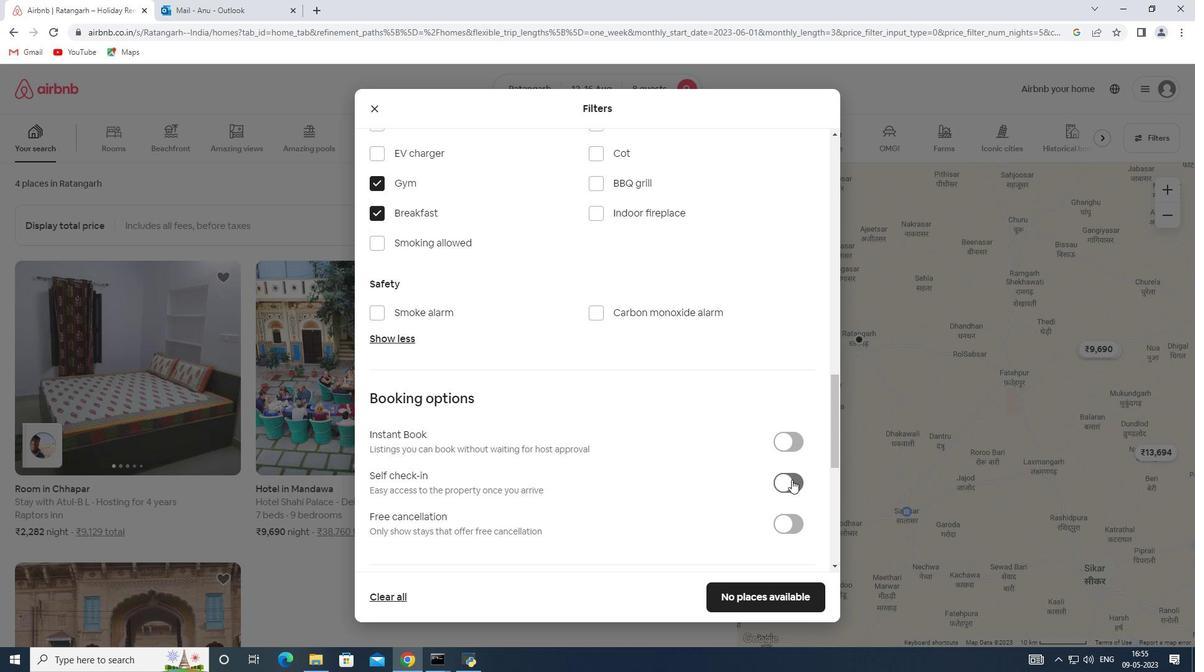 
Action: Mouse moved to (525, 445)
Screenshot: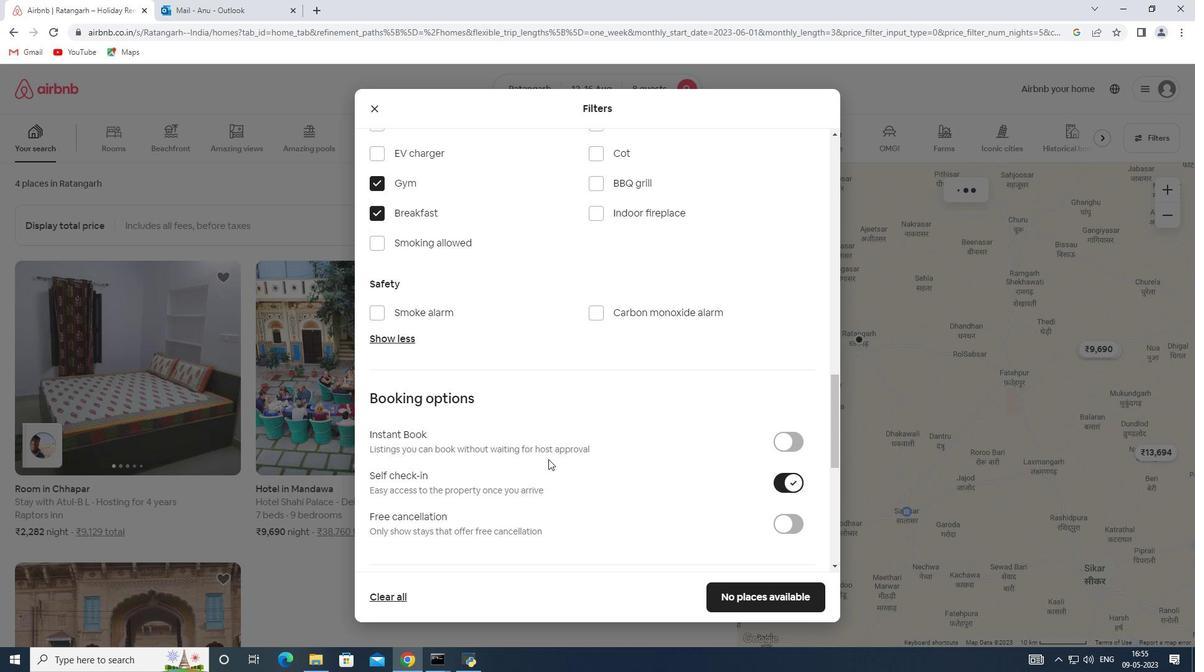 
Action: Mouse scrolled (525, 445) with delta (0, 0)
Screenshot: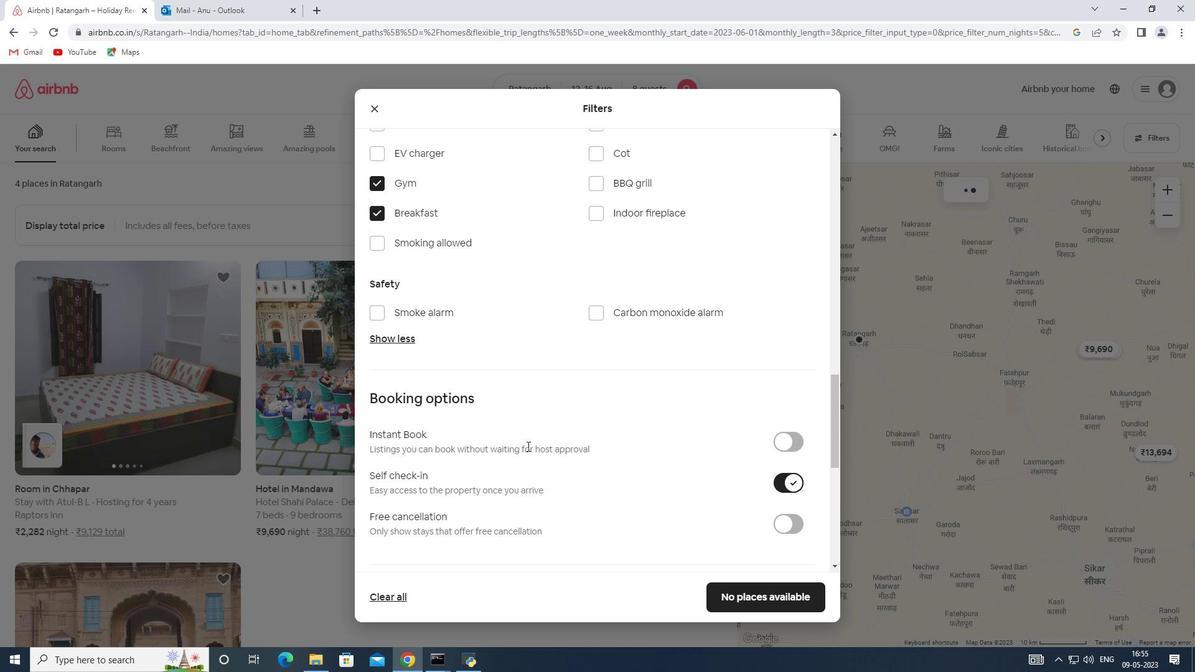 
Action: Mouse scrolled (525, 445) with delta (0, 0)
Screenshot: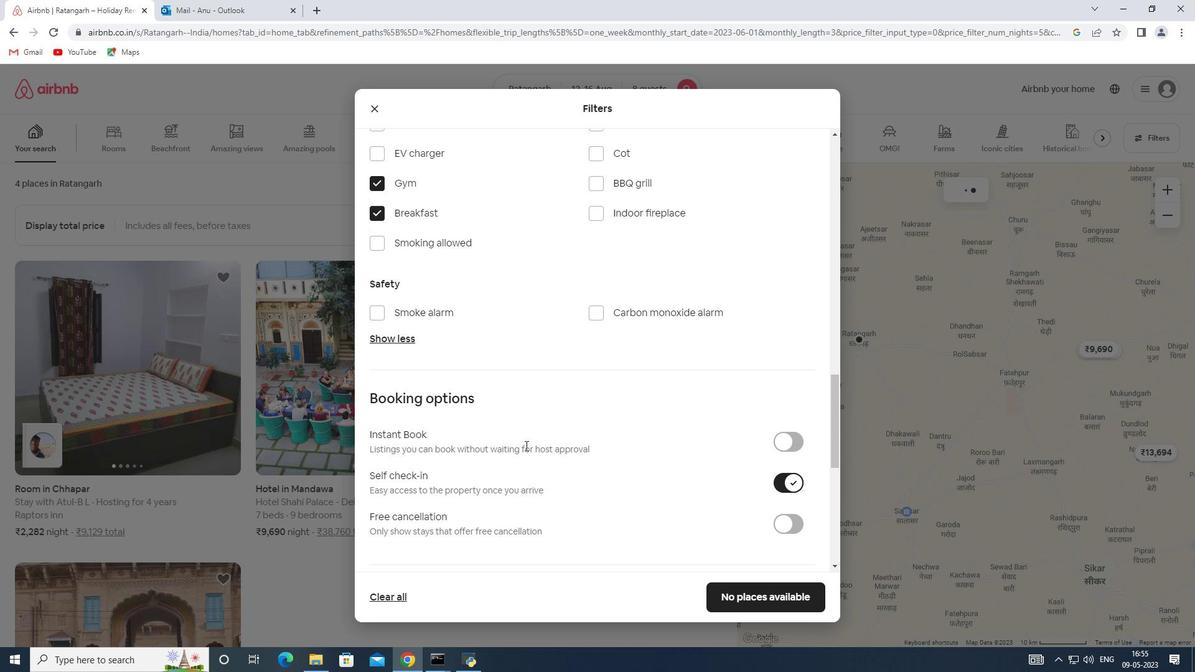 
Action: Mouse scrolled (525, 445) with delta (0, 0)
Screenshot: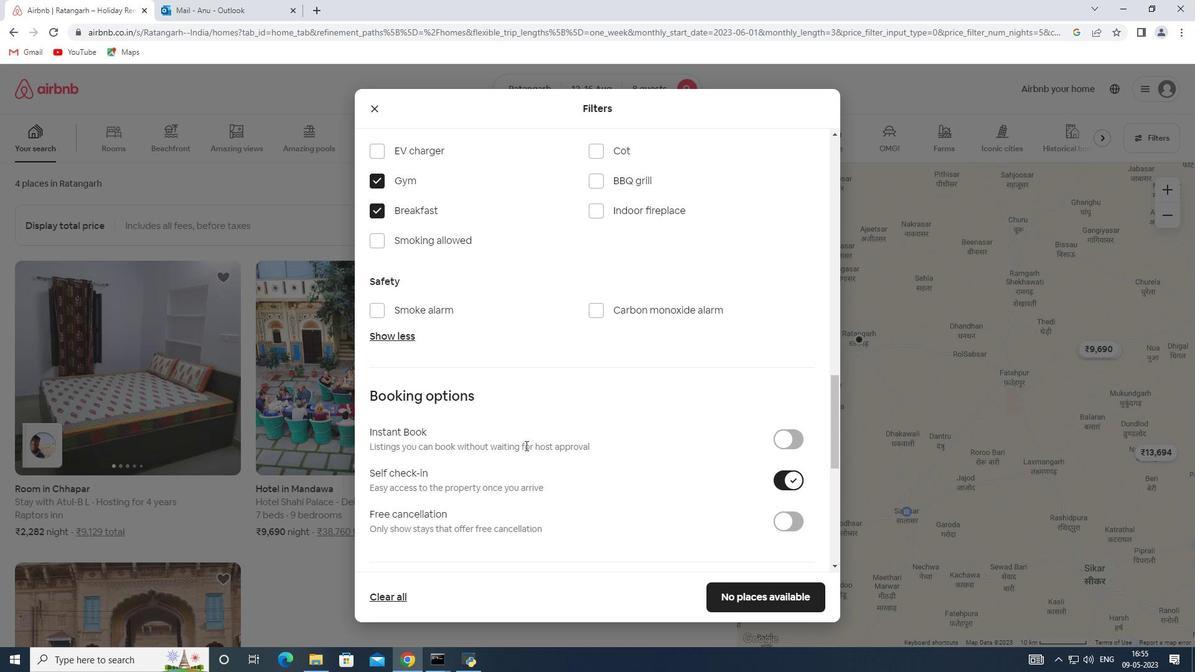 
Action: Mouse scrolled (525, 445) with delta (0, 0)
Screenshot: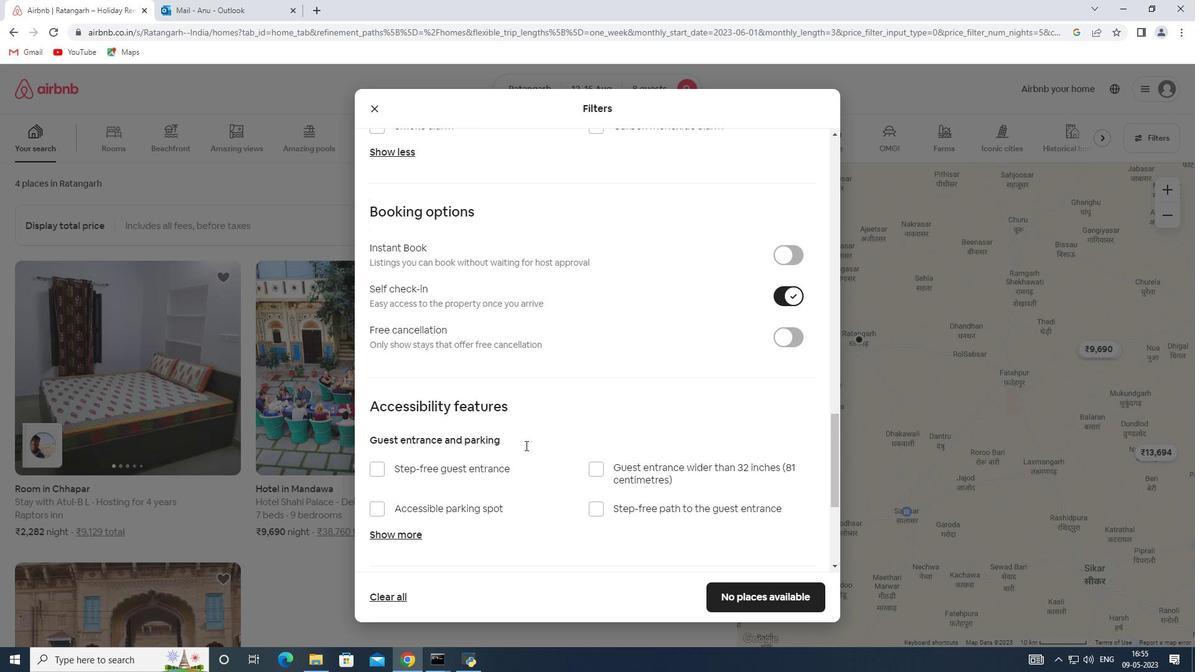 
Action: Mouse scrolled (525, 445) with delta (0, 0)
Screenshot: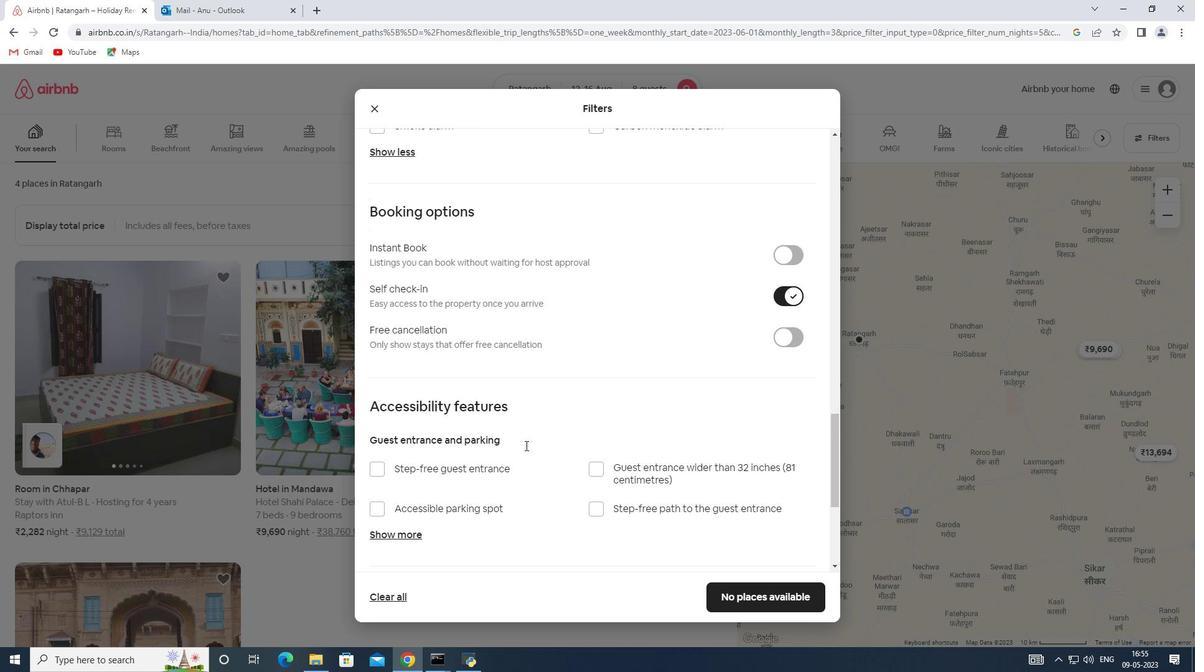 
Action: Mouse scrolled (525, 445) with delta (0, 0)
Screenshot: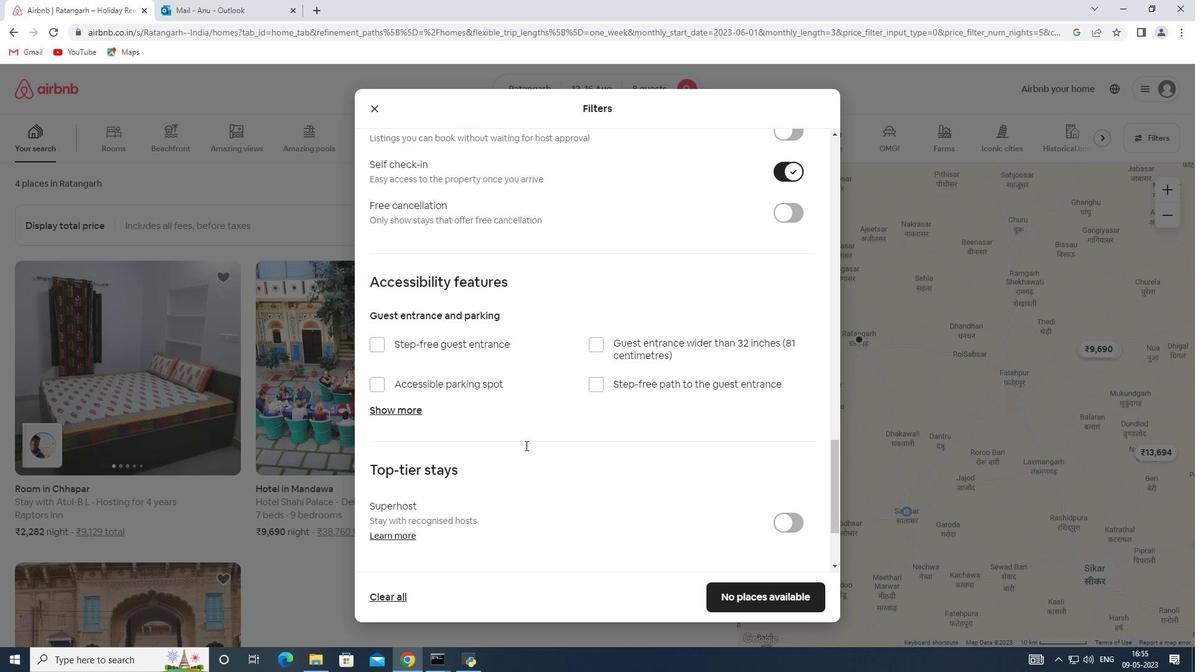 
Action: Mouse scrolled (525, 445) with delta (0, 0)
Screenshot: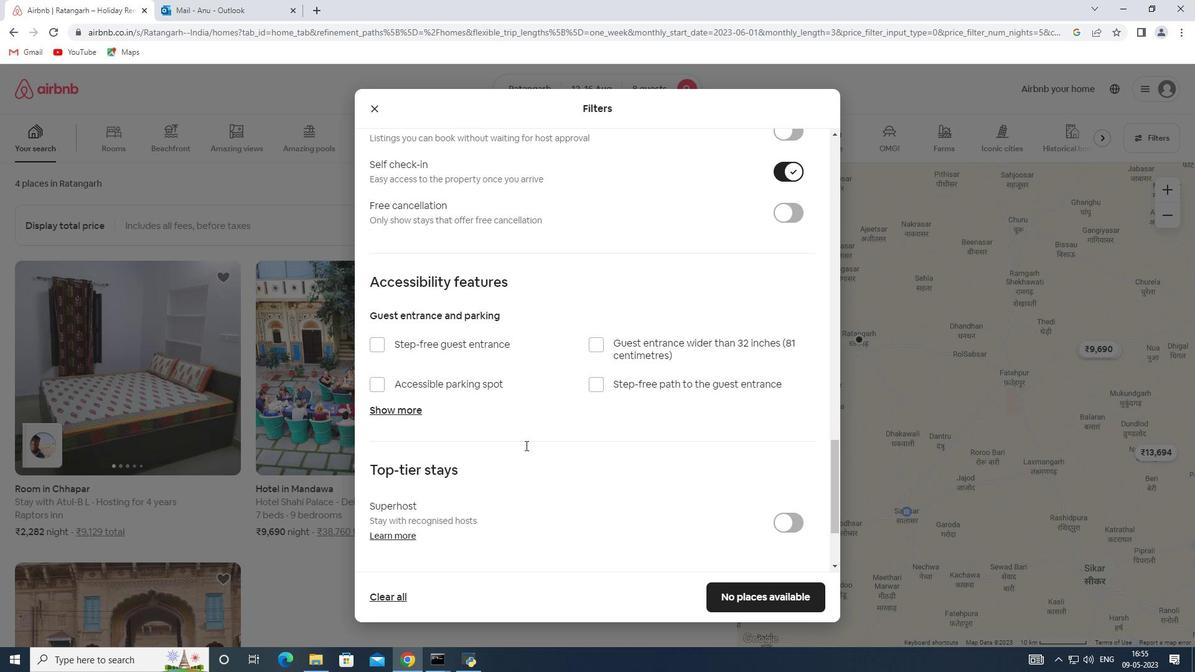 
Action: Mouse scrolled (525, 445) with delta (0, 0)
Screenshot: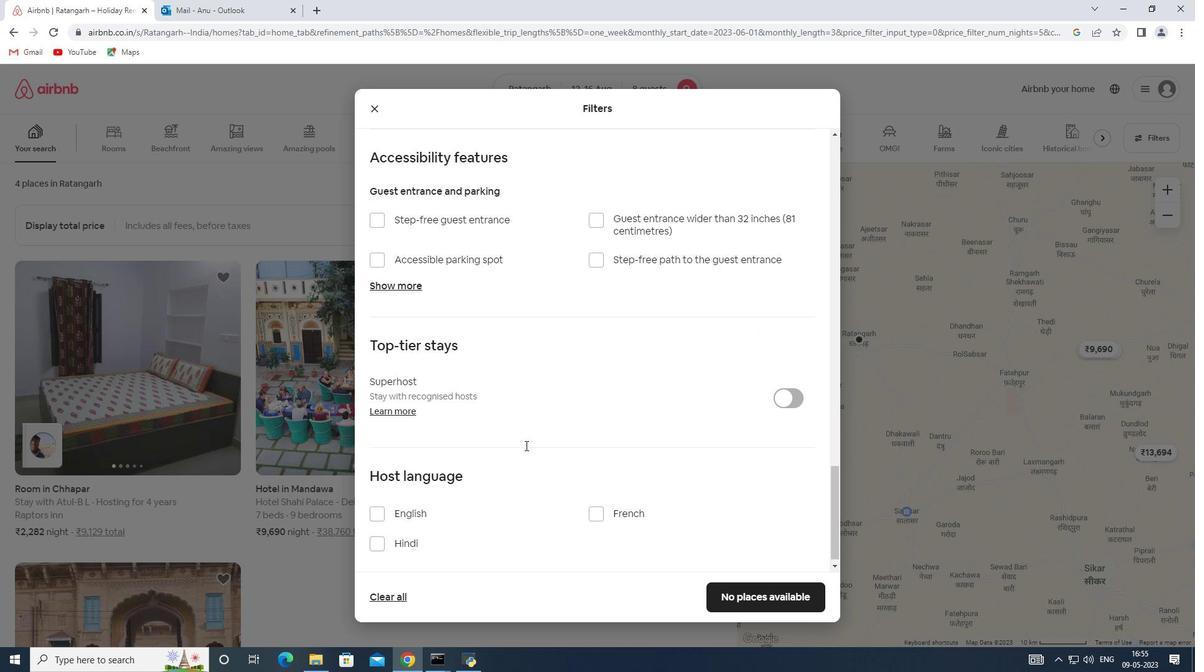 
Action: Mouse scrolled (525, 445) with delta (0, 0)
Screenshot: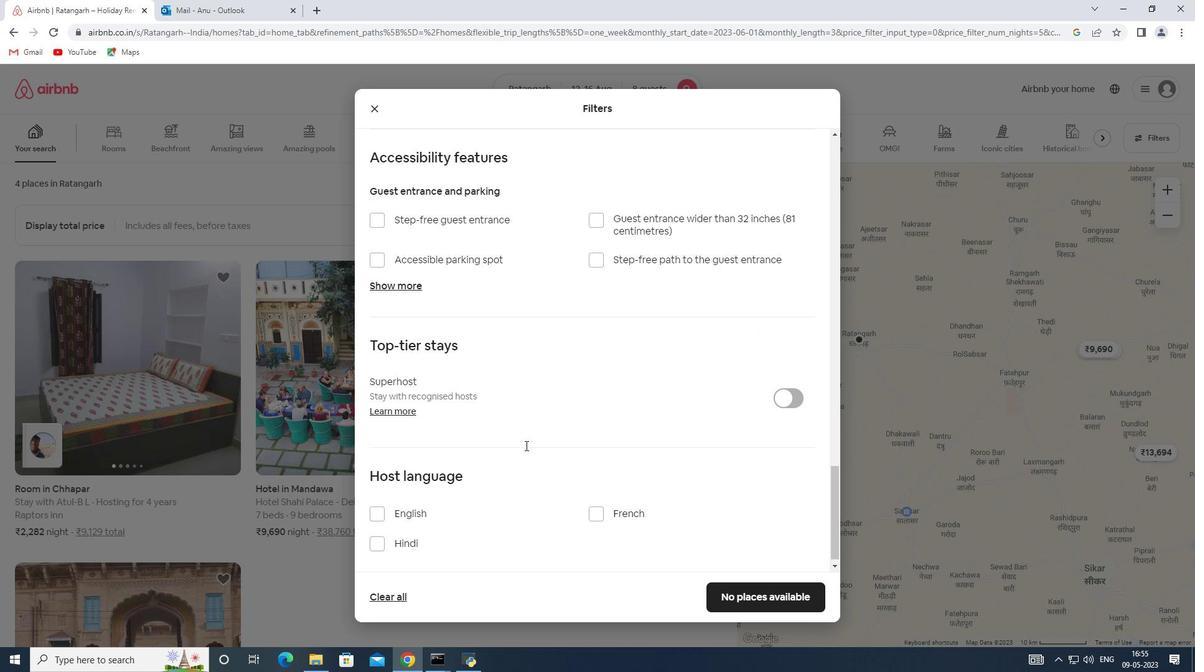 
Action: Mouse moved to (395, 506)
Screenshot: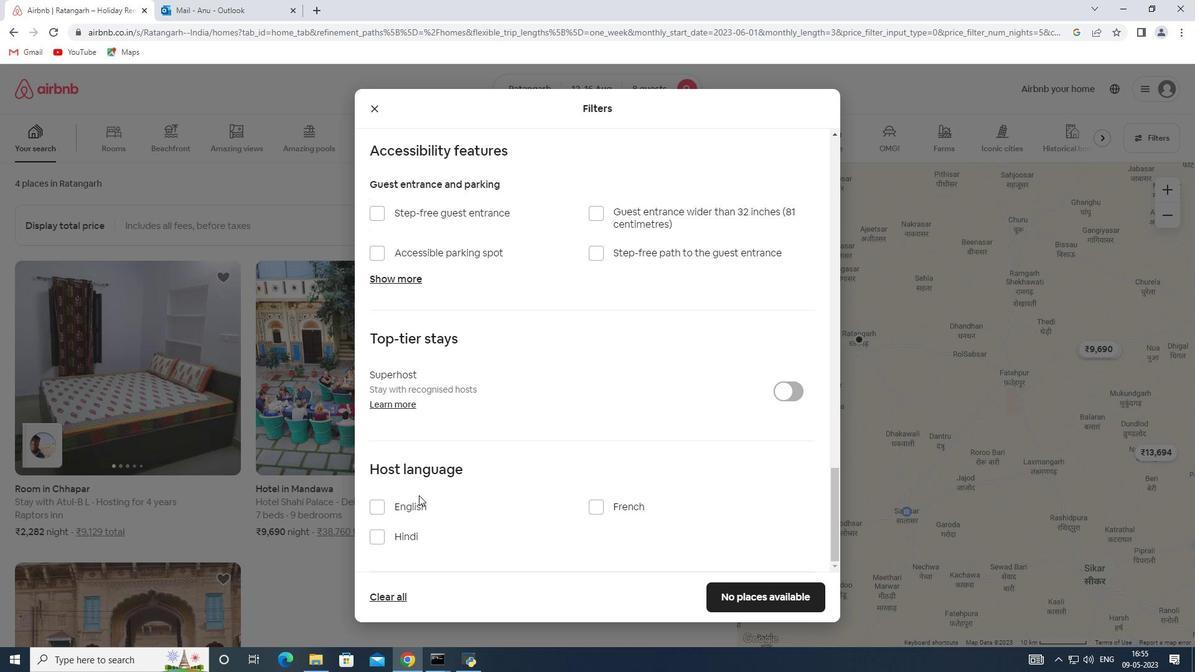 
Action: Mouse pressed left at (395, 506)
Screenshot: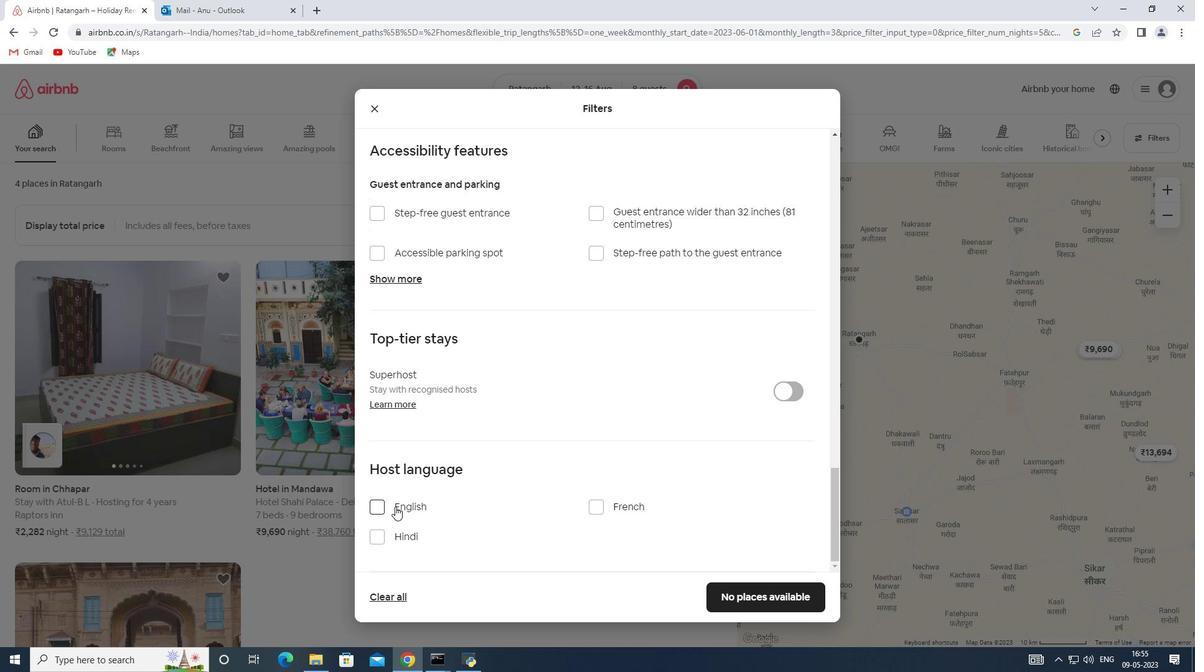 
Action: Mouse moved to (720, 597)
Screenshot: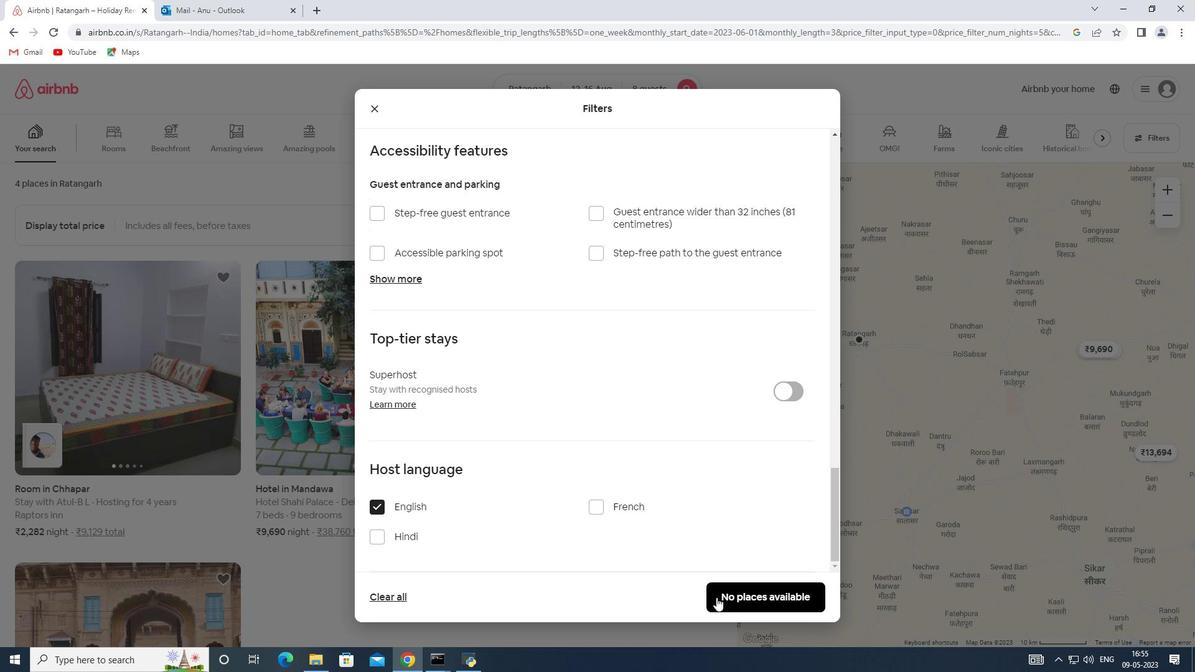 
Action: Mouse pressed left at (720, 597)
Screenshot: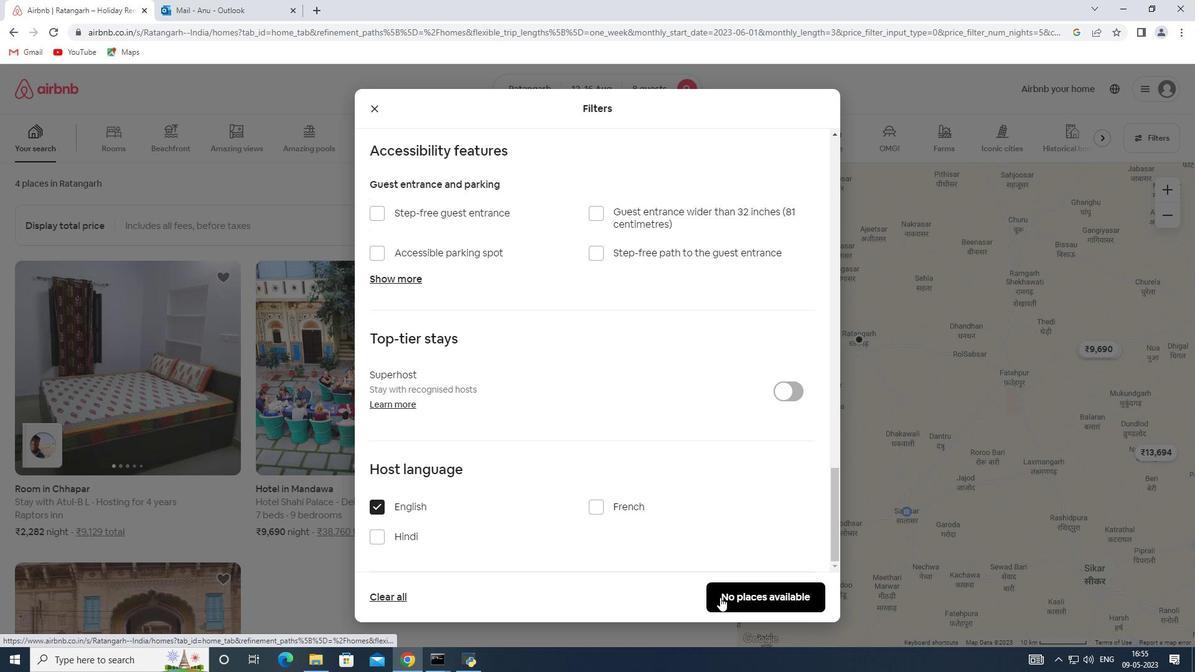 
